 Task: Find a one-way business class flight from Newport News to Springfield for 7 passengers on June 2, using JetBlue with 1 carry-on bag, a budget of up to ₹320,000, and a departure time between 2:00 PM and 3:00 PM.
Action: Mouse moved to (365, 337)
Screenshot: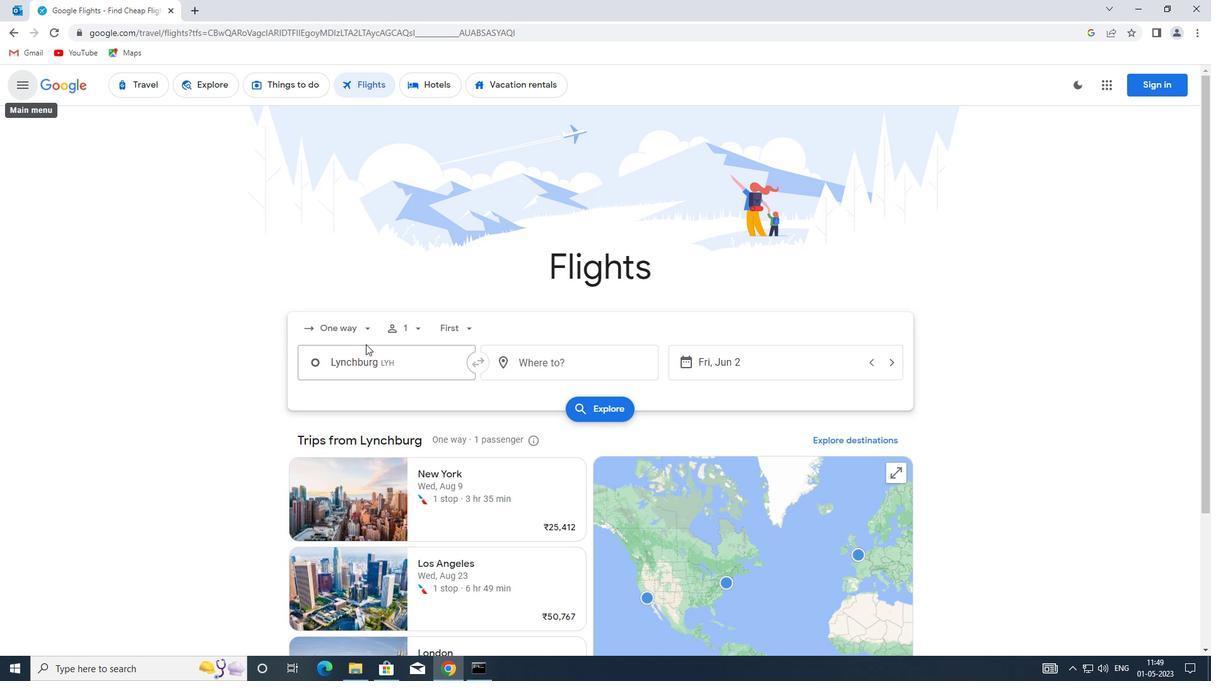 
Action: Mouse pressed left at (365, 337)
Screenshot: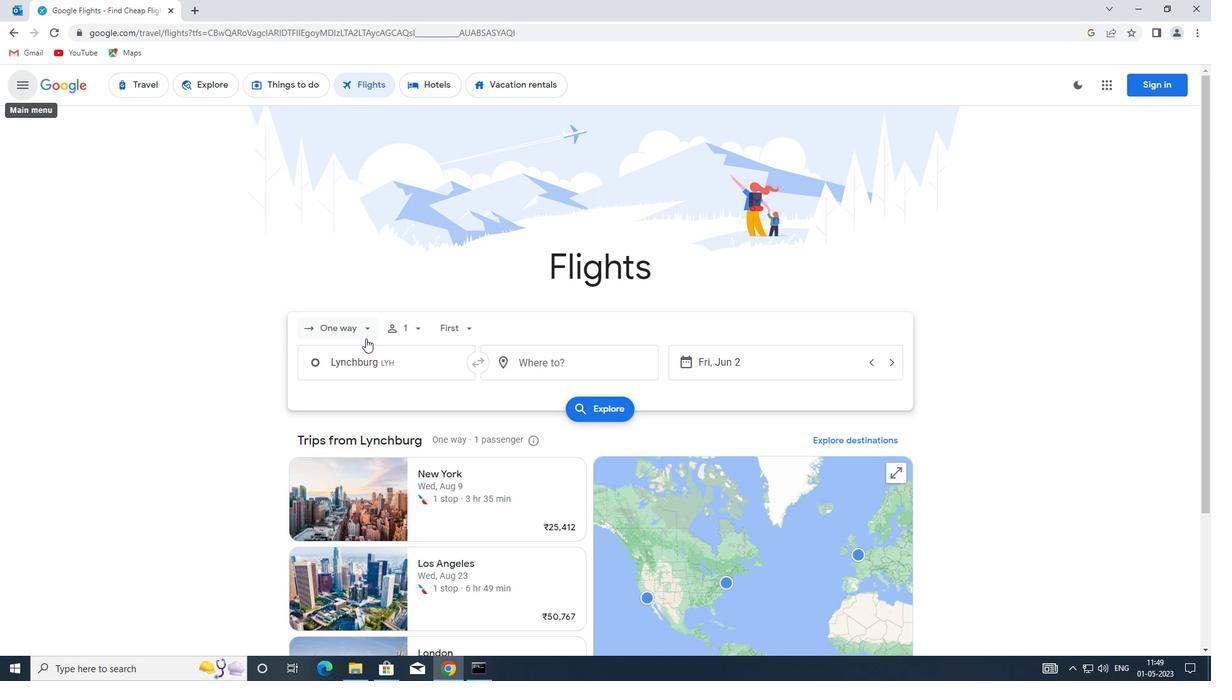 
Action: Mouse moved to (364, 385)
Screenshot: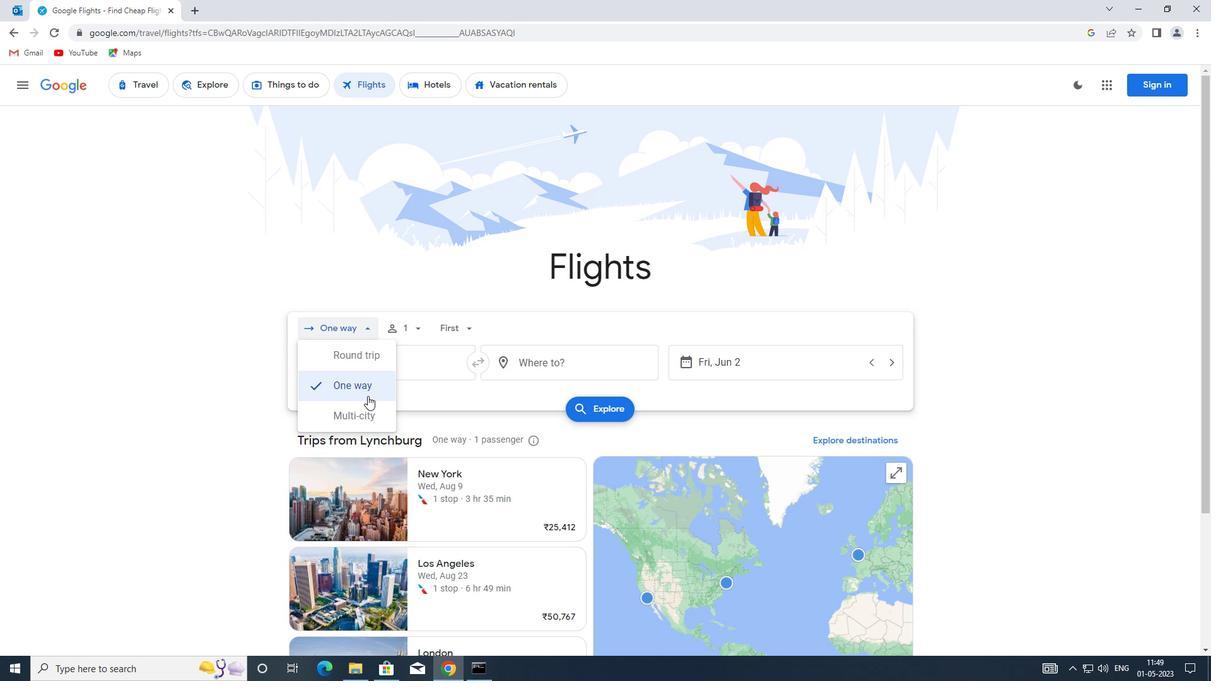 
Action: Mouse pressed left at (364, 385)
Screenshot: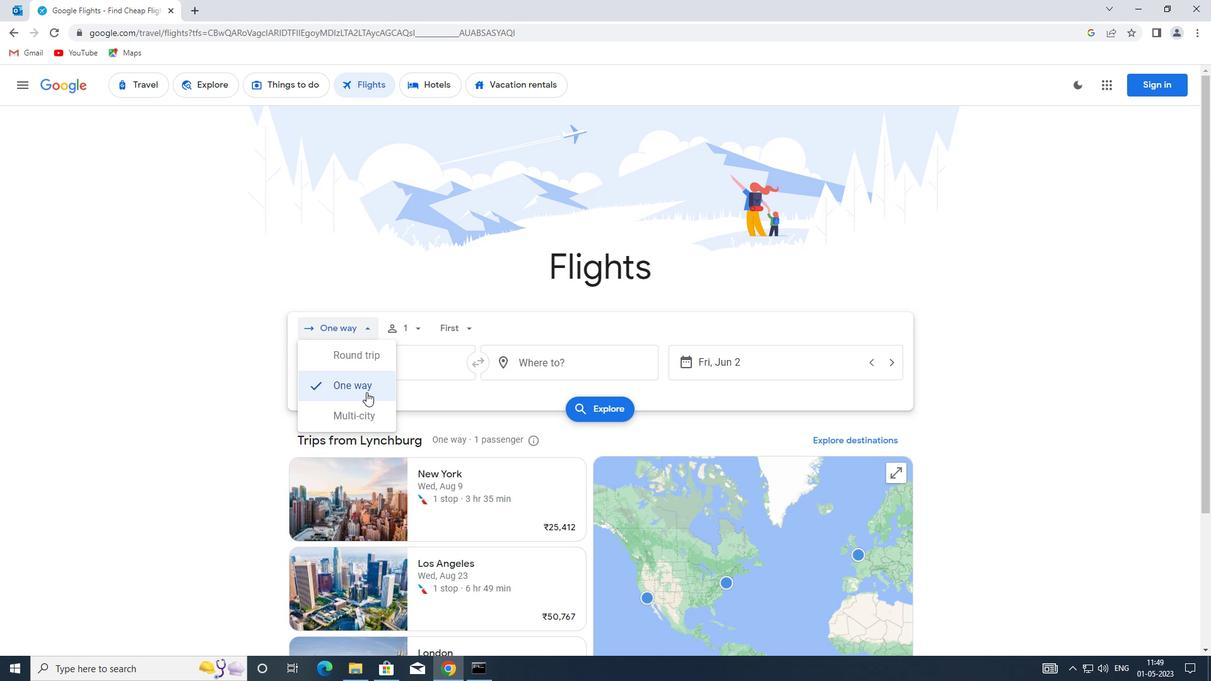 
Action: Mouse moved to (417, 334)
Screenshot: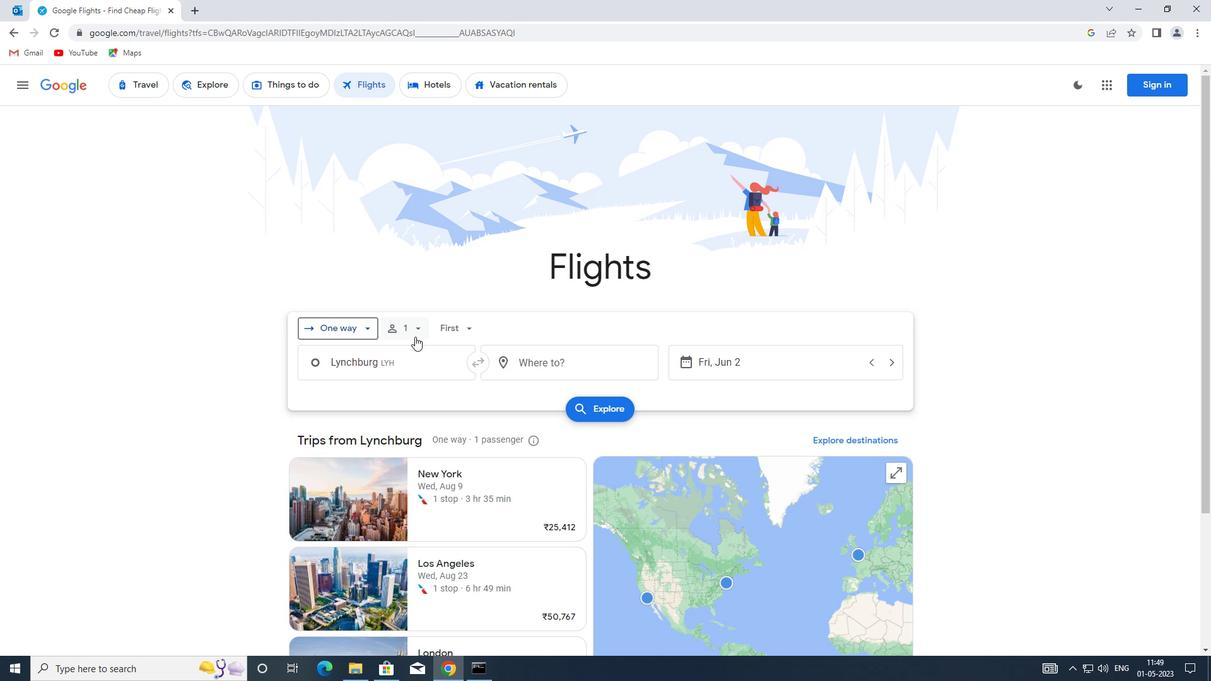 
Action: Mouse pressed left at (417, 334)
Screenshot: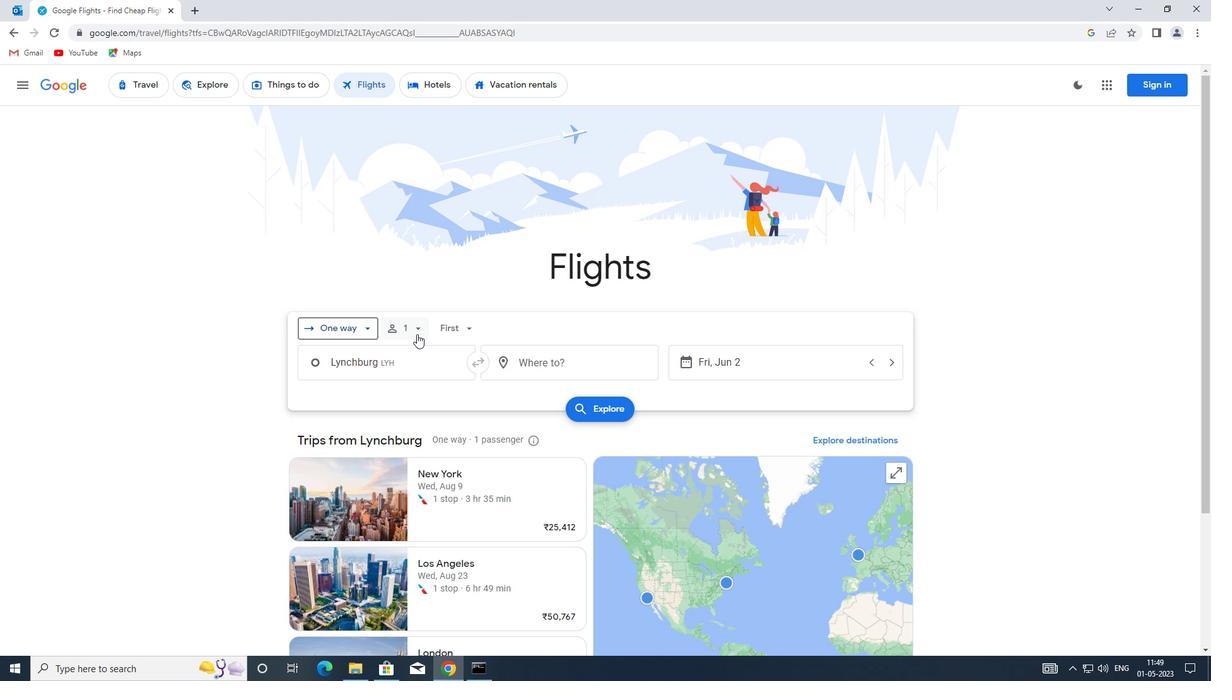 
Action: Mouse moved to (516, 358)
Screenshot: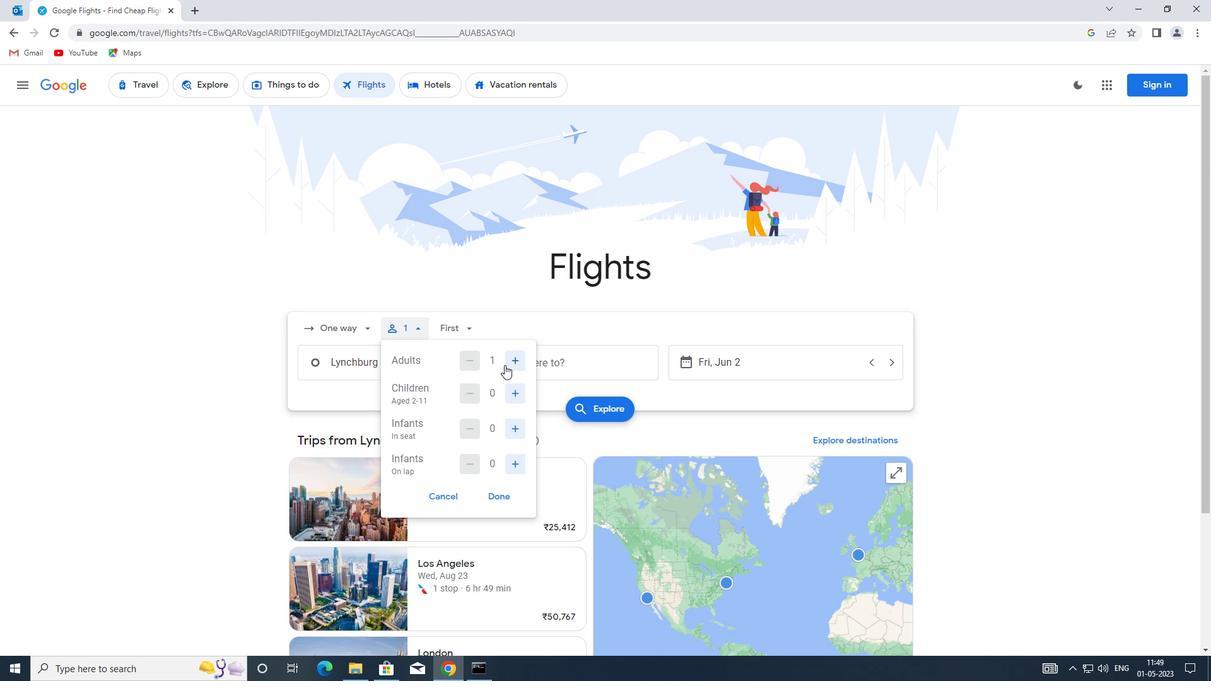 
Action: Mouse pressed left at (516, 358)
Screenshot: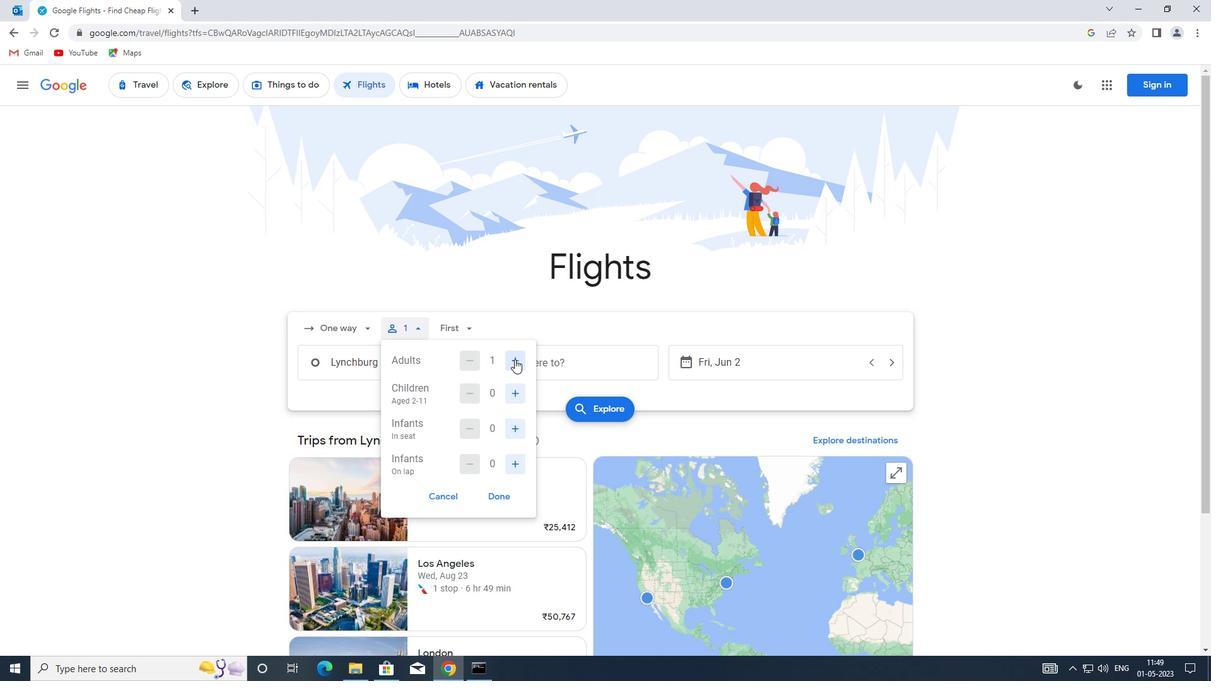 
Action: Mouse moved to (514, 392)
Screenshot: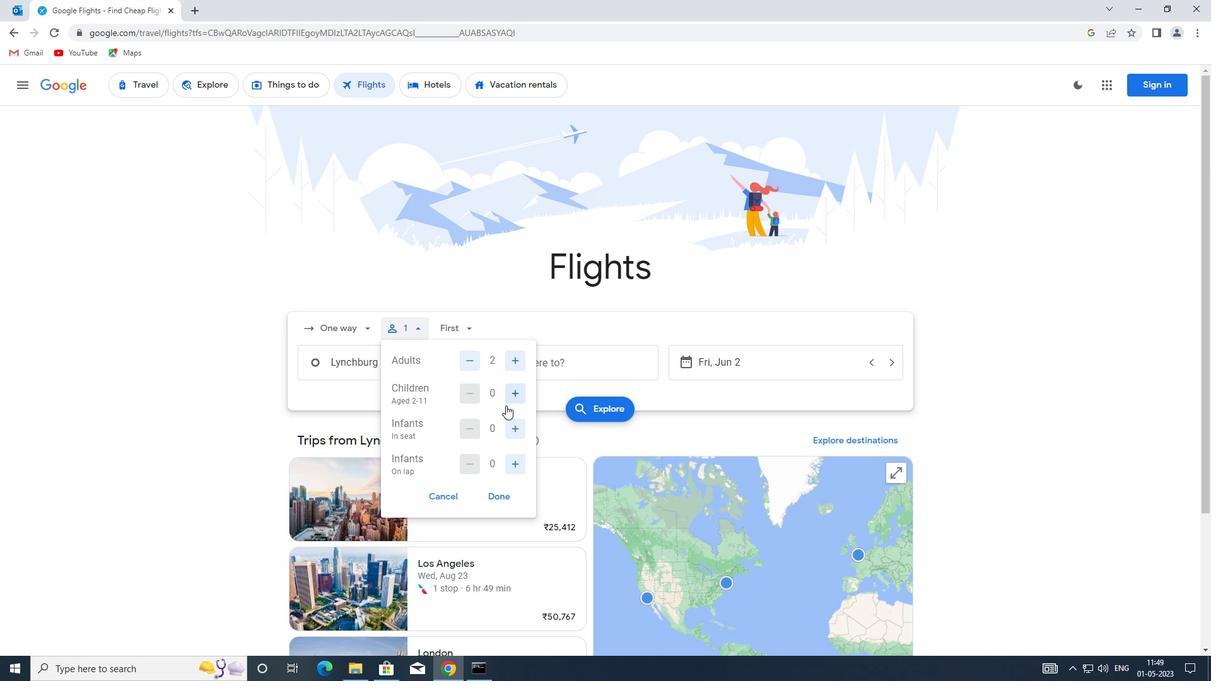 
Action: Mouse pressed left at (514, 392)
Screenshot: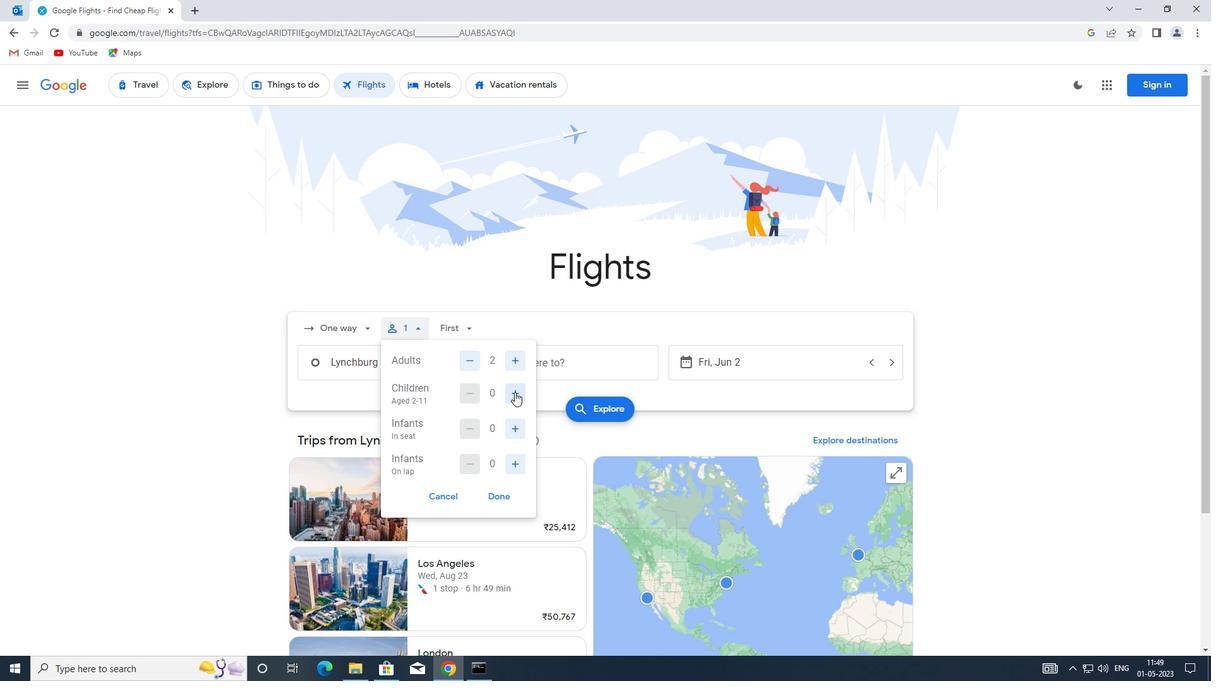
Action: Mouse pressed left at (514, 392)
Screenshot: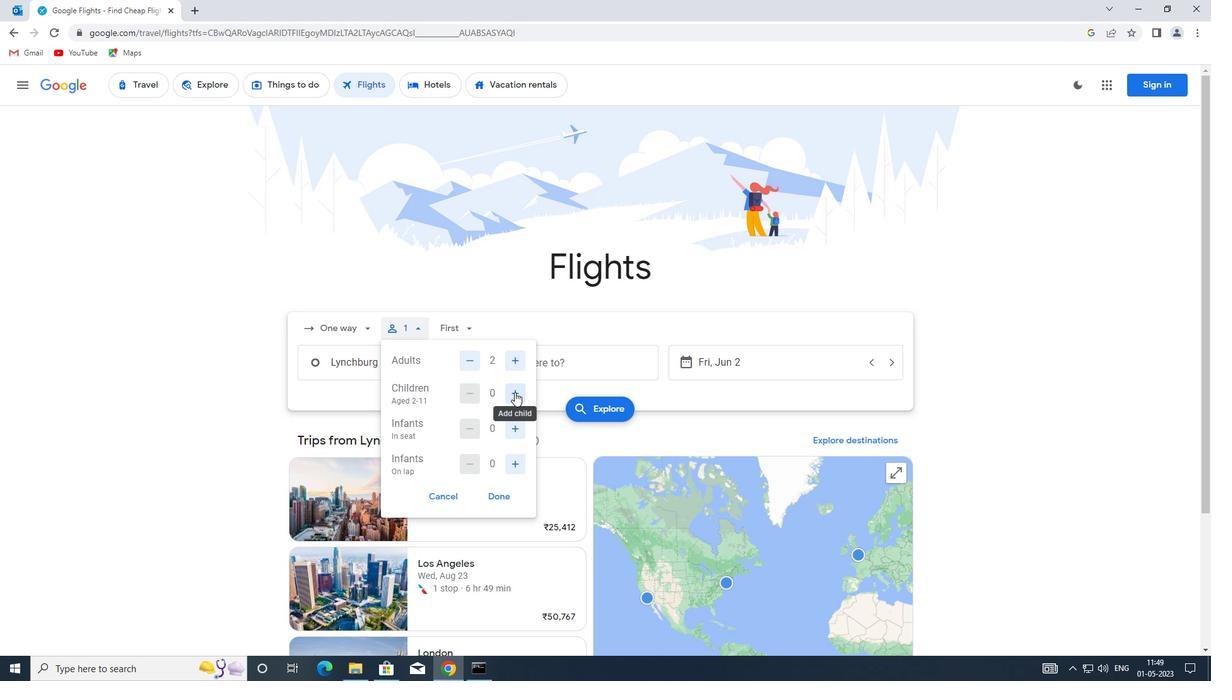 
Action: Mouse pressed left at (514, 392)
Screenshot: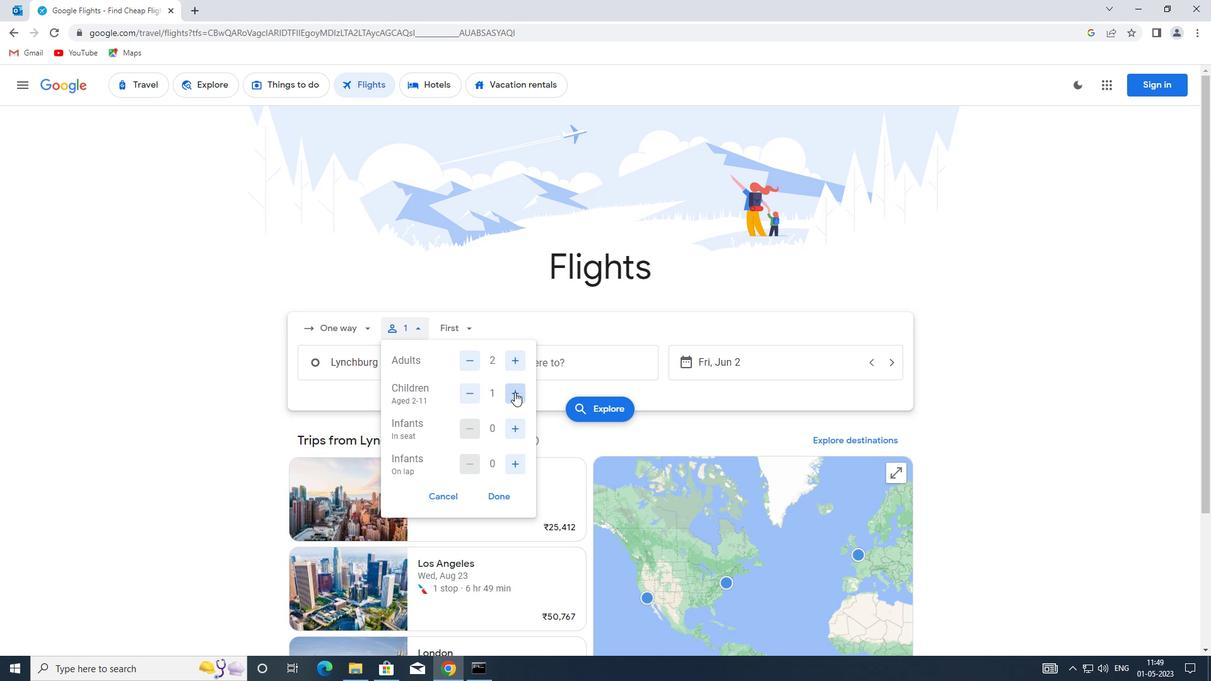
Action: Mouse pressed left at (514, 392)
Screenshot: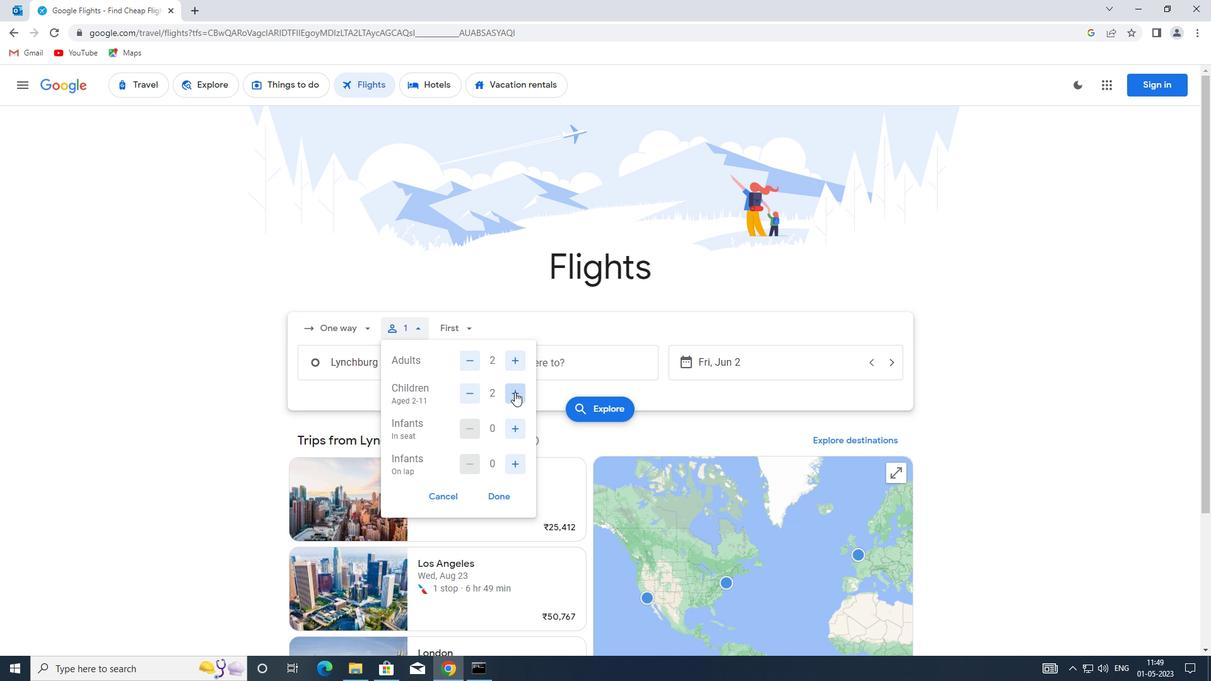
Action: Mouse moved to (514, 463)
Screenshot: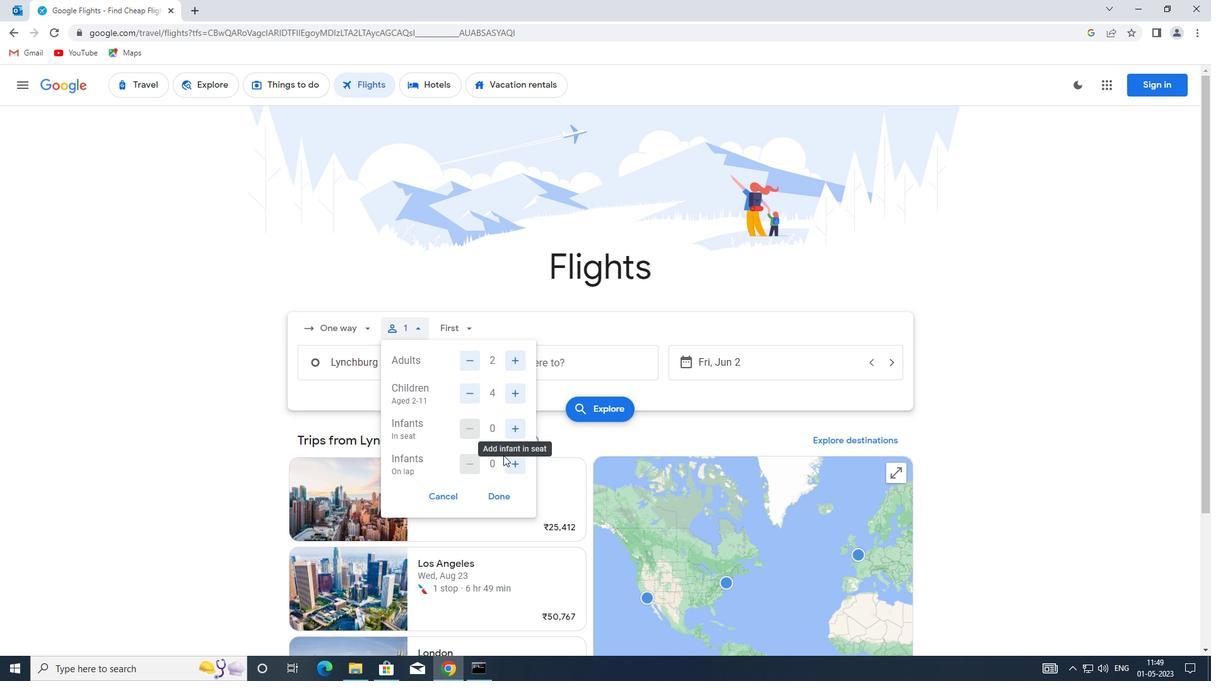 
Action: Mouse pressed left at (514, 463)
Screenshot: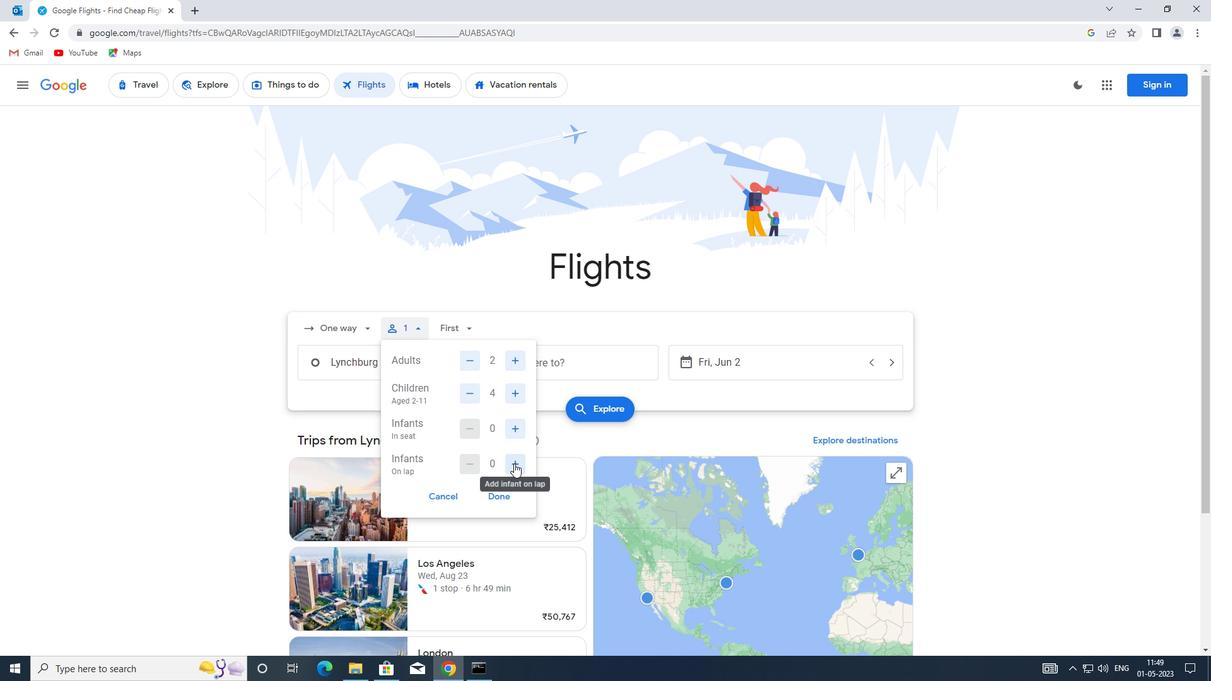 
Action: Mouse moved to (498, 497)
Screenshot: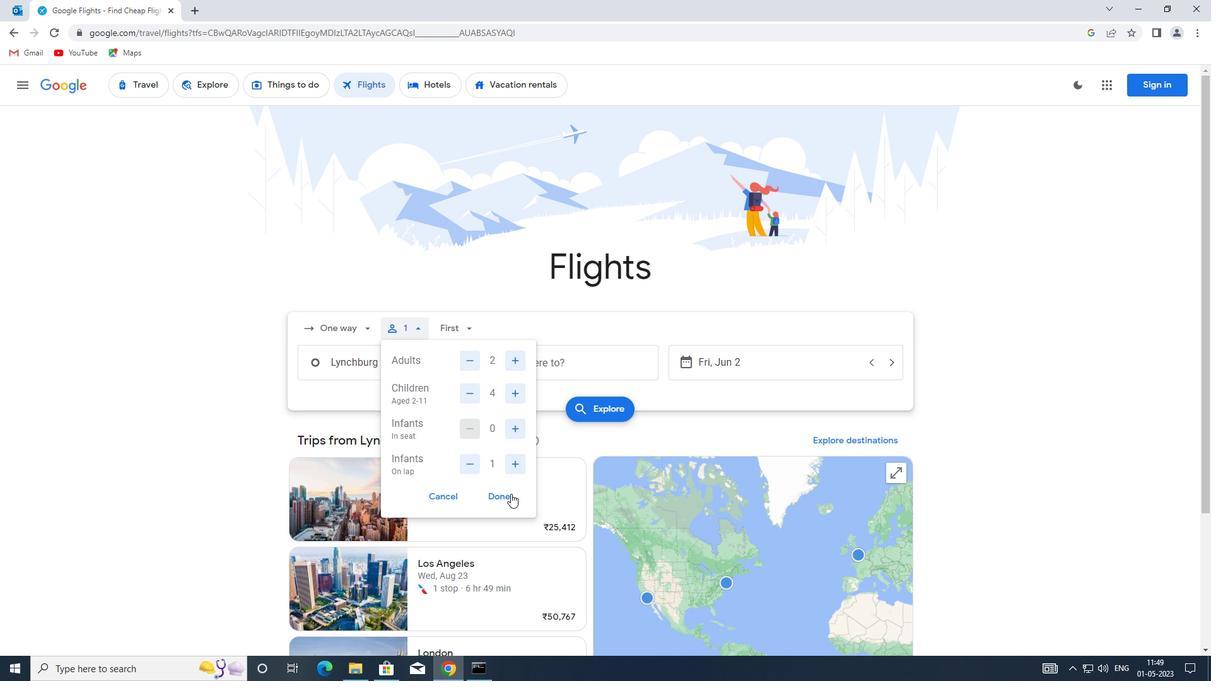 
Action: Mouse pressed left at (498, 497)
Screenshot: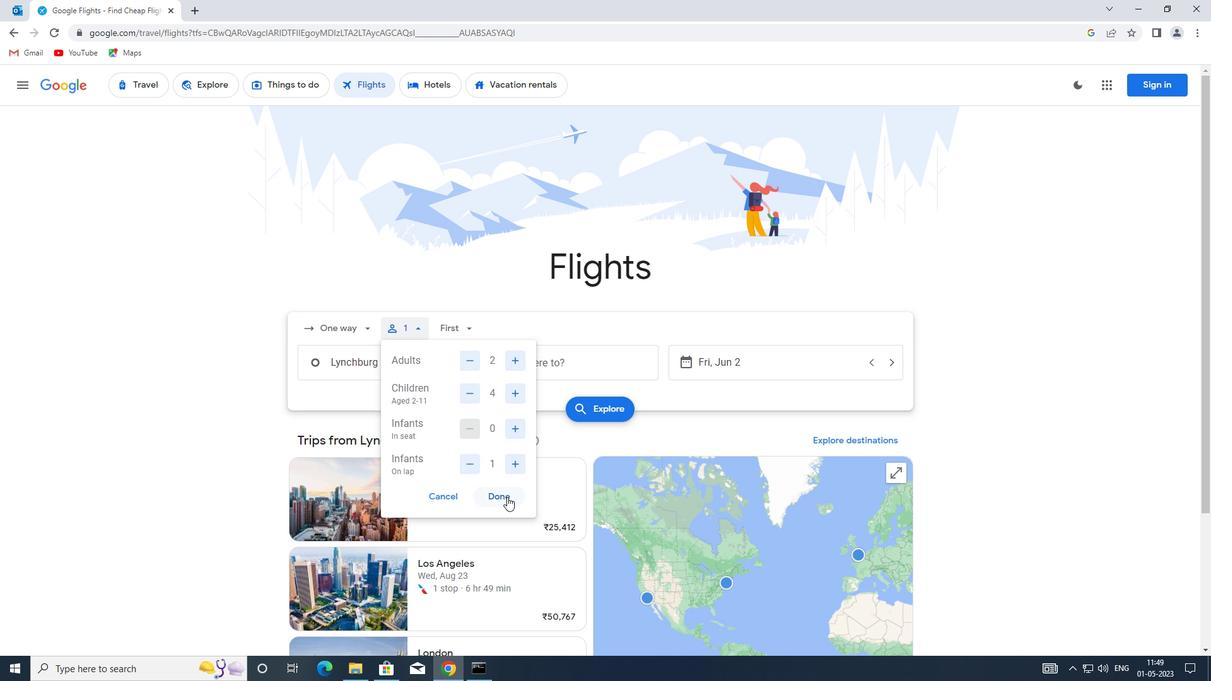 
Action: Mouse moved to (471, 331)
Screenshot: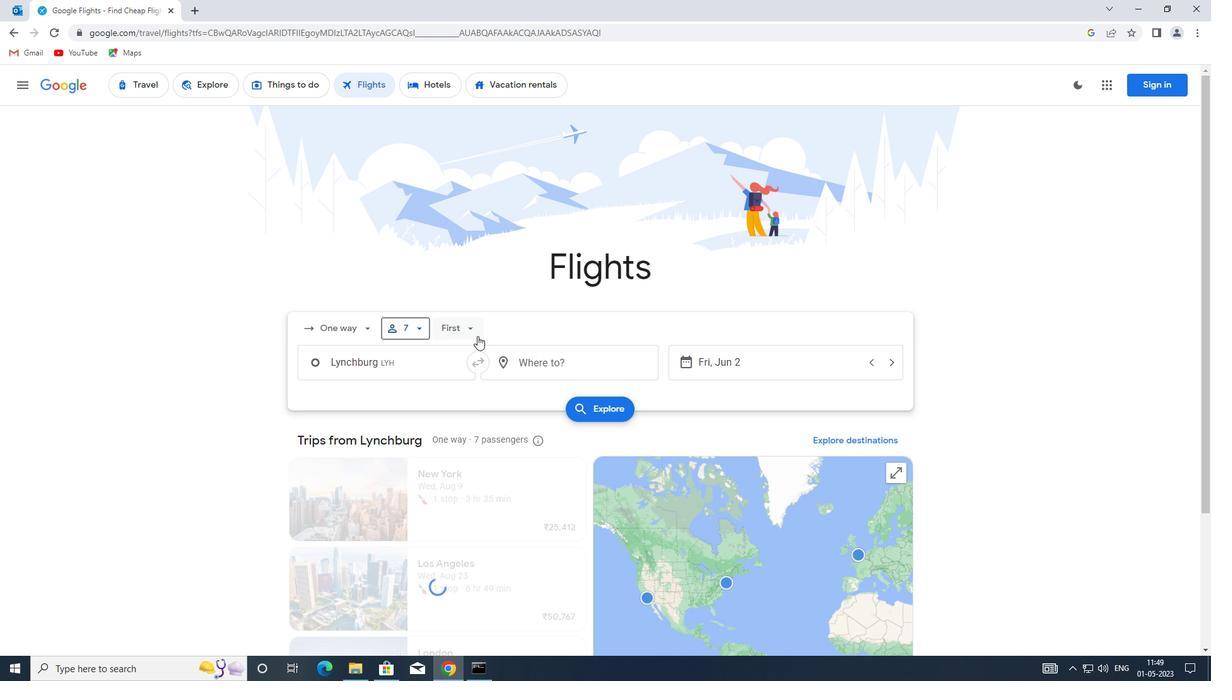 
Action: Mouse pressed left at (471, 331)
Screenshot: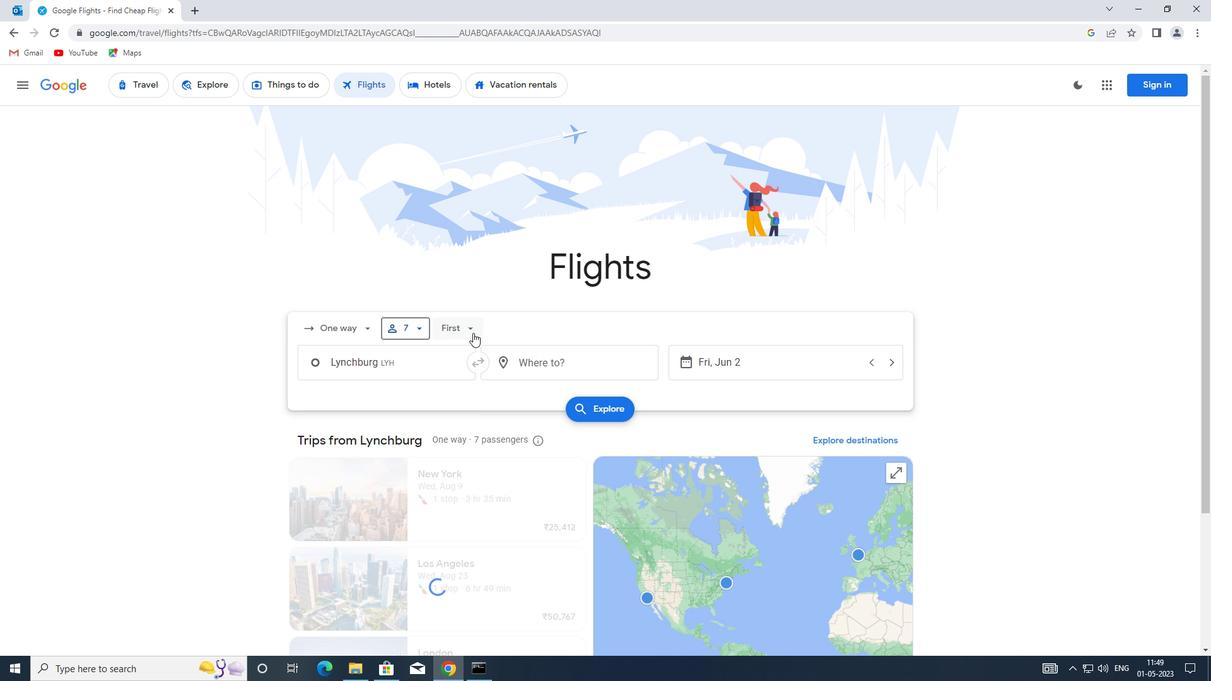 
Action: Mouse moved to (494, 420)
Screenshot: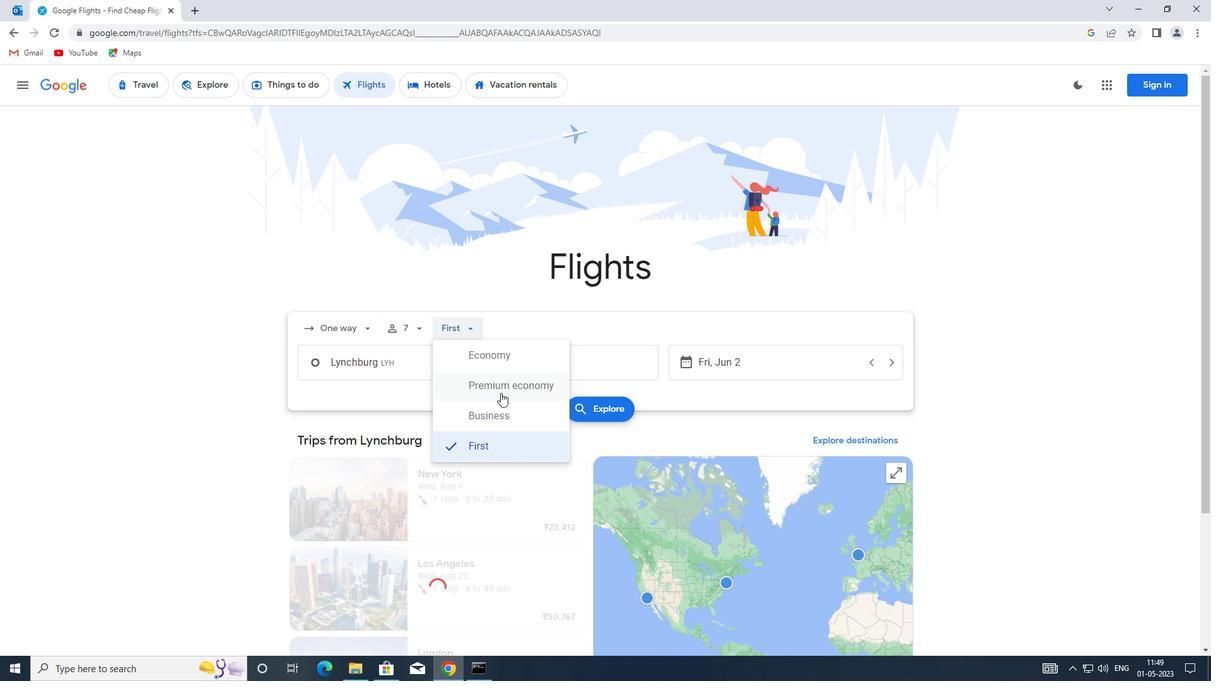 
Action: Mouse pressed left at (494, 420)
Screenshot: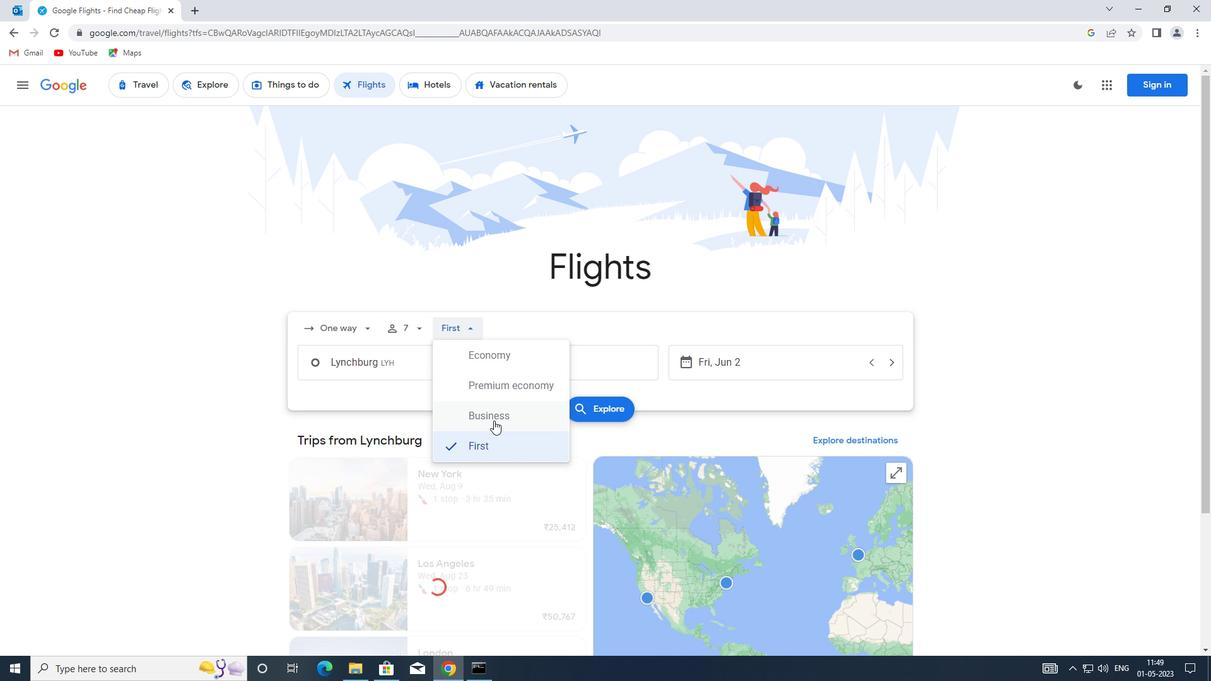
Action: Mouse moved to (374, 362)
Screenshot: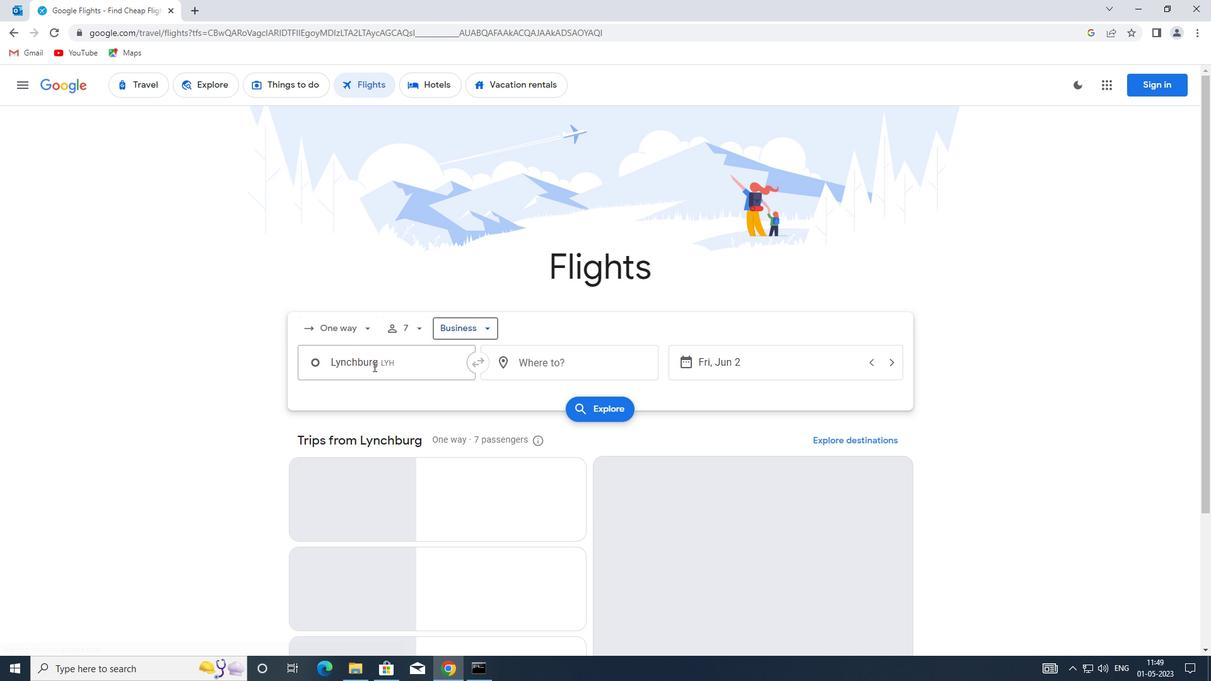 
Action: Mouse pressed left at (374, 362)
Screenshot: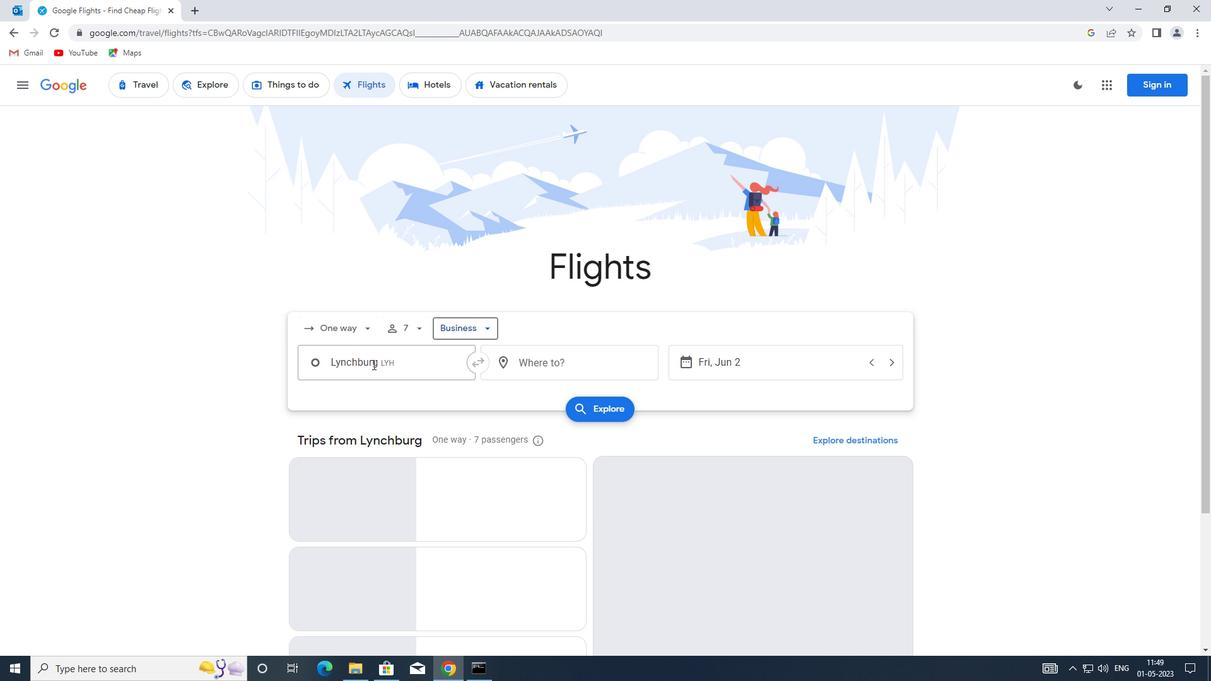 
Action: Key pressed p
Screenshot: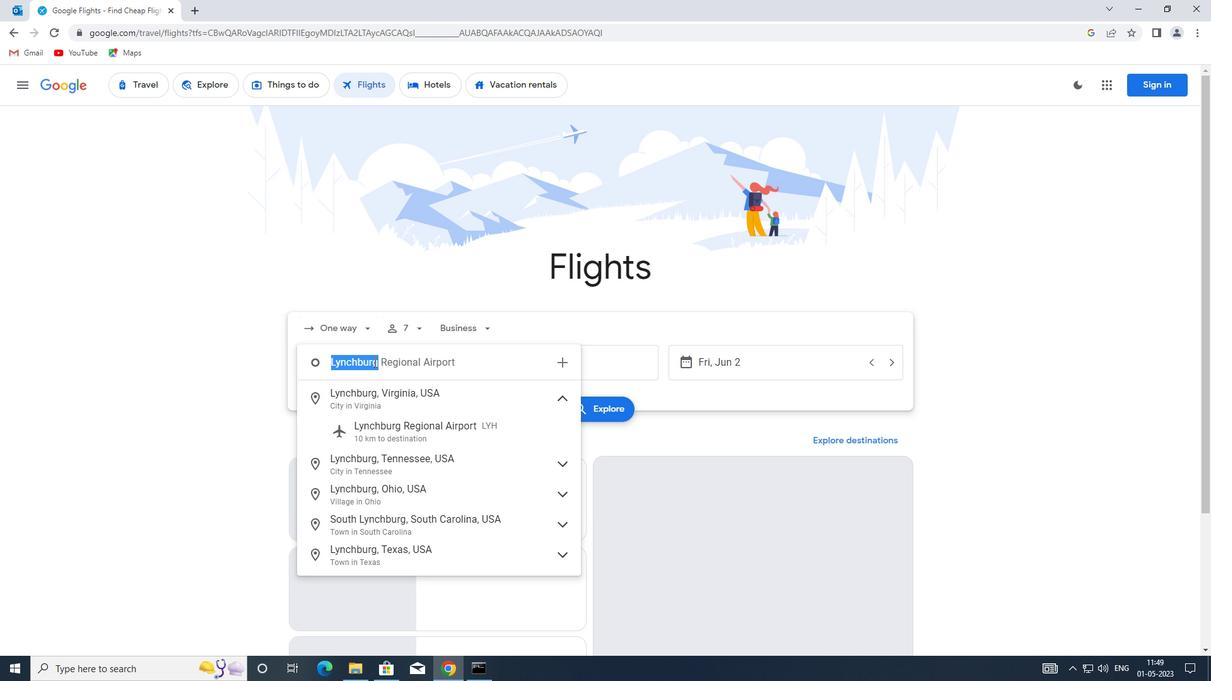 
Action: Mouse moved to (376, 366)
Screenshot: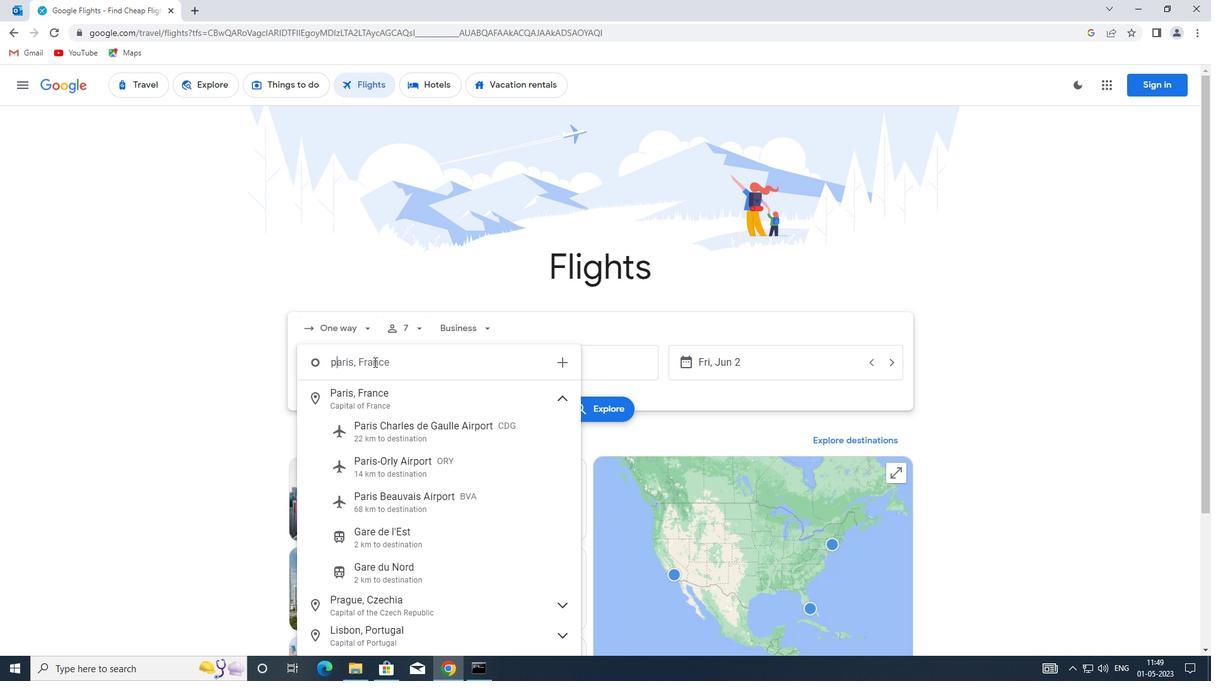 
Action: Key pressed hf
Screenshot: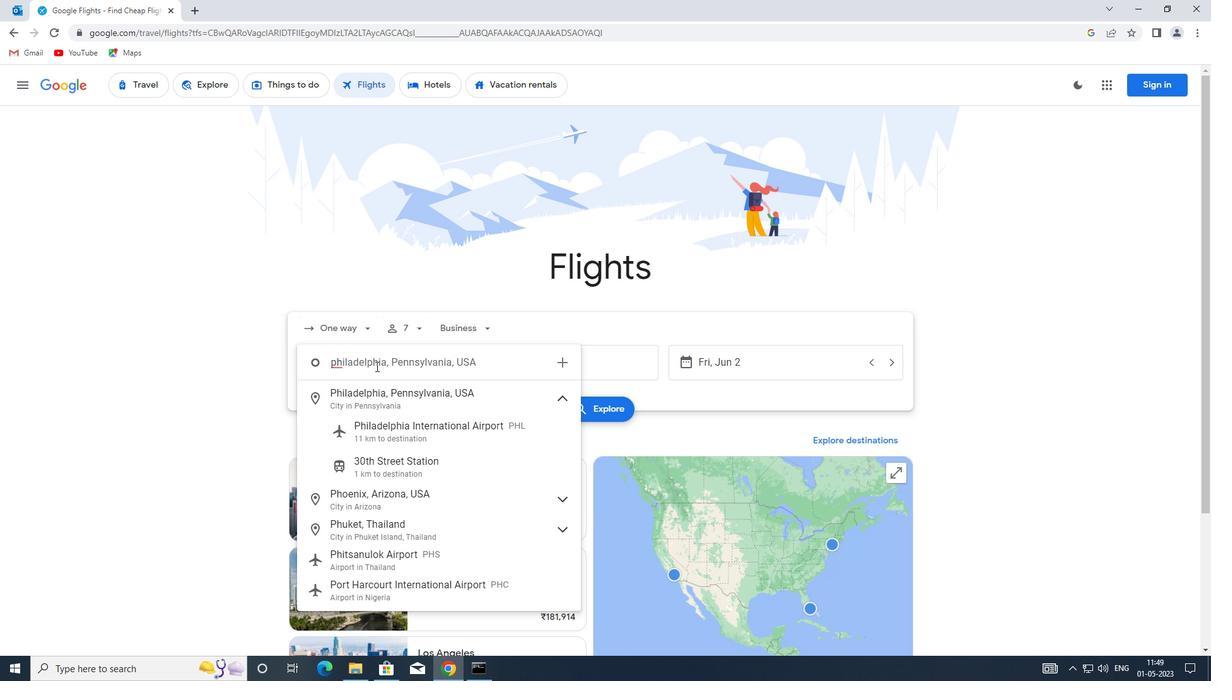 
Action: Mouse moved to (392, 411)
Screenshot: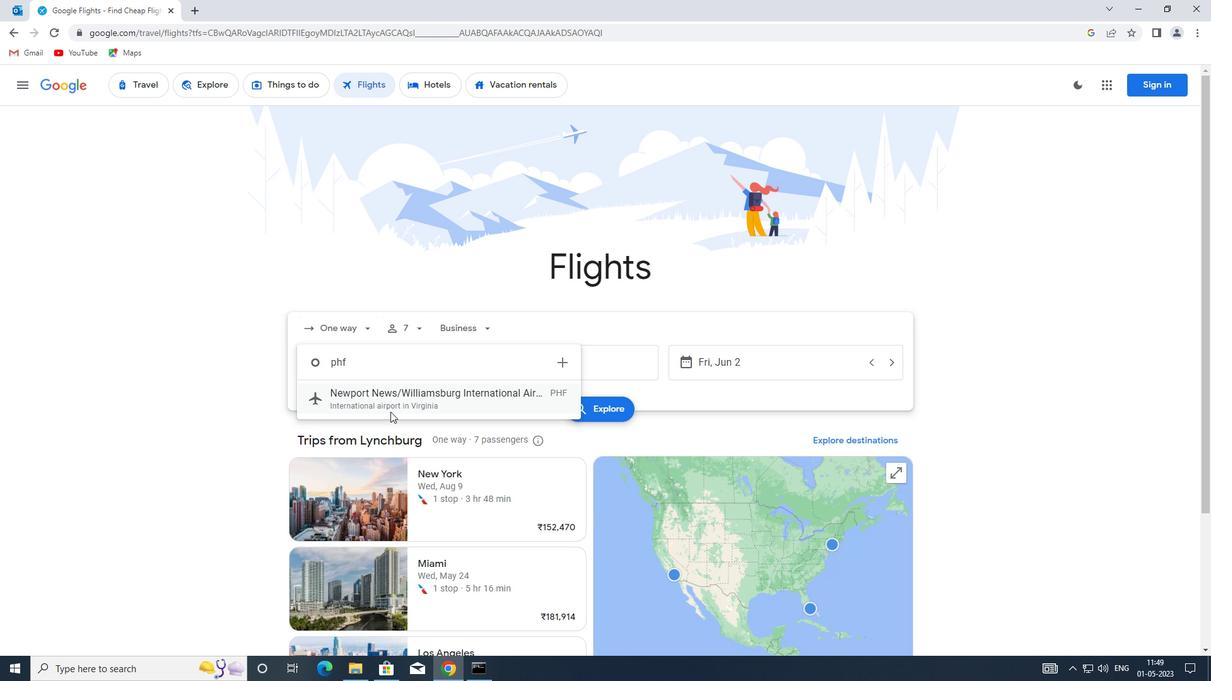 
Action: Mouse pressed left at (392, 411)
Screenshot: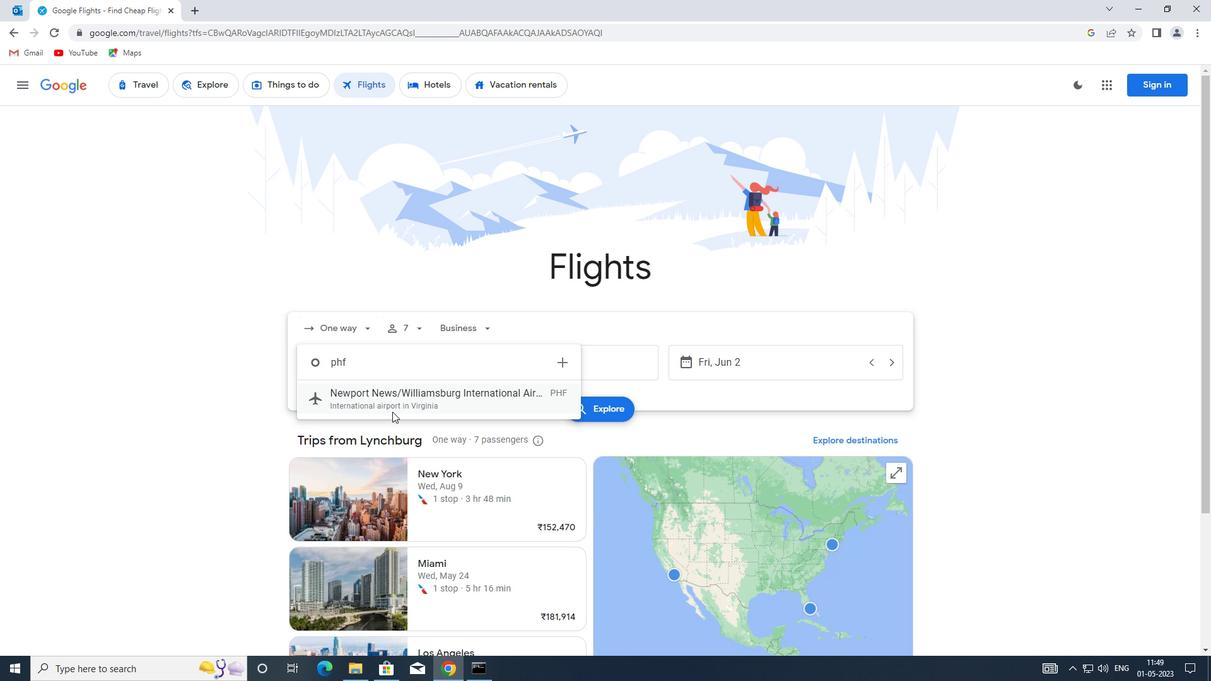 
Action: Mouse moved to (523, 363)
Screenshot: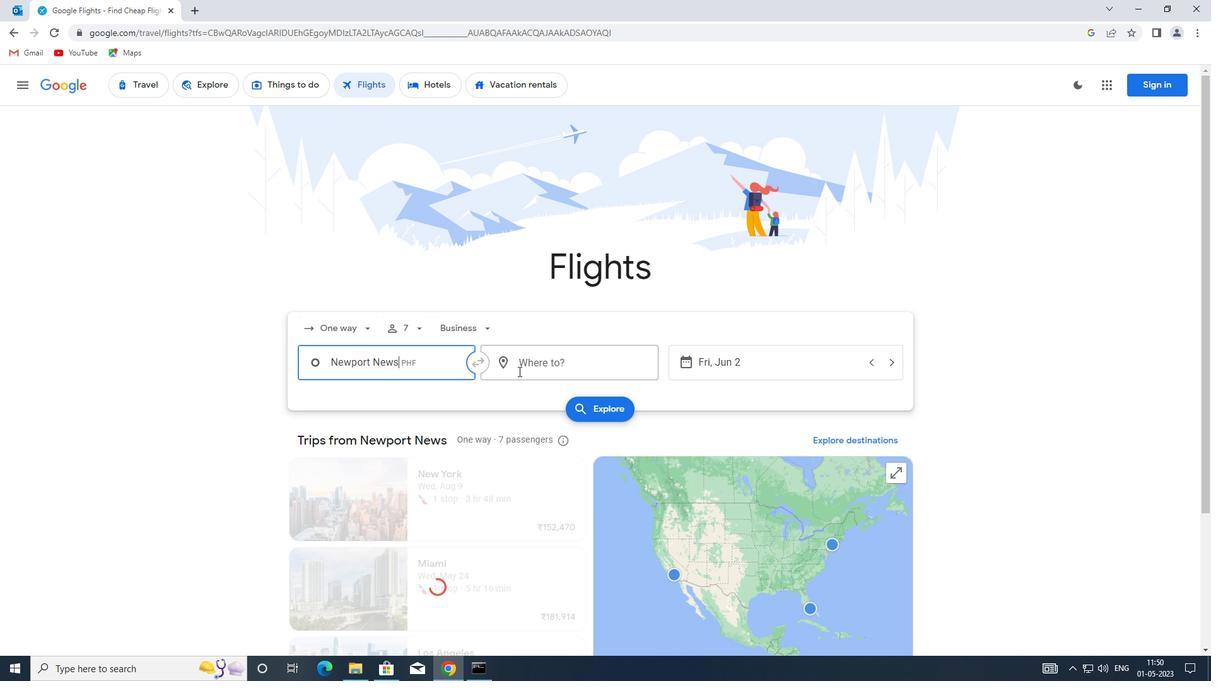 
Action: Mouse pressed left at (523, 363)
Screenshot: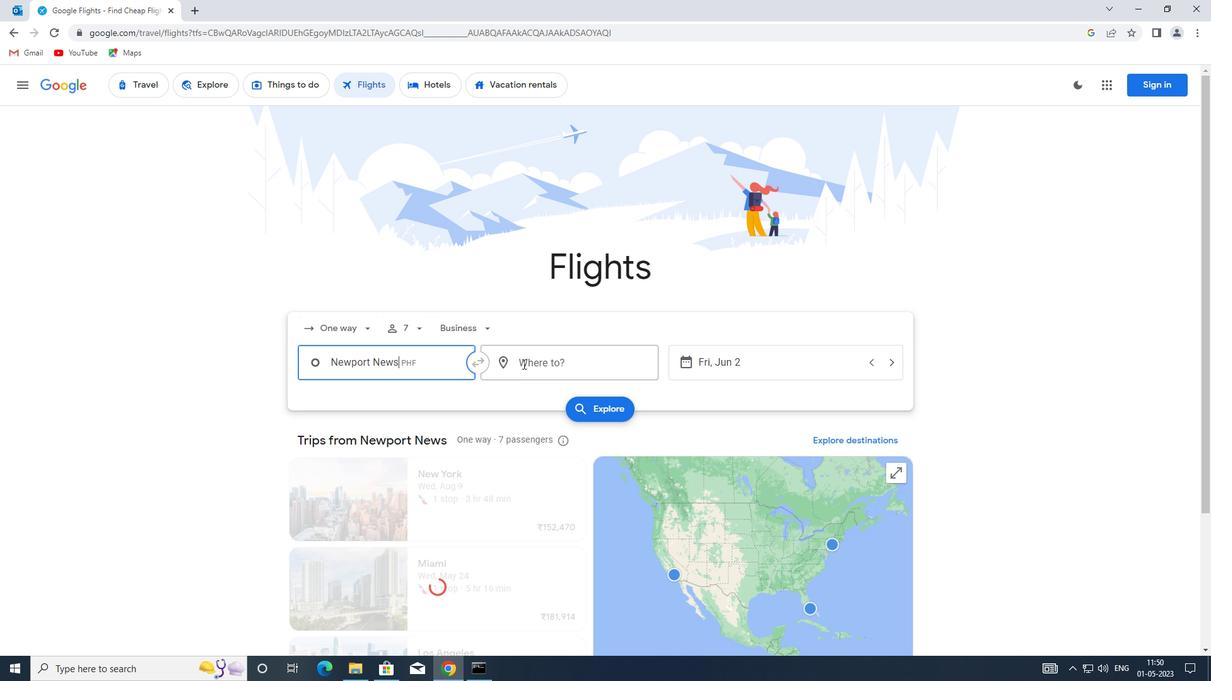 
Action: Mouse moved to (517, 364)
Screenshot: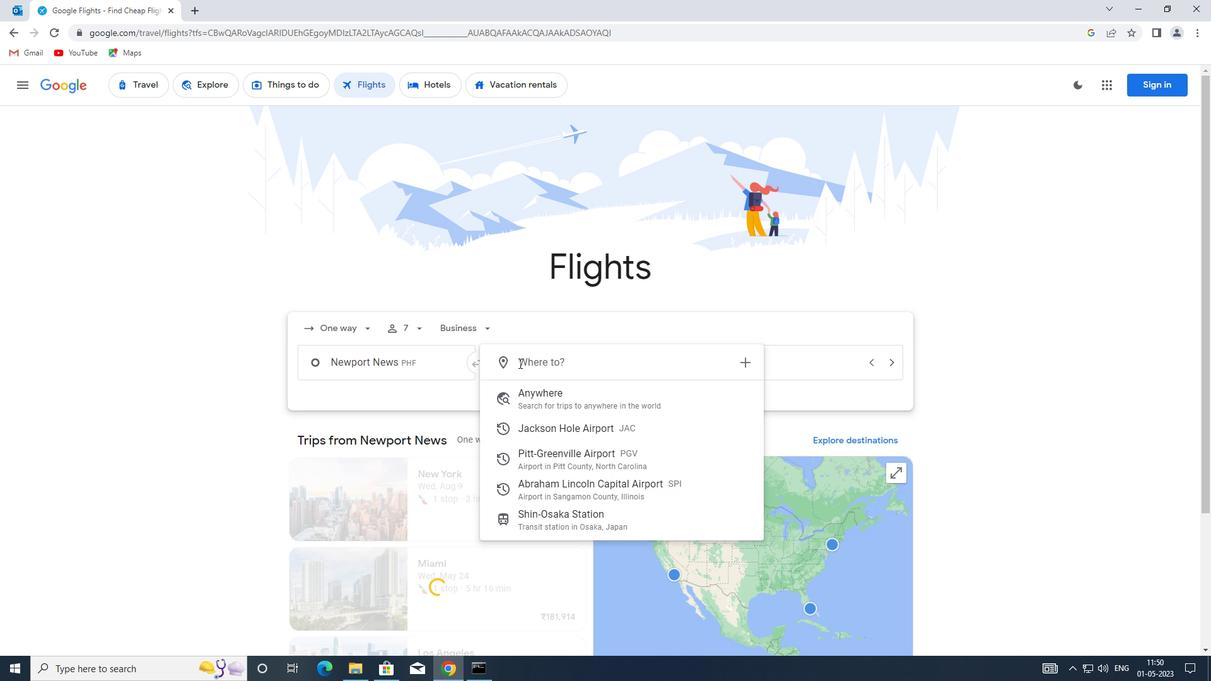 
Action: Key pressed s
Screenshot: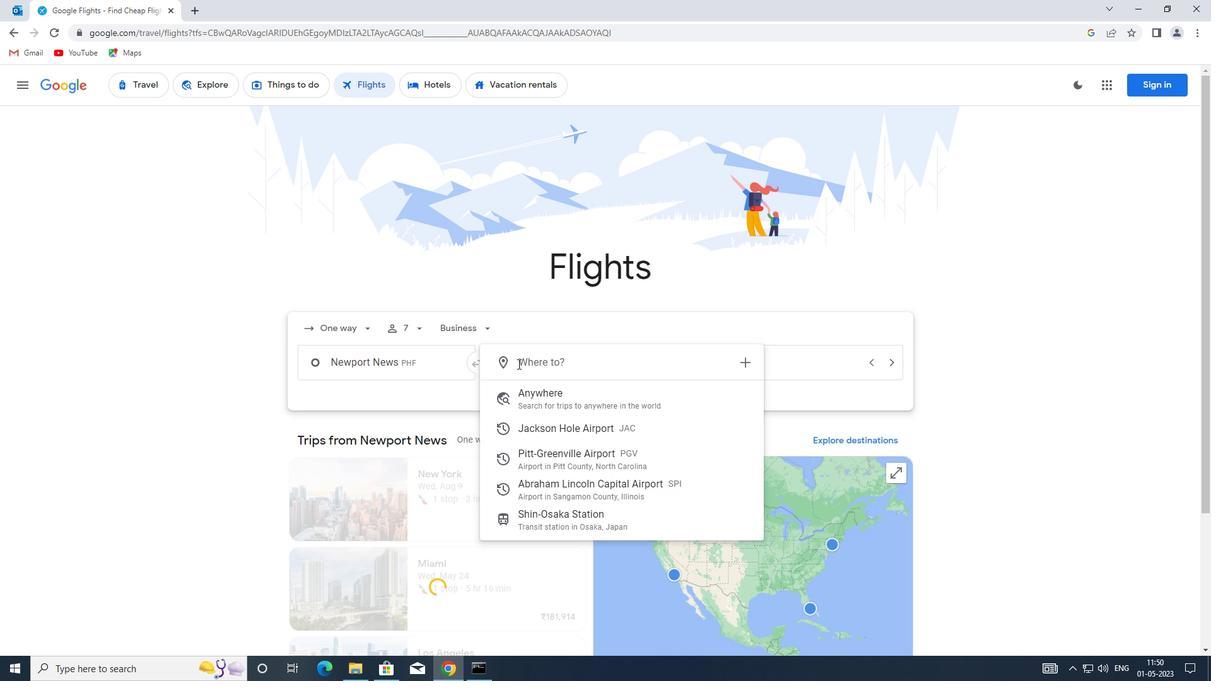 
Action: Mouse moved to (515, 365)
Screenshot: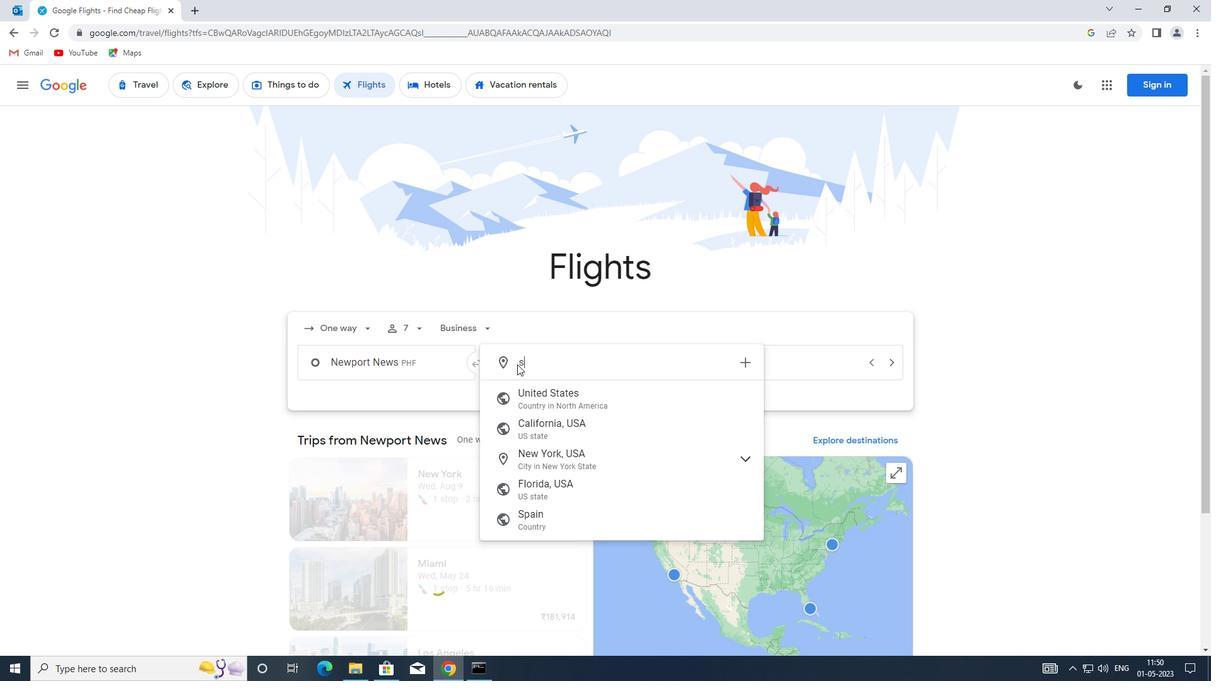 
Action: Key pressed pi
Screenshot: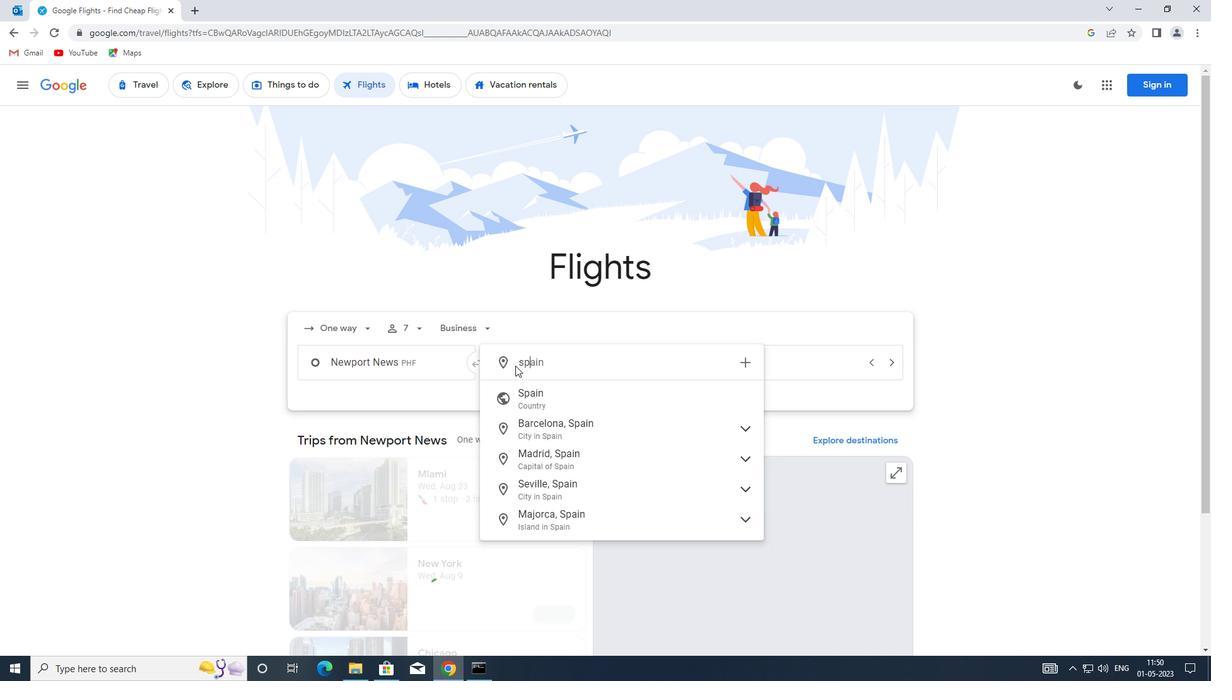 
Action: Mouse moved to (540, 400)
Screenshot: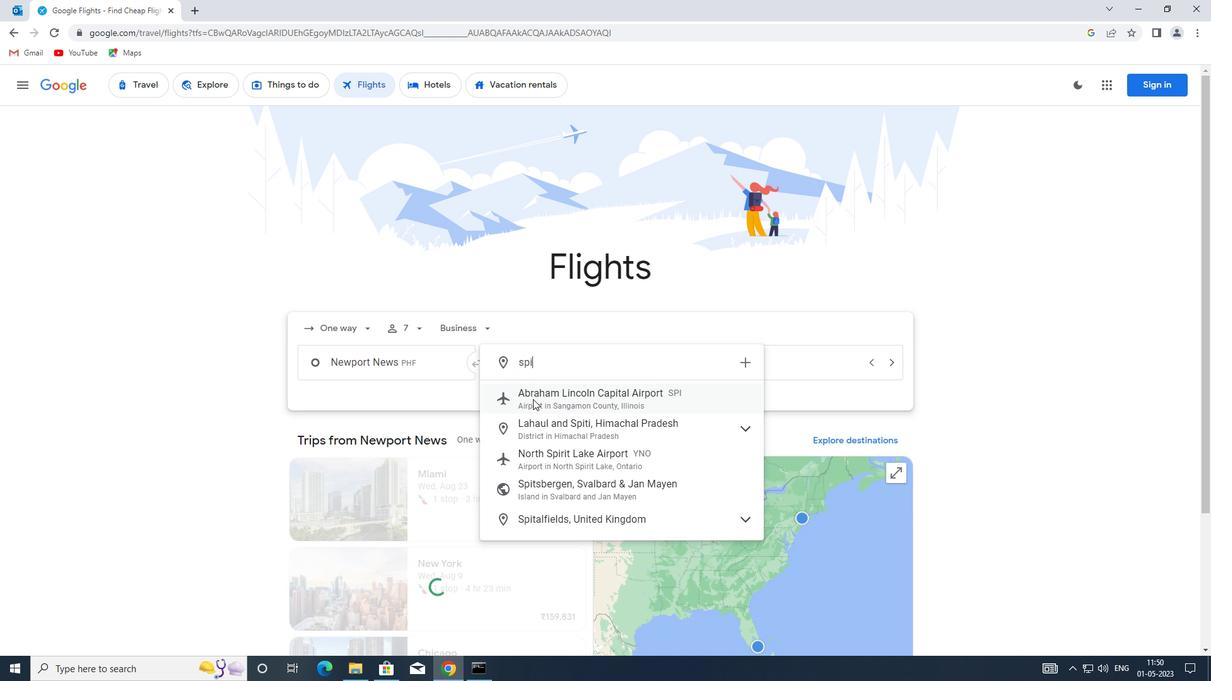 
Action: Mouse pressed left at (540, 400)
Screenshot: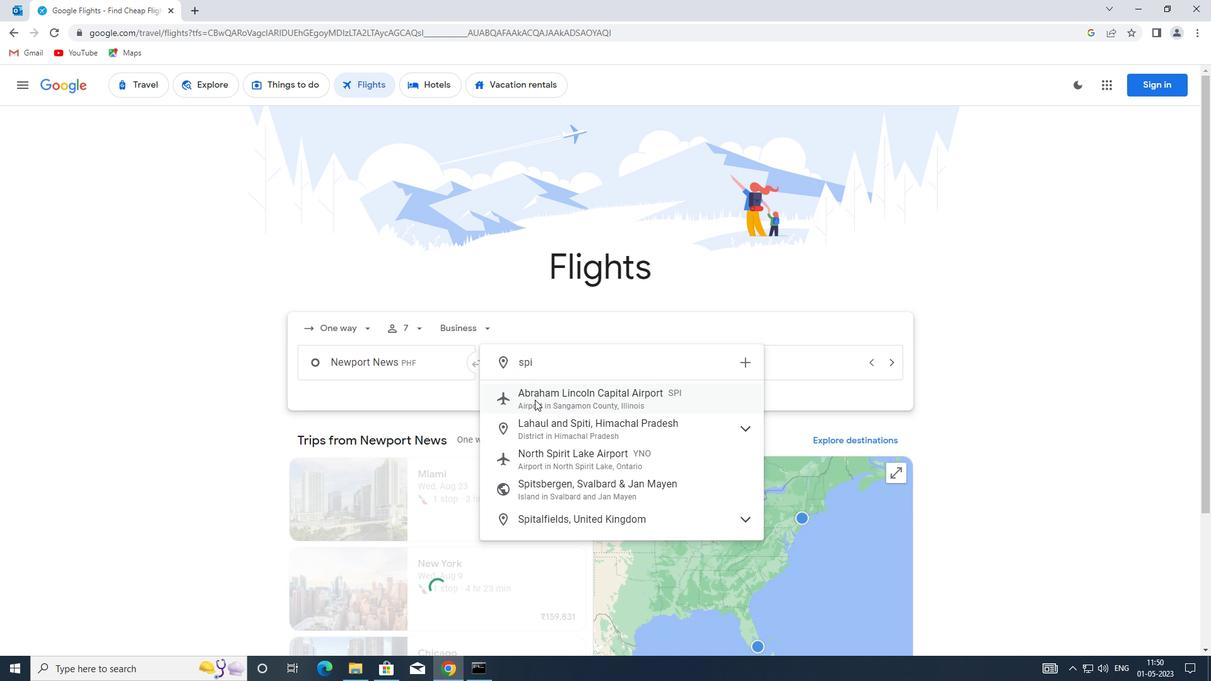 
Action: Mouse moved to (717, 364)
Screenshot: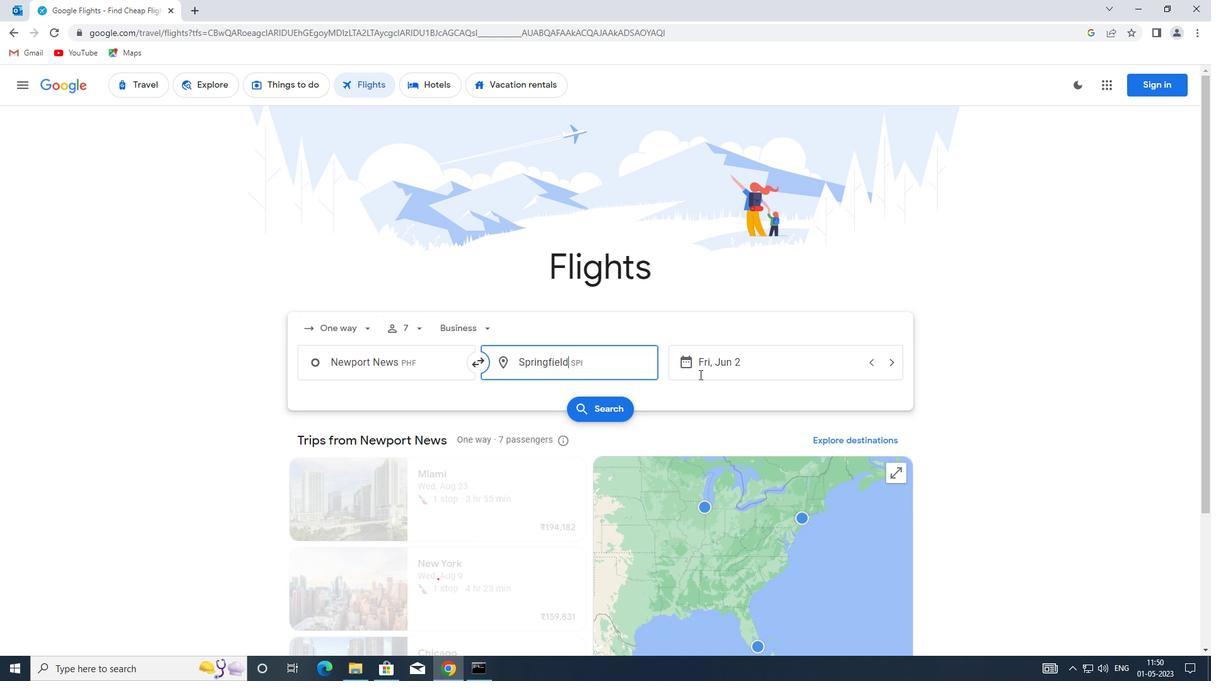 
Action: Mouse pressed left at (717, 364)
Screenshot: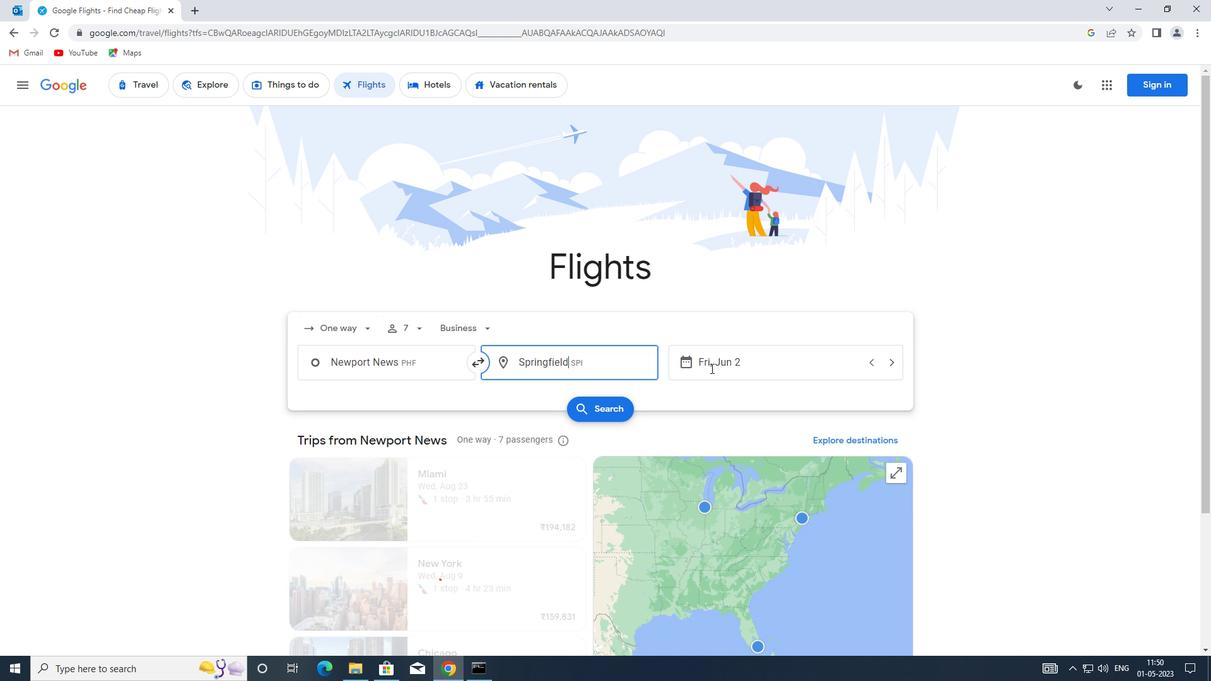 
Action: Mouse moved to (856, 424)
Screenshot: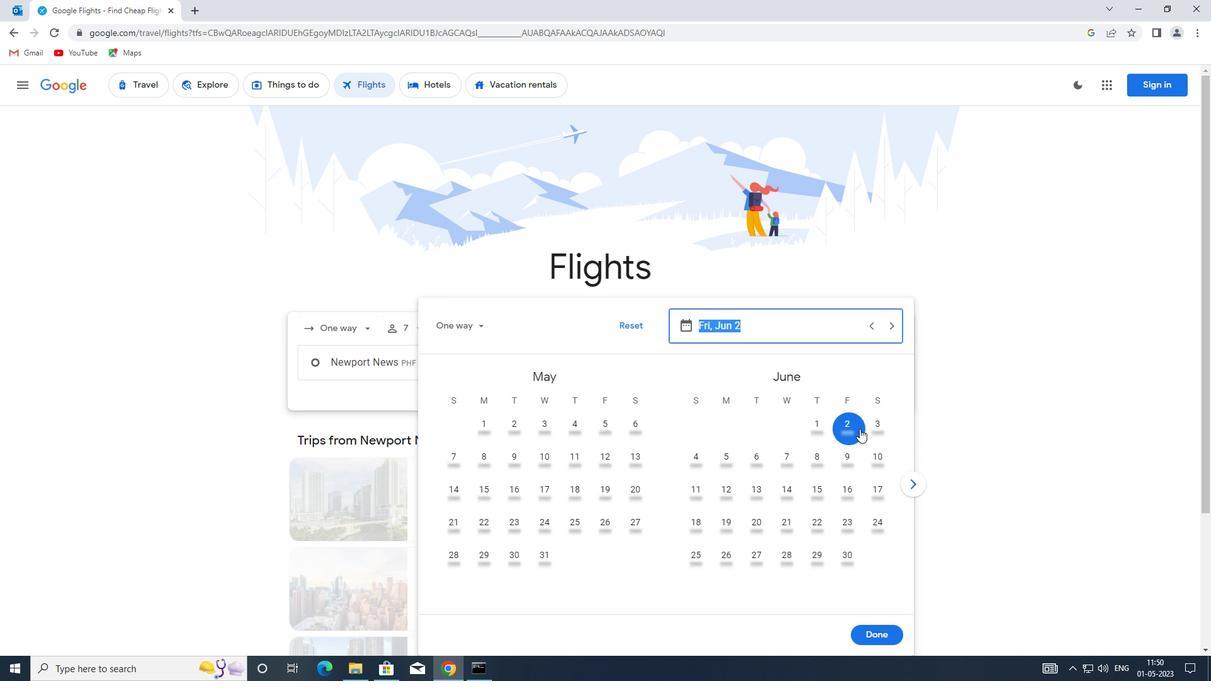 
Action: Mouse pressed left at (856, 424)
Screenshot: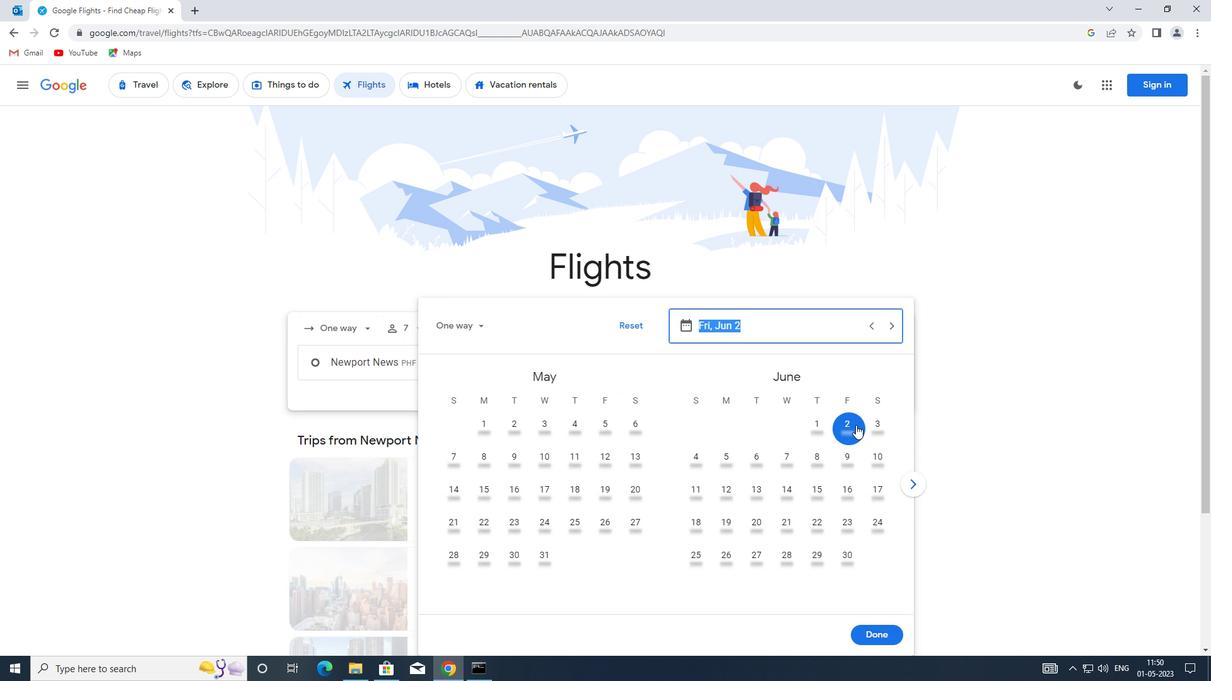 
Action: Mouse moved to (884, 634)
Screenshot: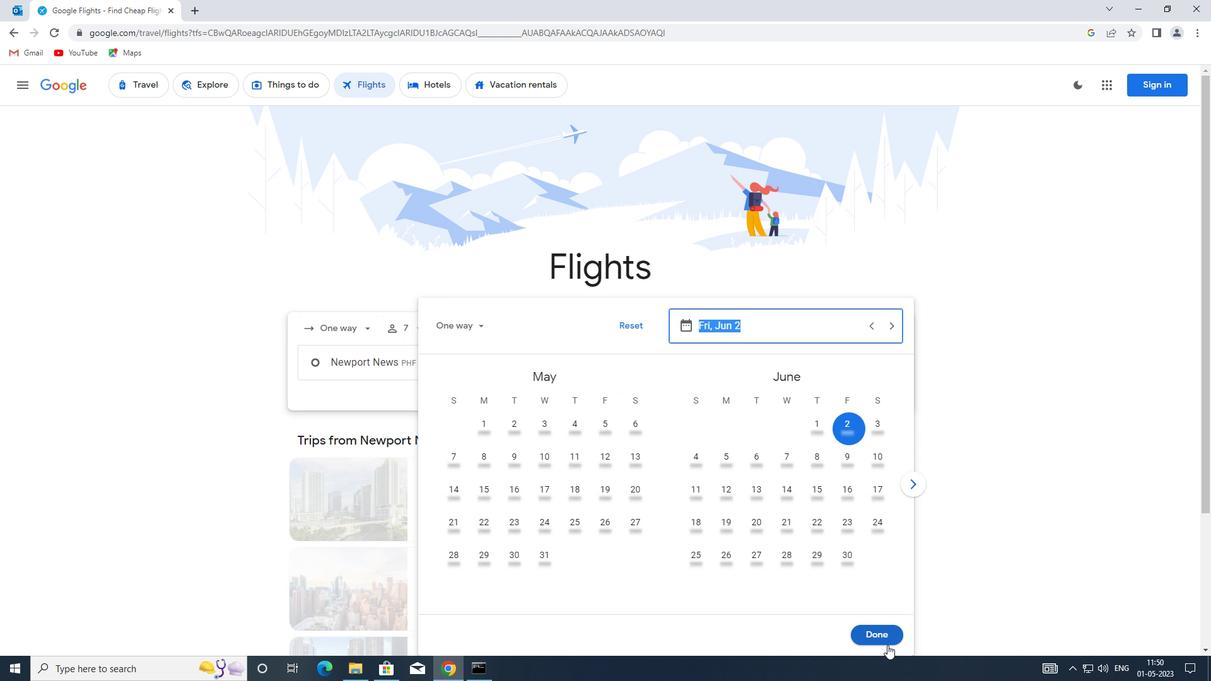 
Action: Mouse pressed left at (884, 634)
Screenshot: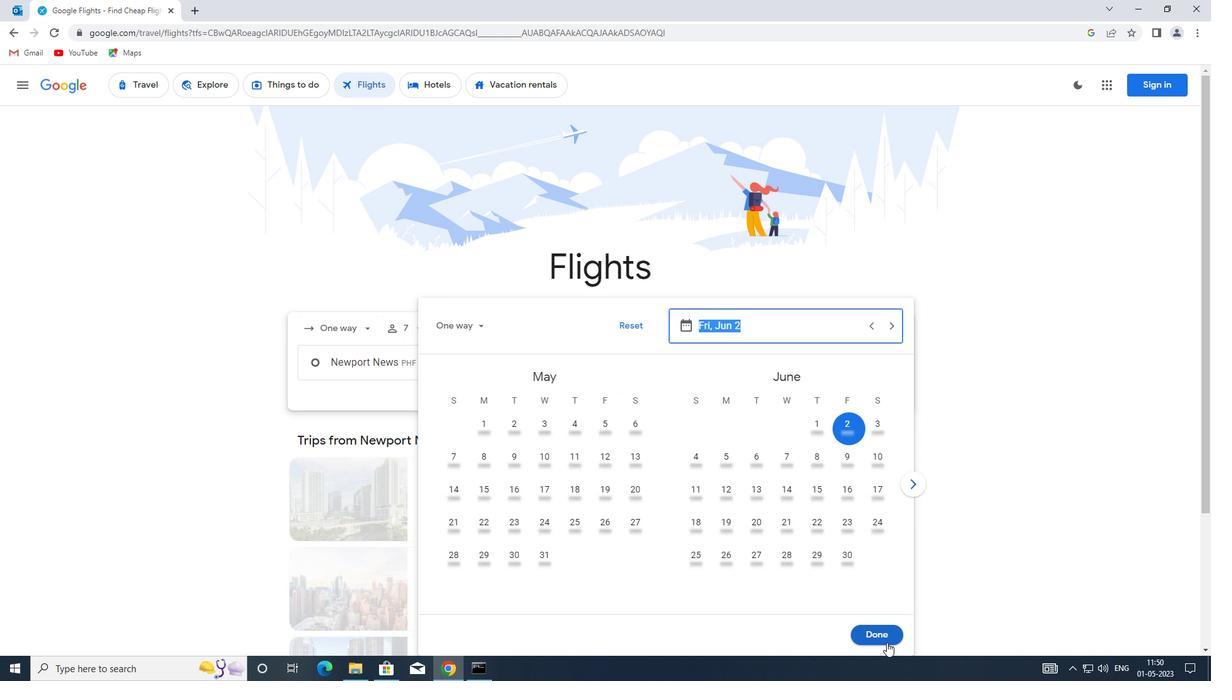 
Action: Mouse moved to (602, 409)
Screenshot: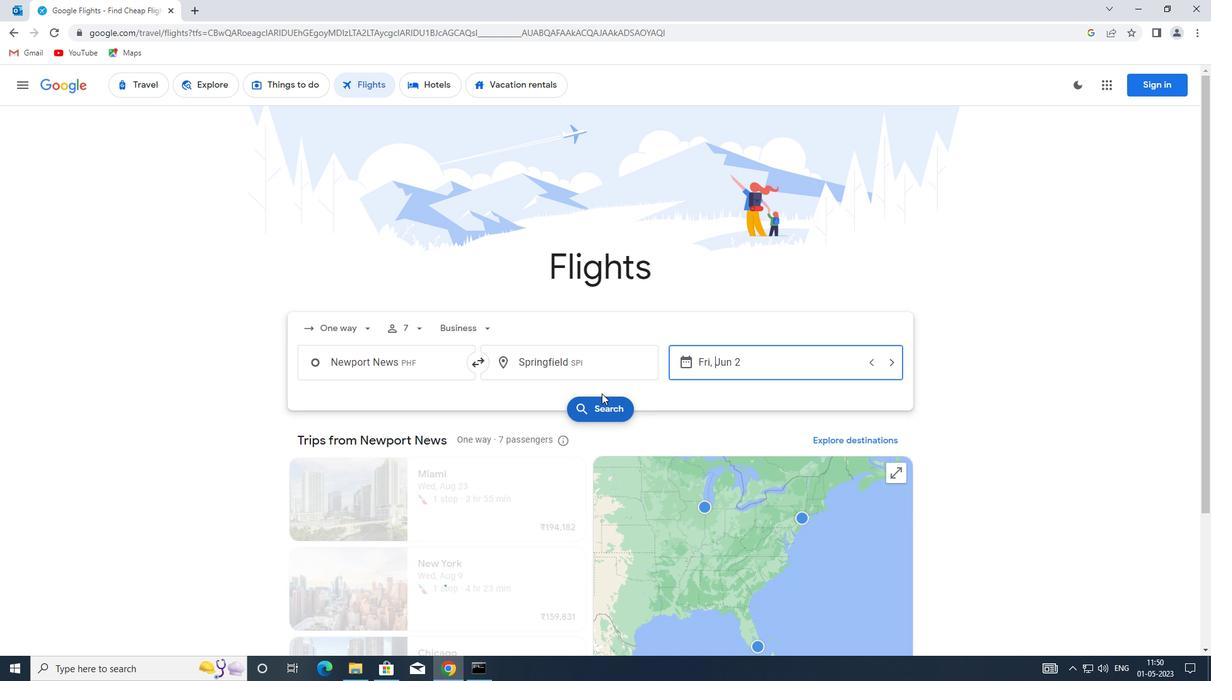
Action: Mouse pressed left at (602, 409)
Screenshot: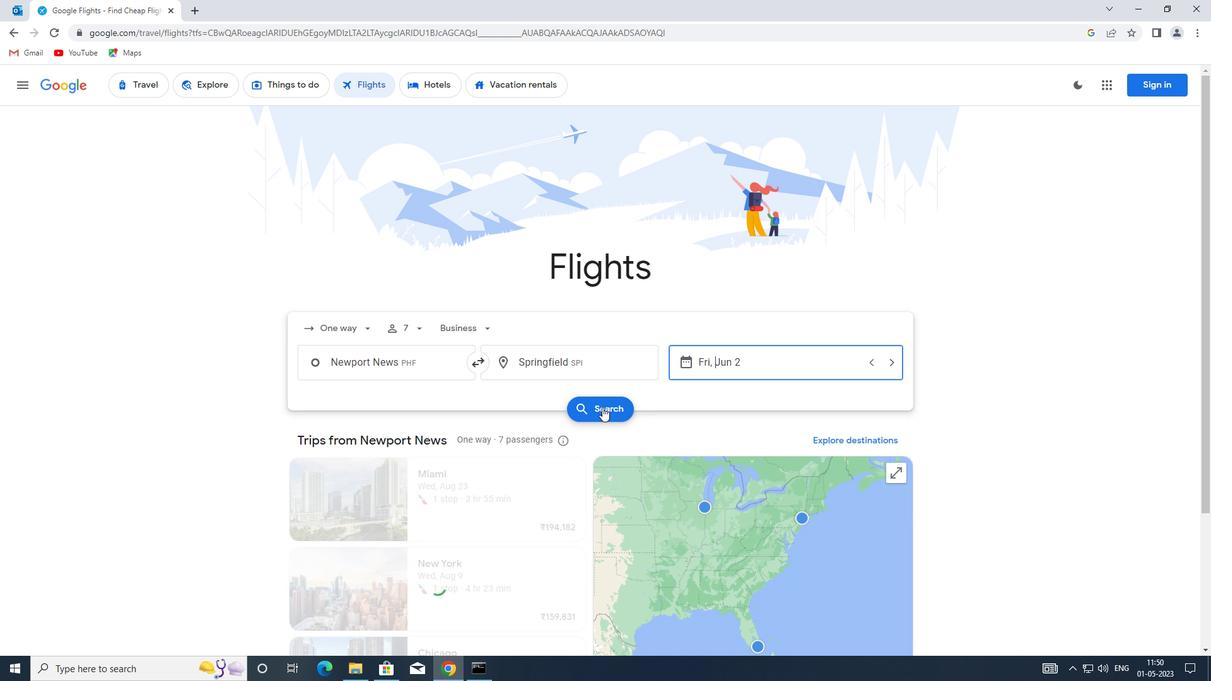 
Action: Mouse moved to (317, 204)
Screenshot: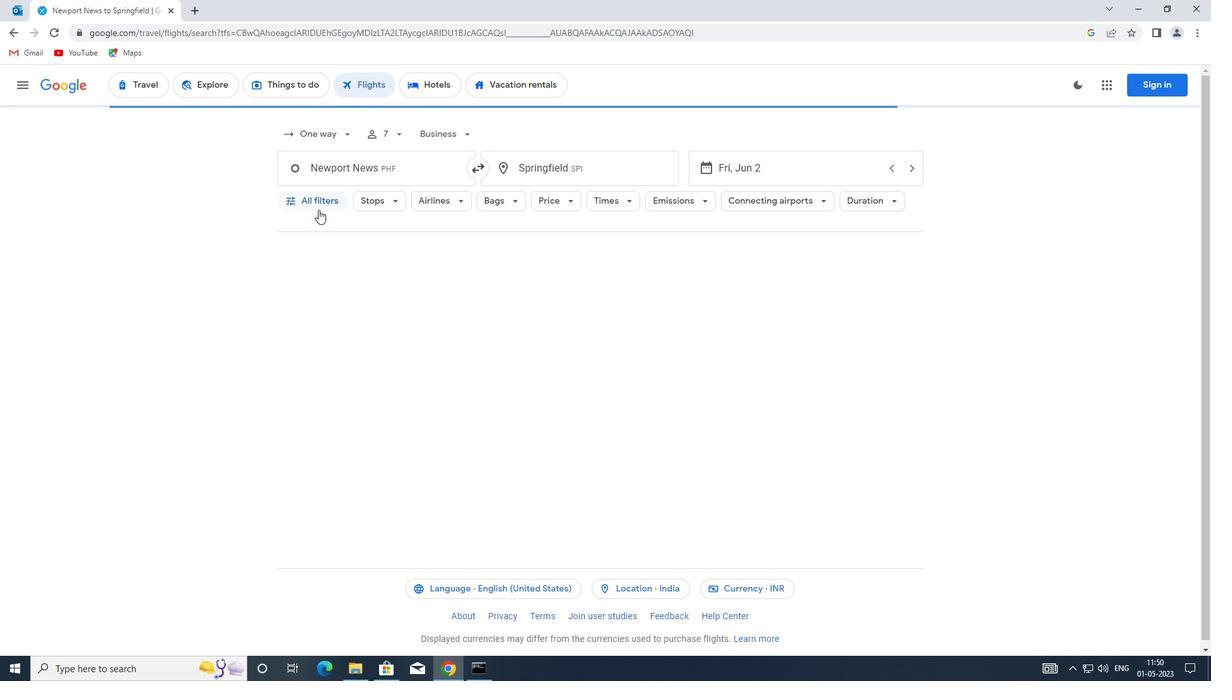
Action: Mouse pressed left at (317, 204)
Screenshot: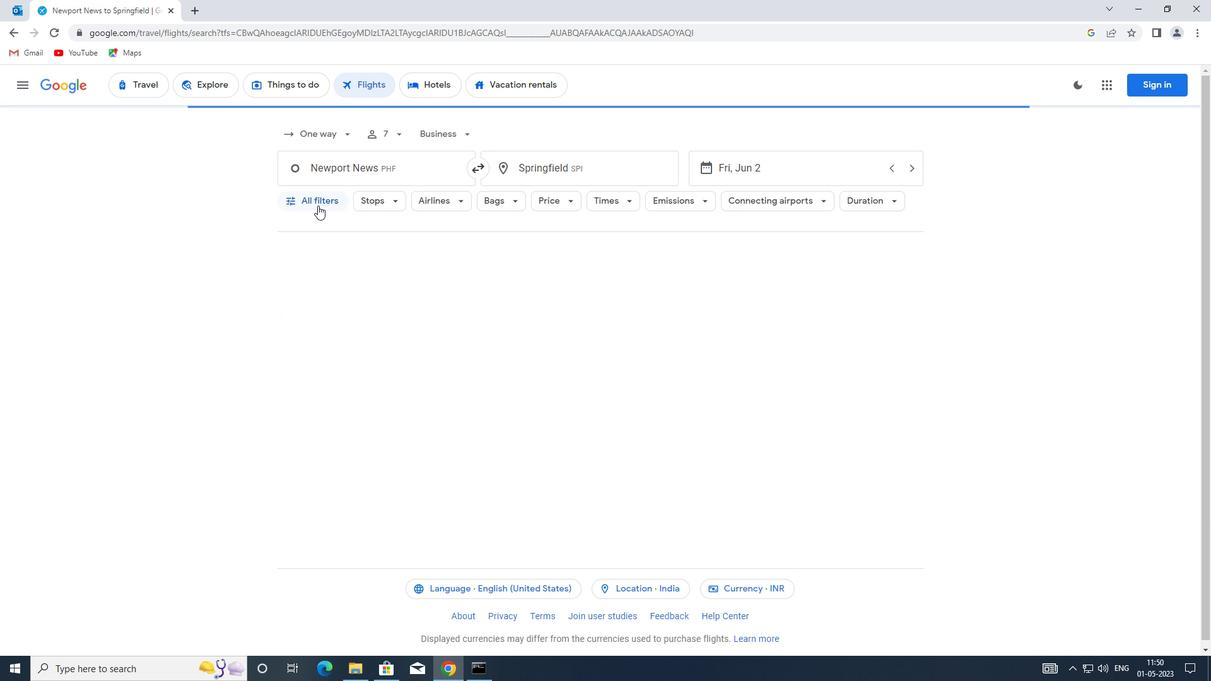 
Action: Mouse moved to (421, 369)
Screenshot: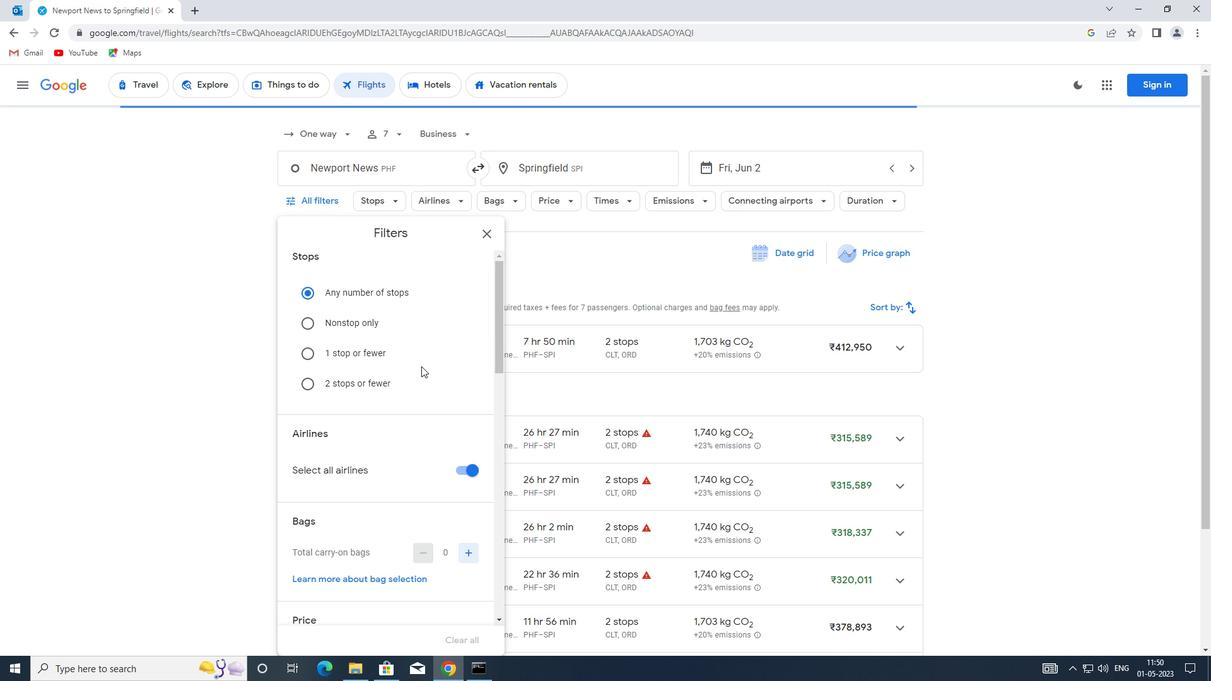 
Action: Mouse scrolled (421, 368) with delta (0, 0)
Screenshot: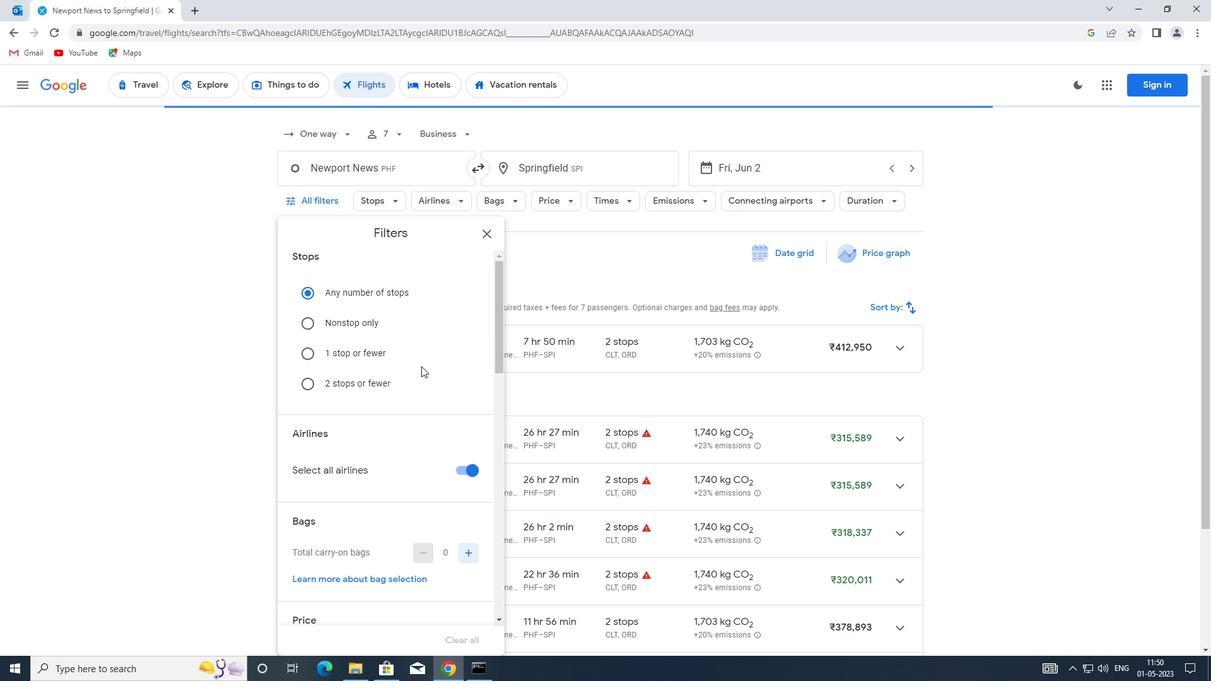 
Action: Mouse scrolled (421, 368) with delta (0, 0)
Screenshot: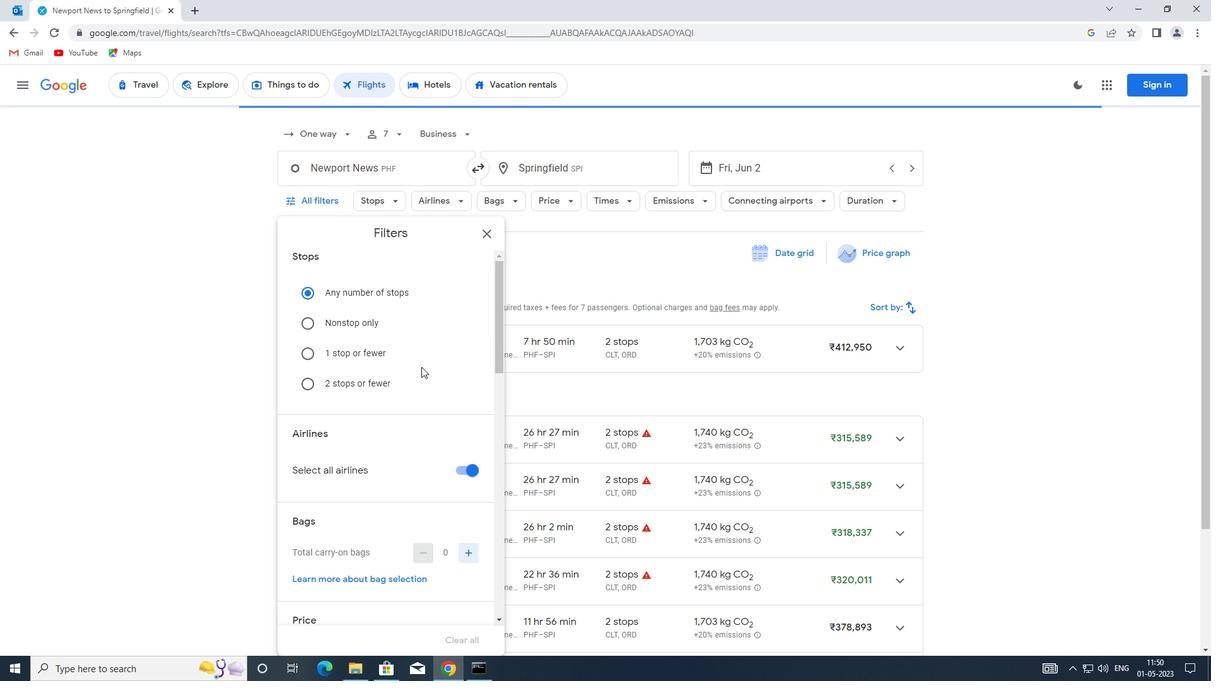 
Action: Mouse moved to (461, 341)
Screenshot: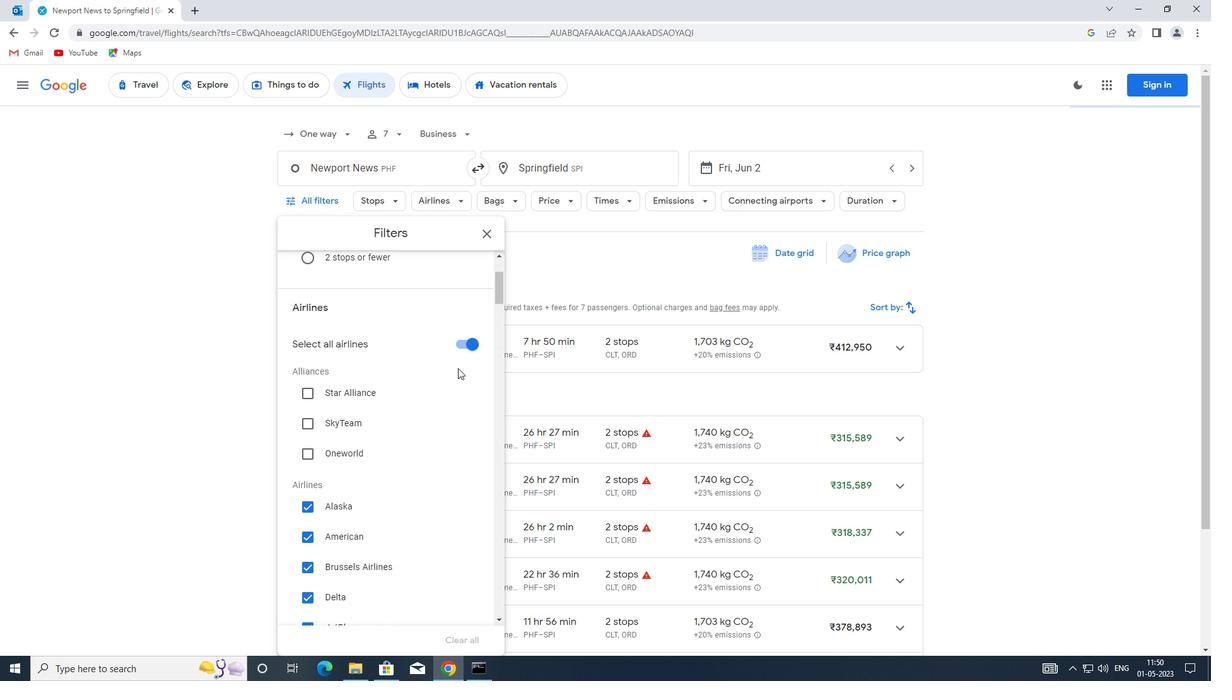 
Action: Mouse pressed left at (461, 341)
Screenshot: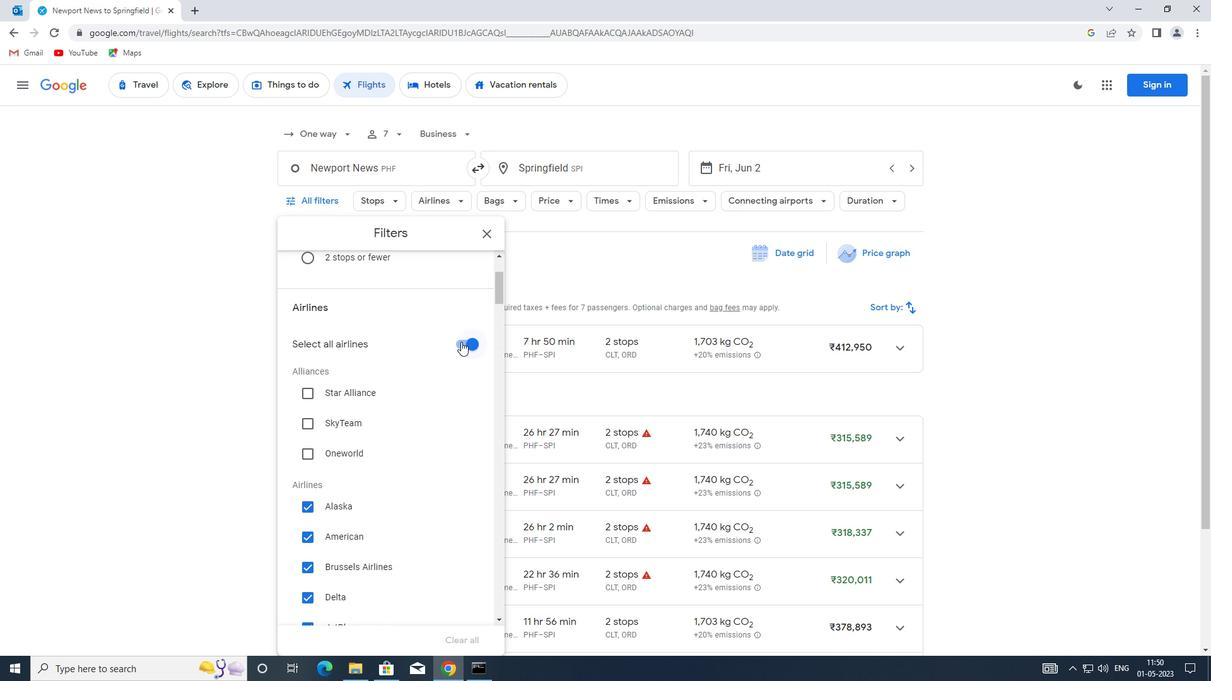 
Action: Mouse moved to (379, 382)
Screenshot: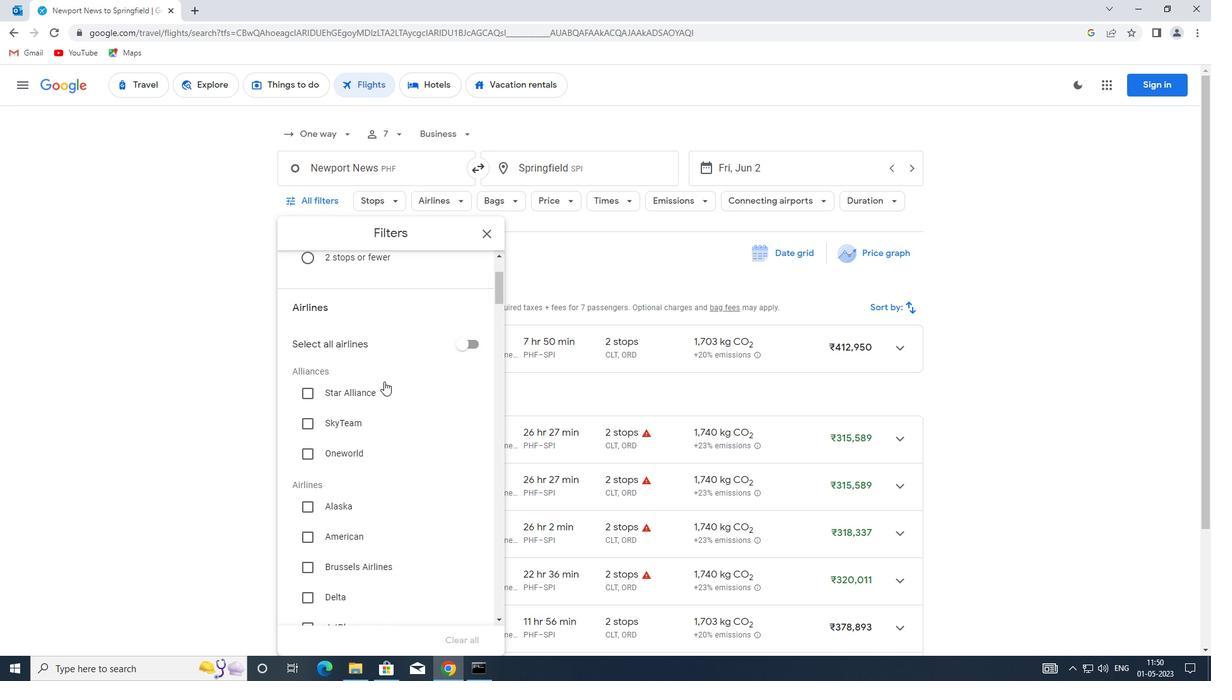 
Action: Mouse scrolled (379, 382) with delta (0, 0)
Screenshot: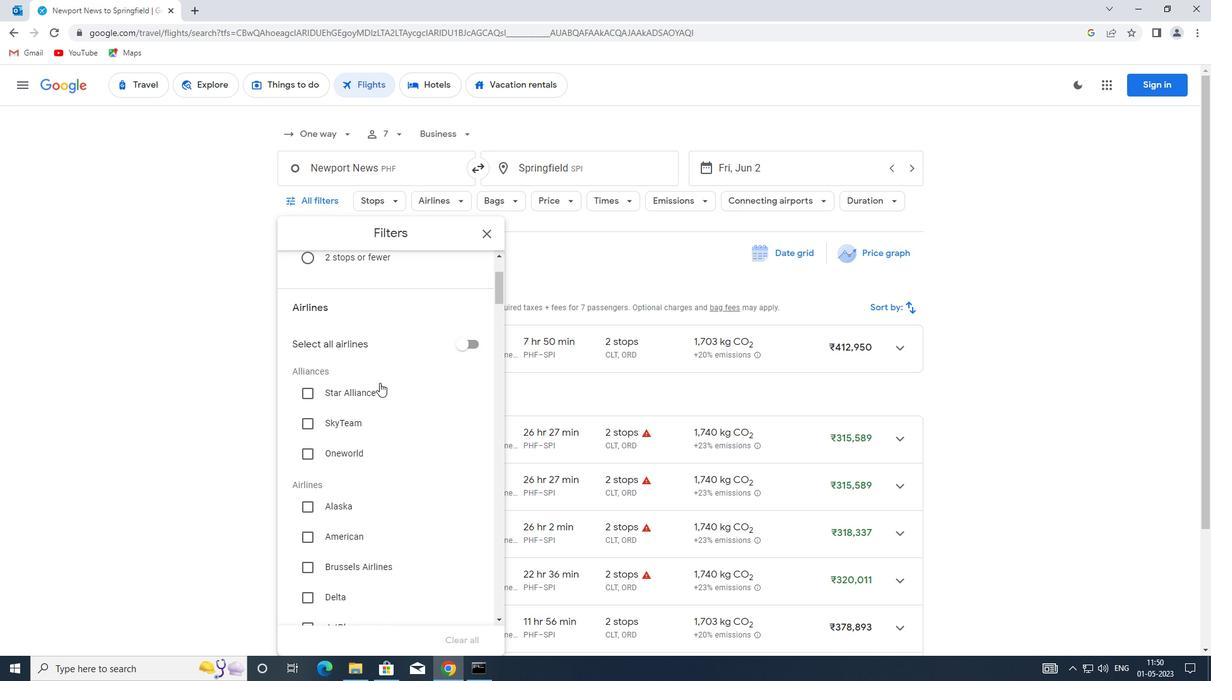 
Action: Mouse moved to (379, 385)
Screenshot: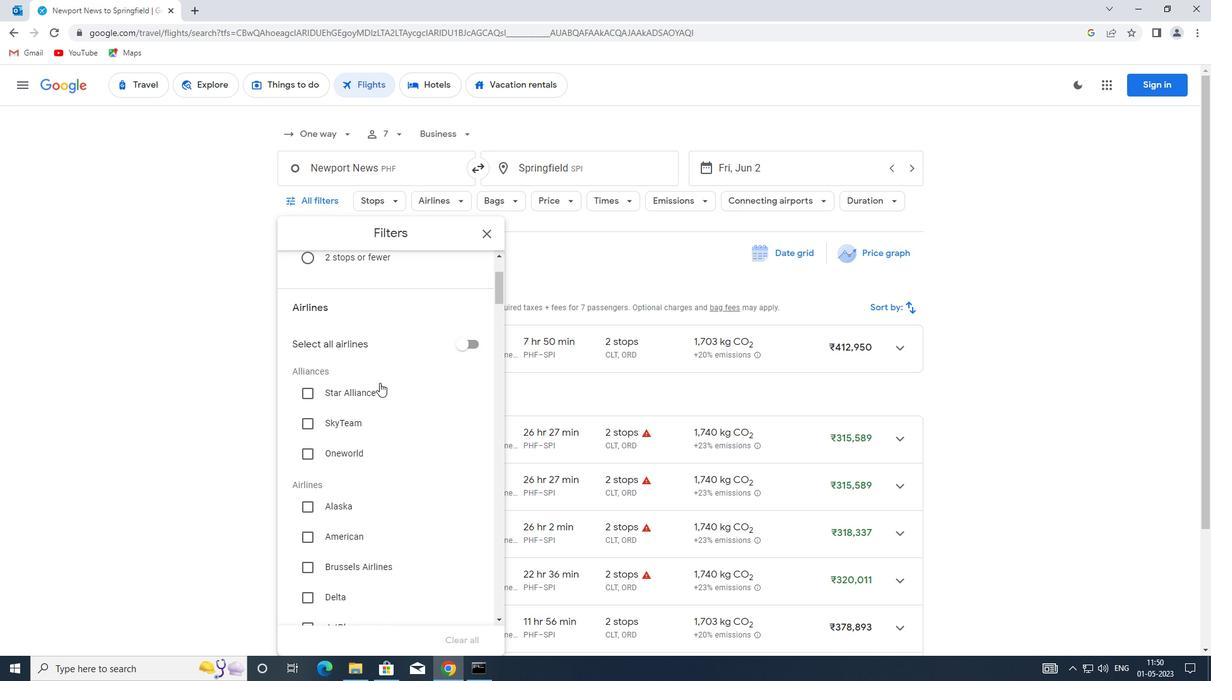 
Action: Mouse scrolled (379, 384) with delta (0, 0)
Screenshot: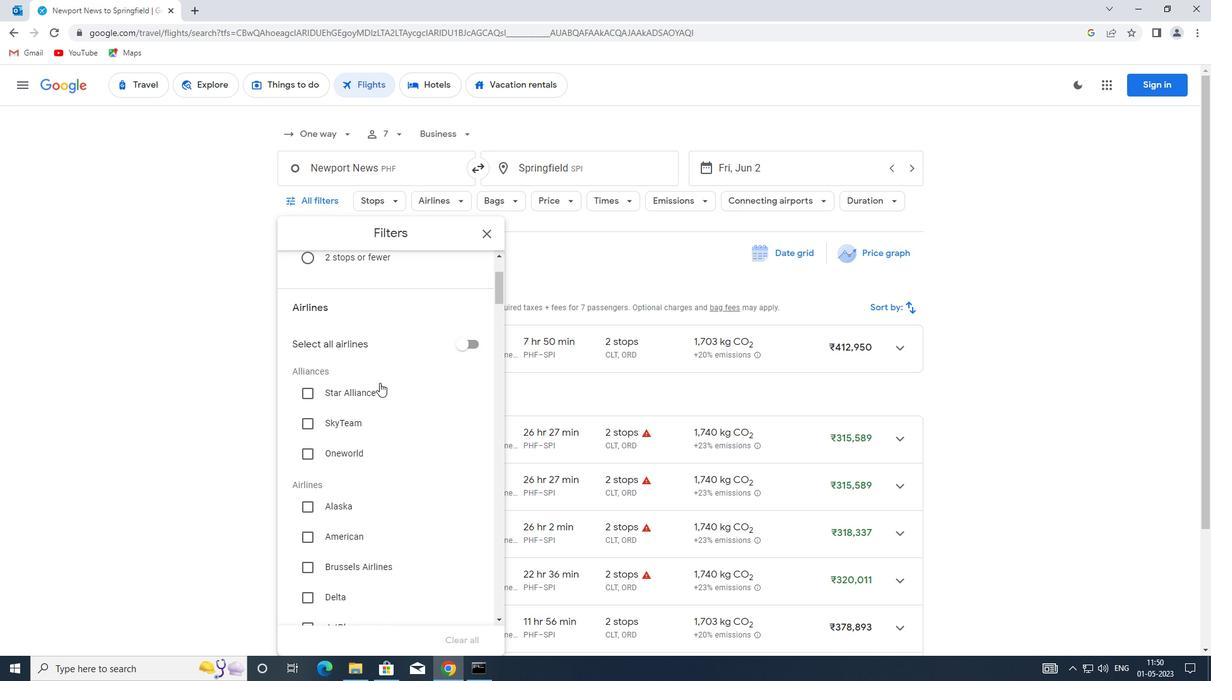 
Action: Mouse moved to (309, 504)
Screenshot: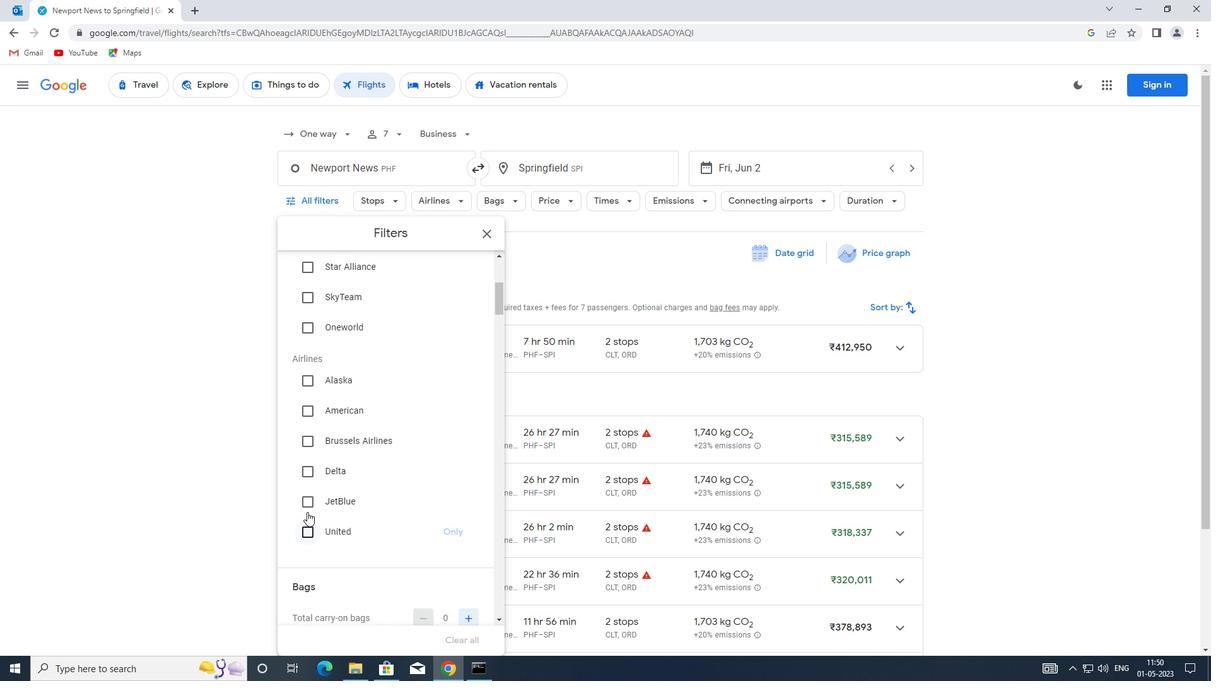 
Action: Mouse pressed left at (309, 504)
Screenshot: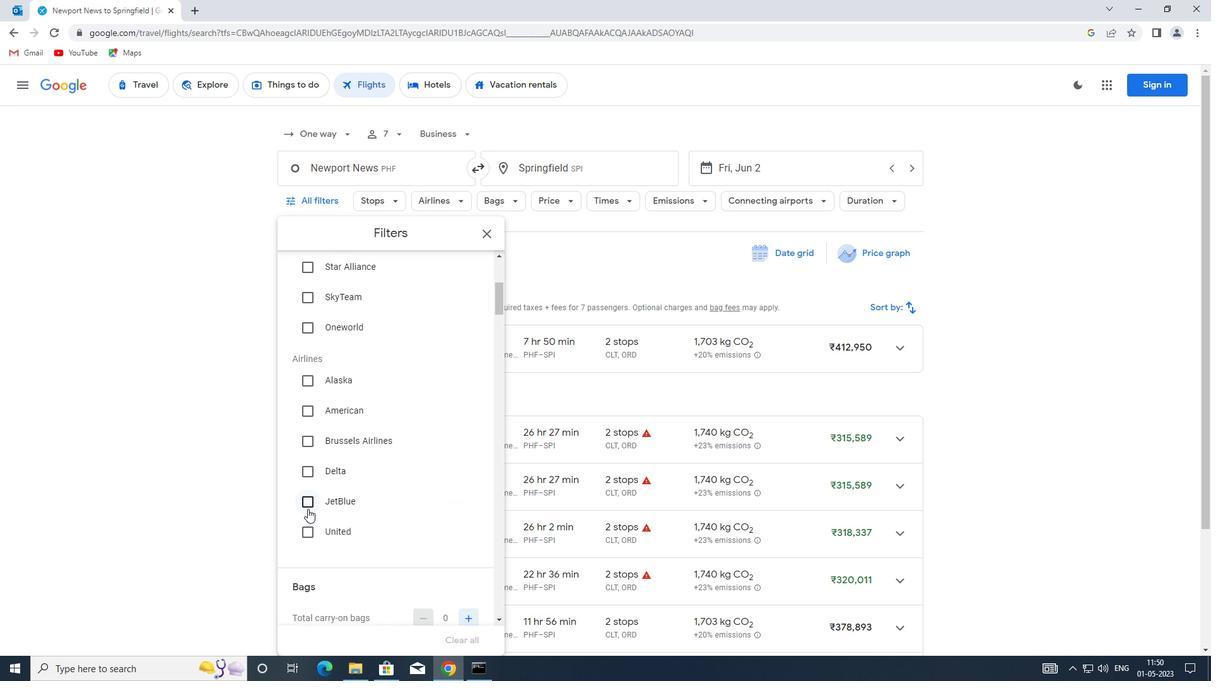 
Action: Mouse moved to (375, 491)
Screenshot: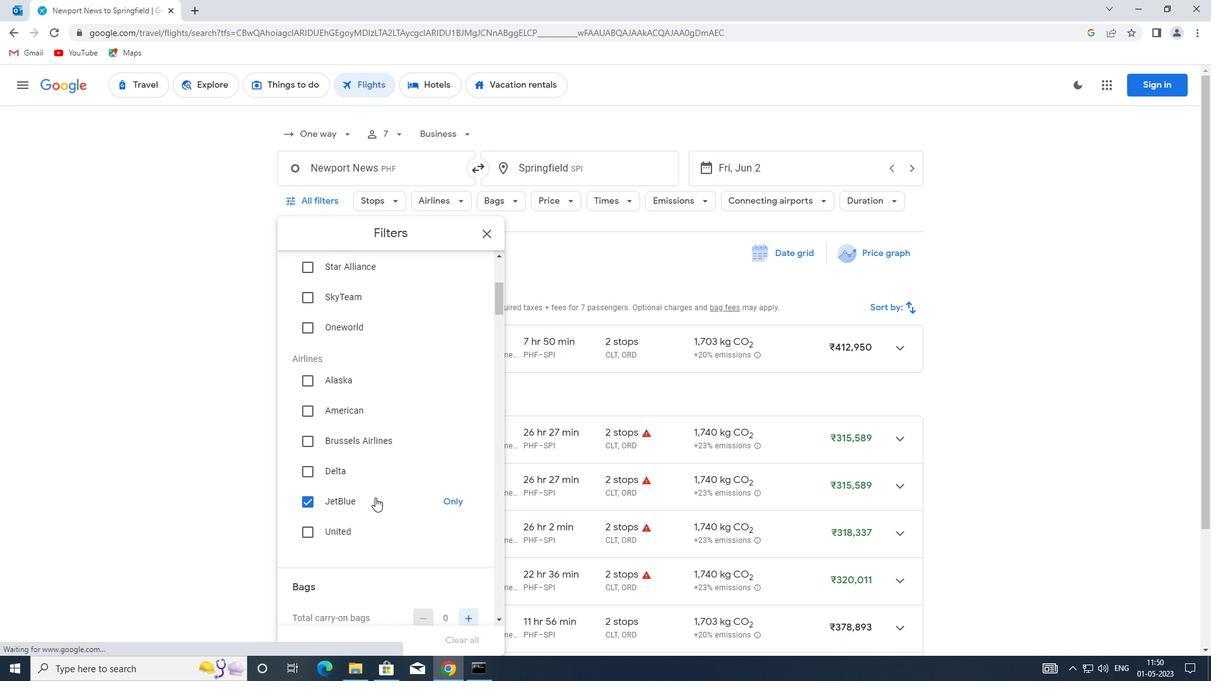 
Action: Mouse scrolled (375, 490) with delta (0, 0)
Screenshot: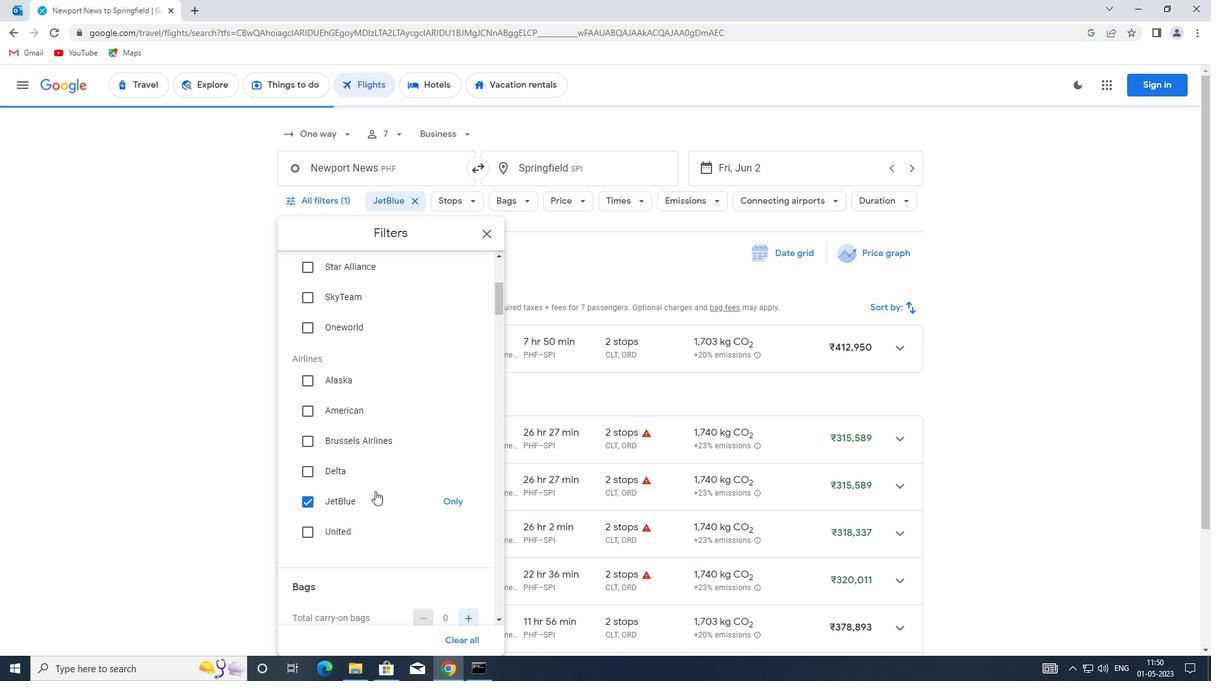 
Action: Mouse moved to (405, 449)
Screenshot: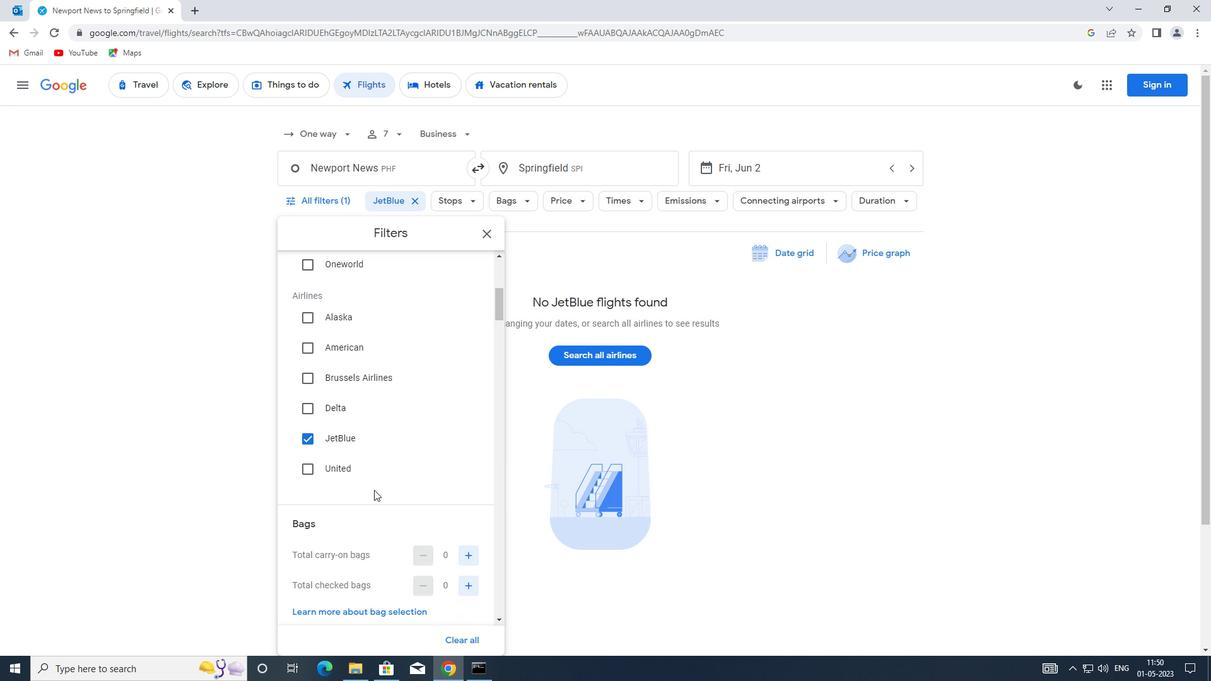 
Action: Mouse scrolled (405, 448) with delta (0, 0)
Screenshot: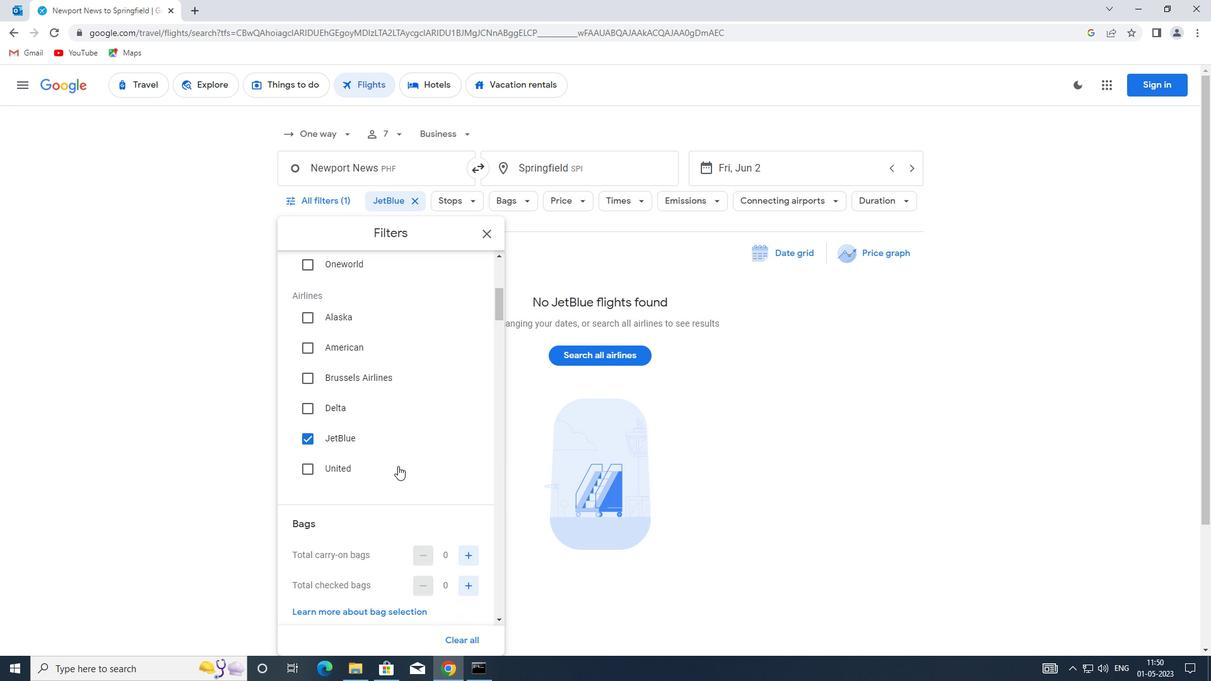 
Action: Mouse scrolled (405, 448) with delta (0, 0)
Screenshot: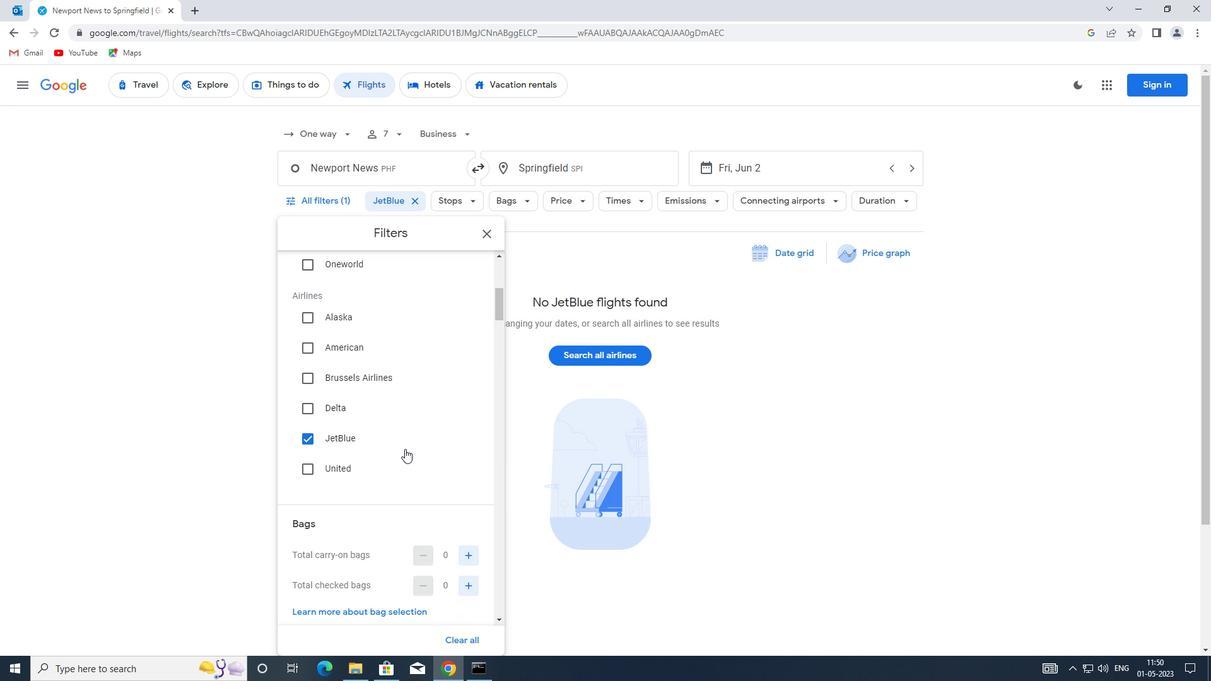 
Action: Mouse moved to (469, 426)
Screenshot: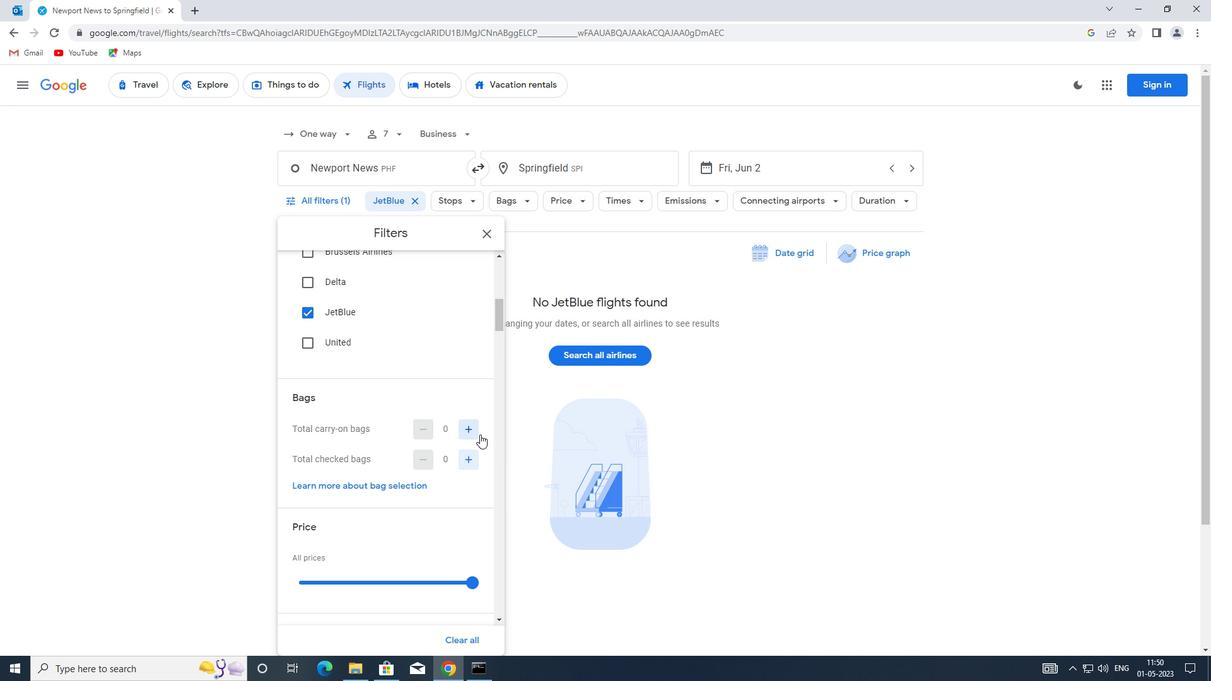 
Action: Mouse pressed left at (469, 426)
Screenshot: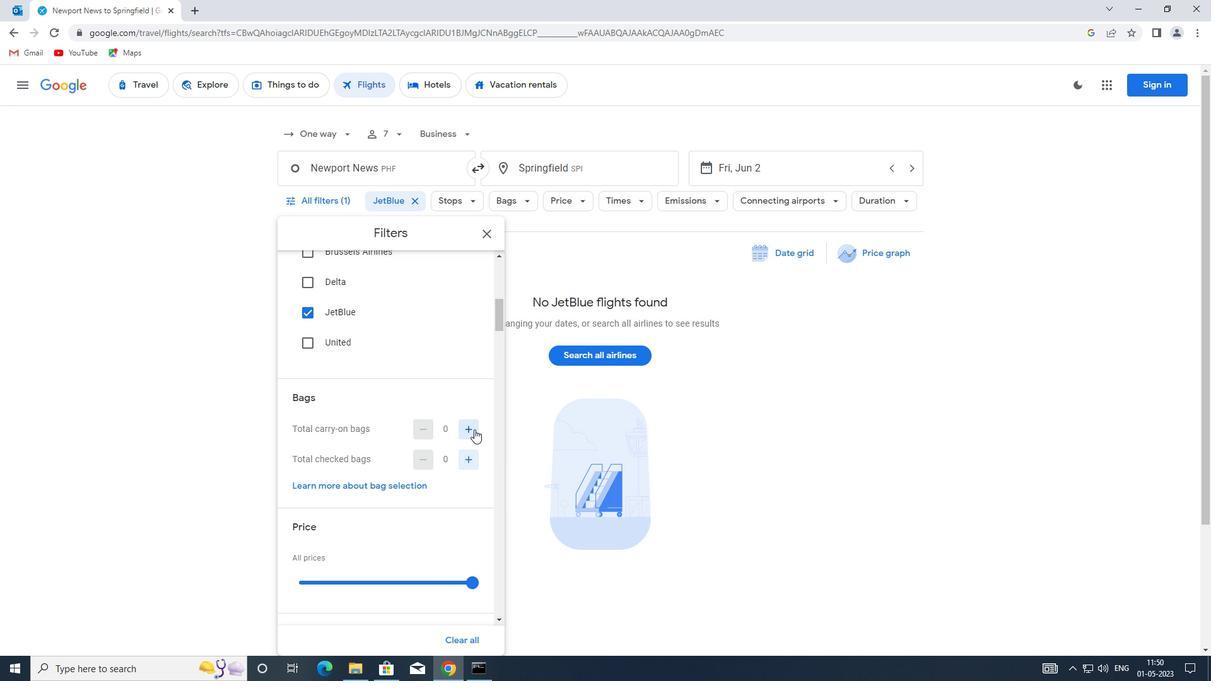 
Action: Mouse moved to (370, 444)
Screenshot: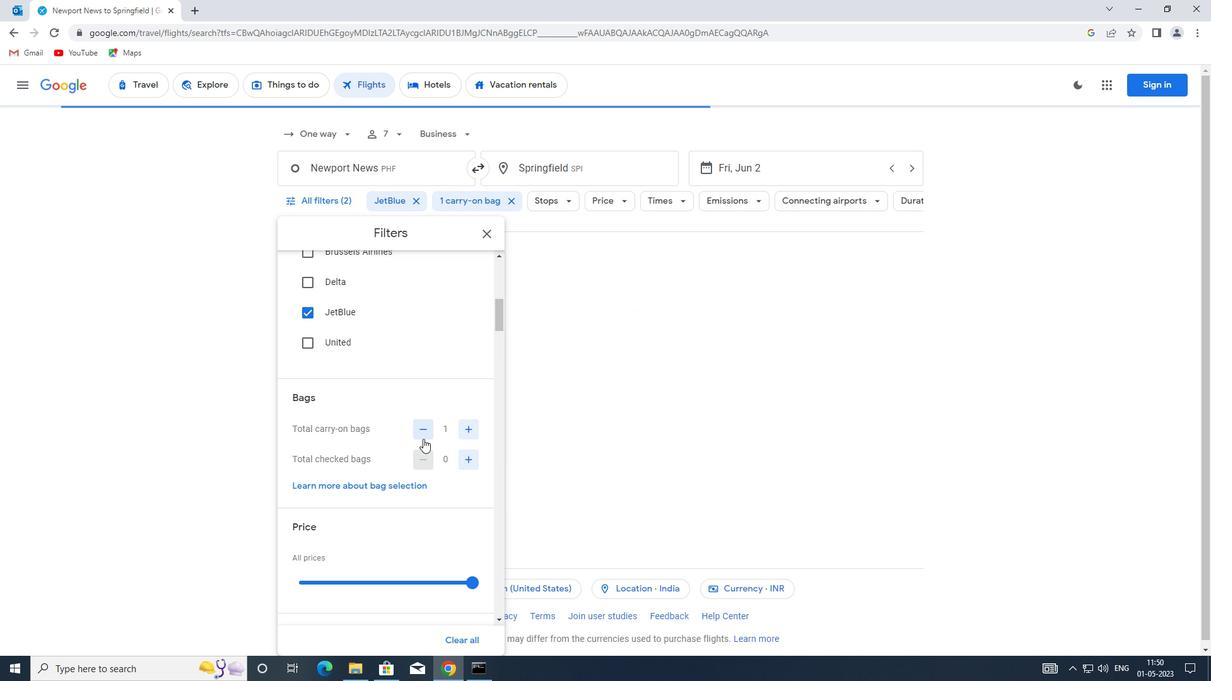 
Action: Mouse scrolled (370, 443) with delta (0, 0)
Screenshot: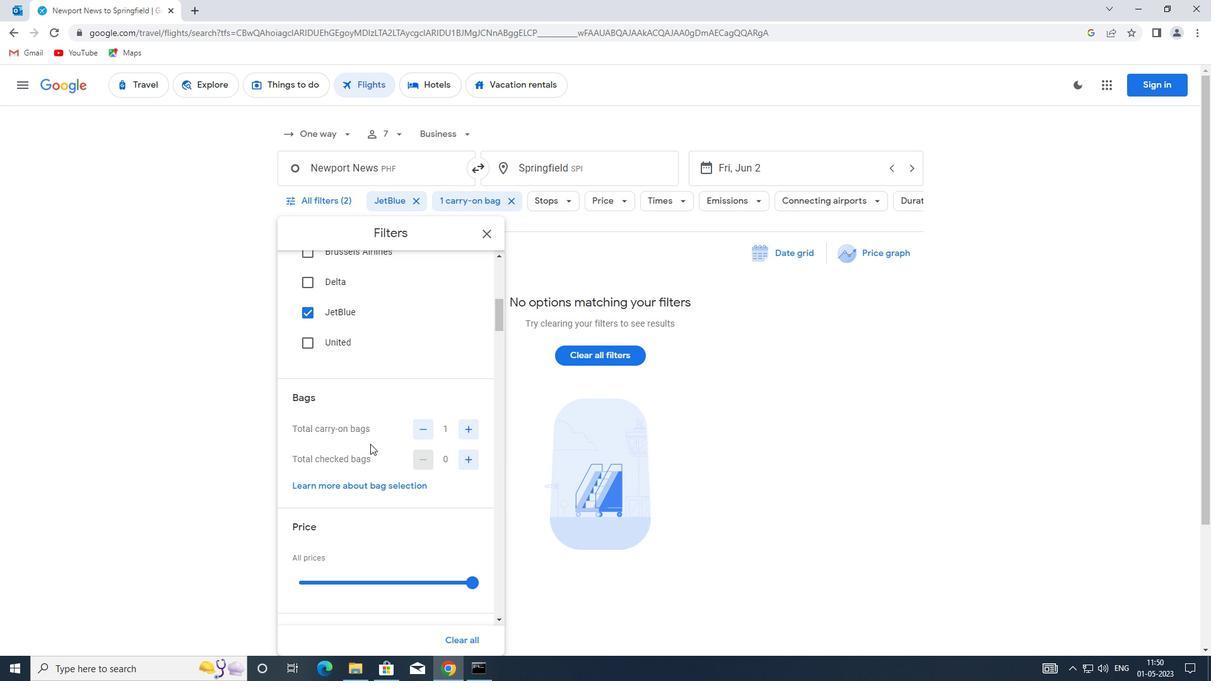 
Action: Mouse moved to (368, 442)
Screenshot: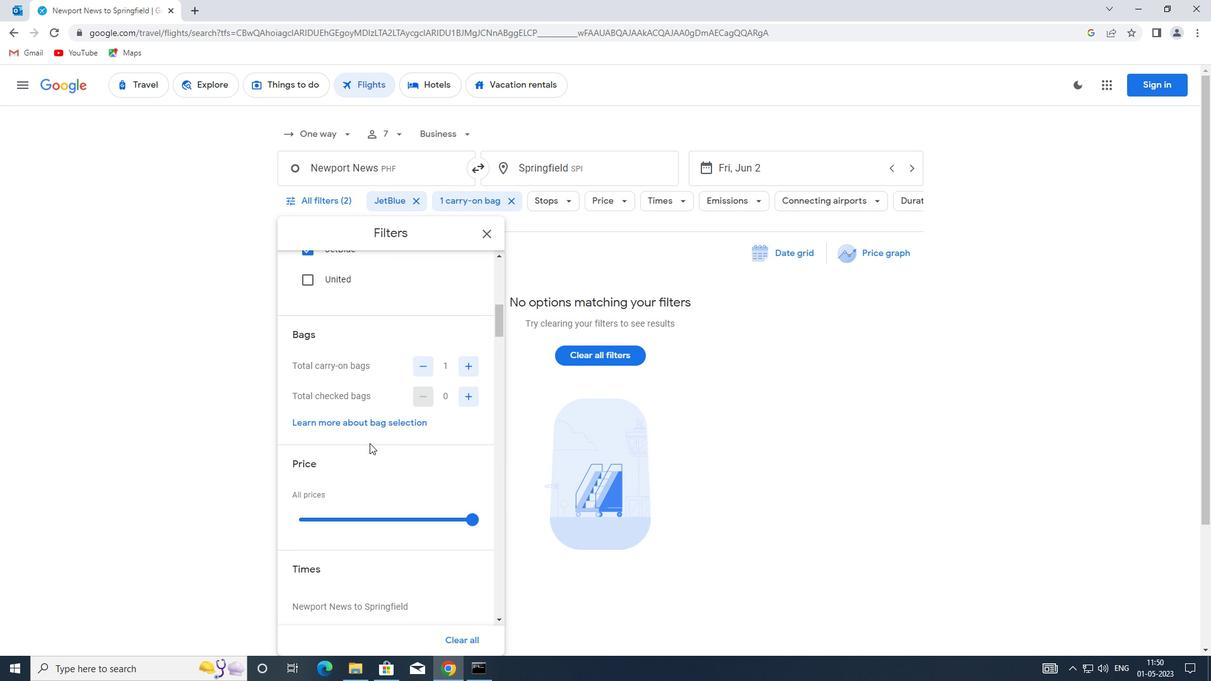 
Action: Mouse scrolled (368, 442) with delta (0, 0)
Screenshot: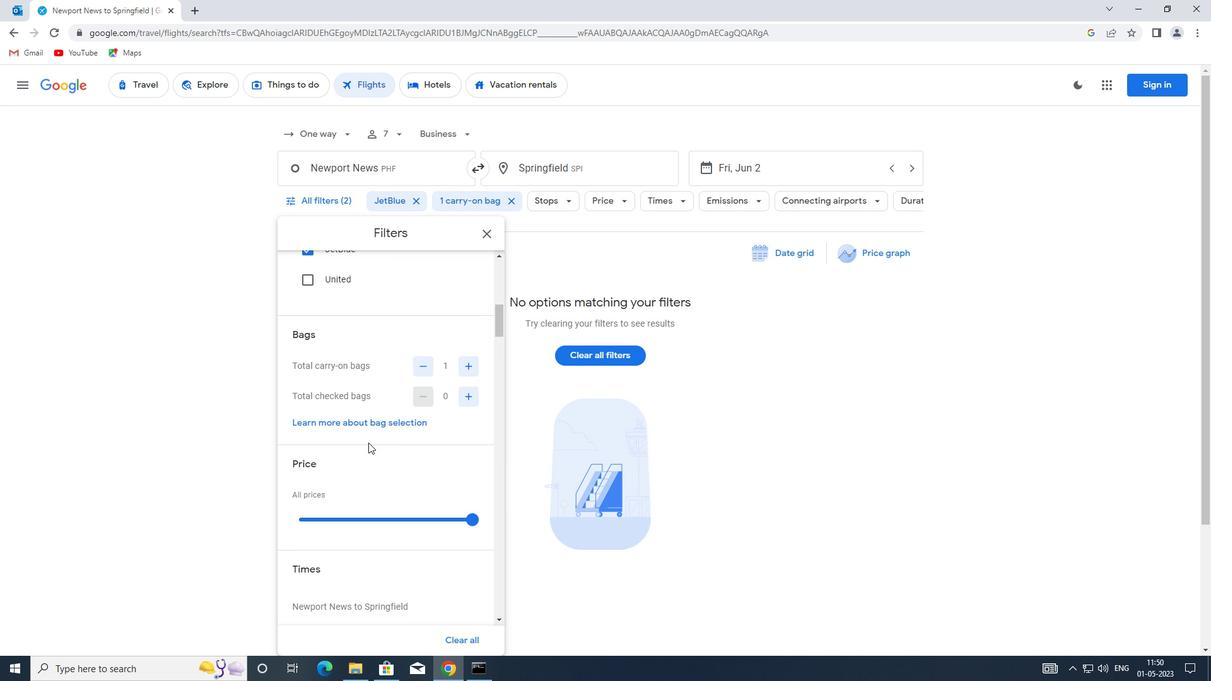 
Action: Mouse moved to (362, 454)
Screenshot: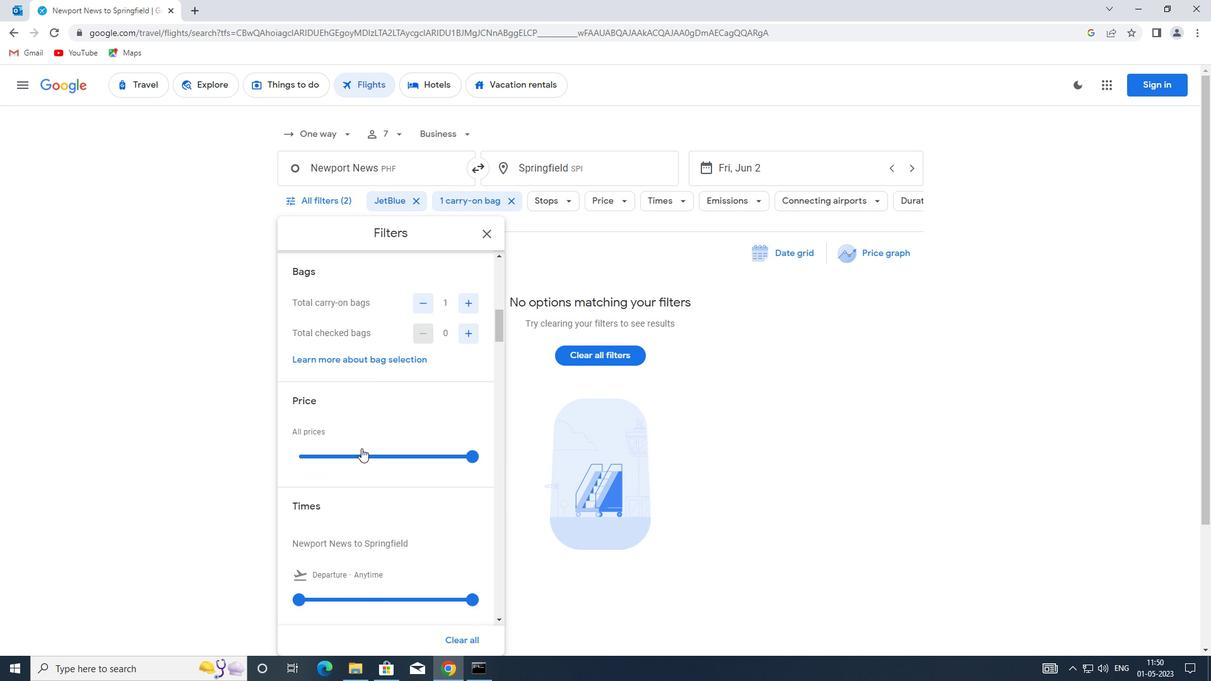 
Action: Mouse pressed left at (362, 454)
Screenshot: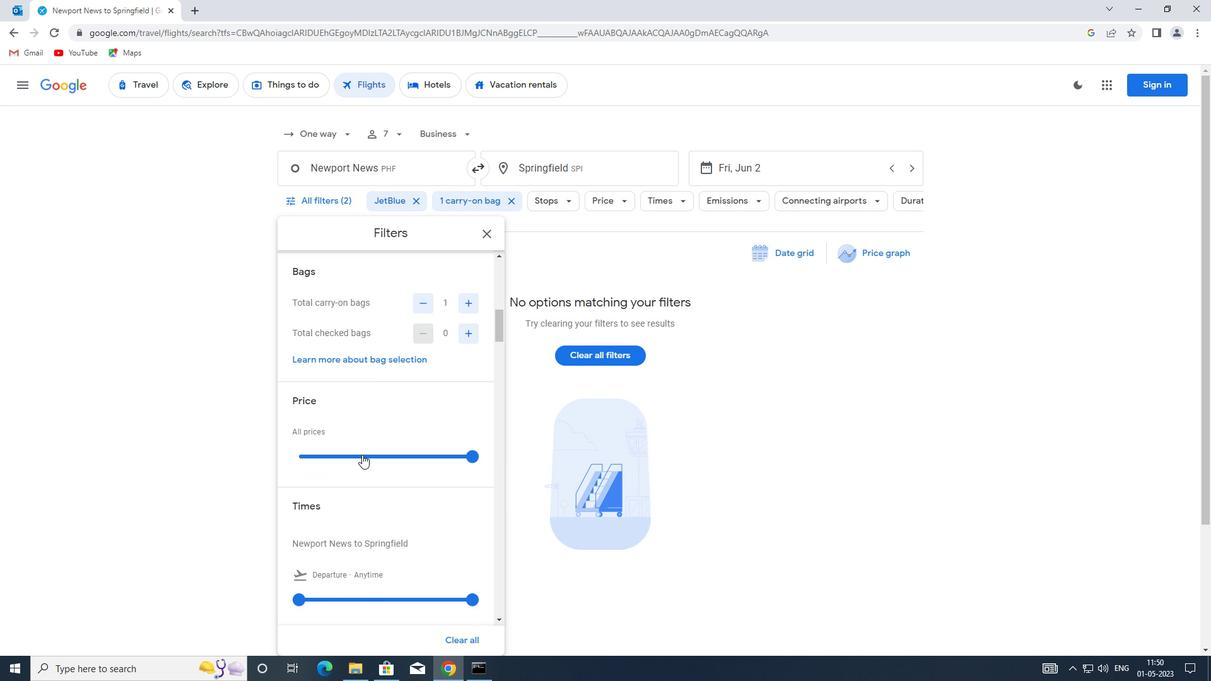 
Action: Mouse moved to (362, 454)
Screenshot: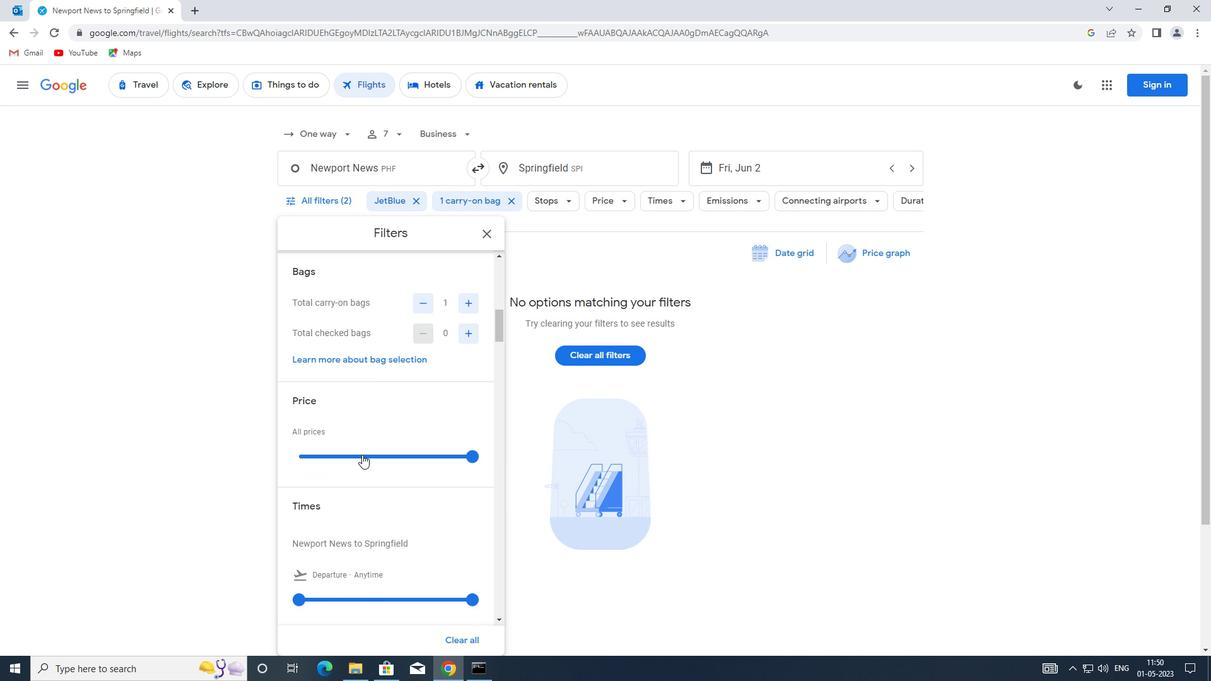 
Action: Mouse pressed left at (362, 454)
Screenshot: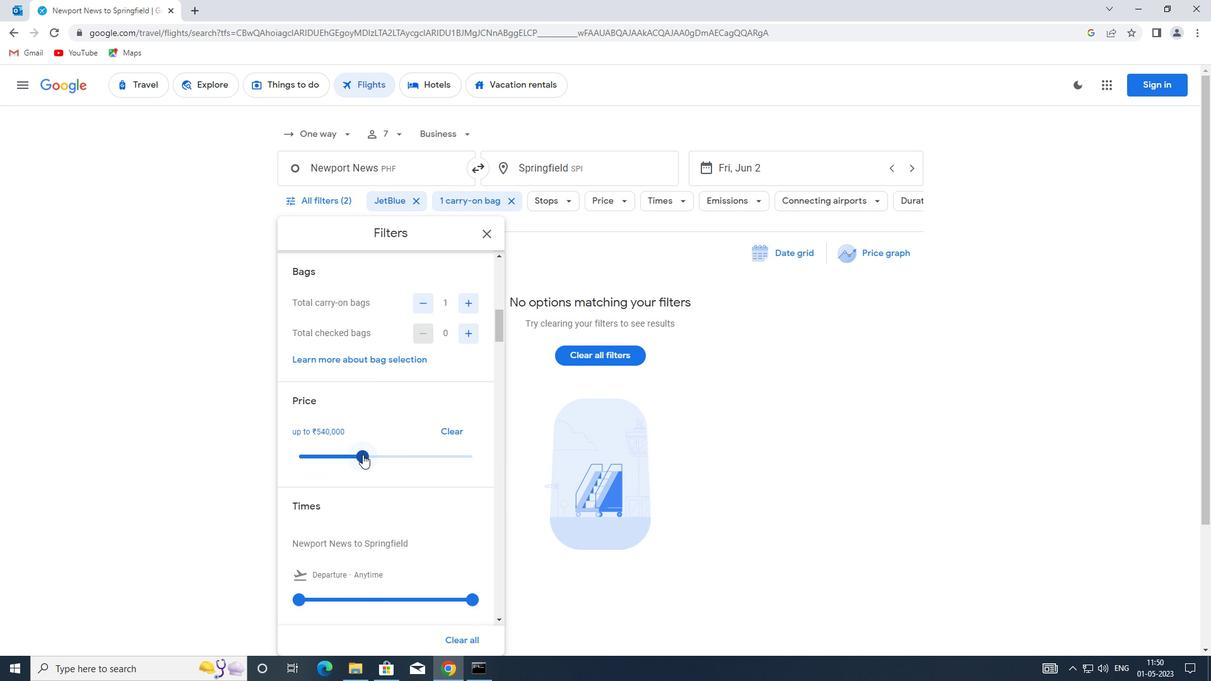 
Action: Mouse moved to (418, 429)
Screenshot: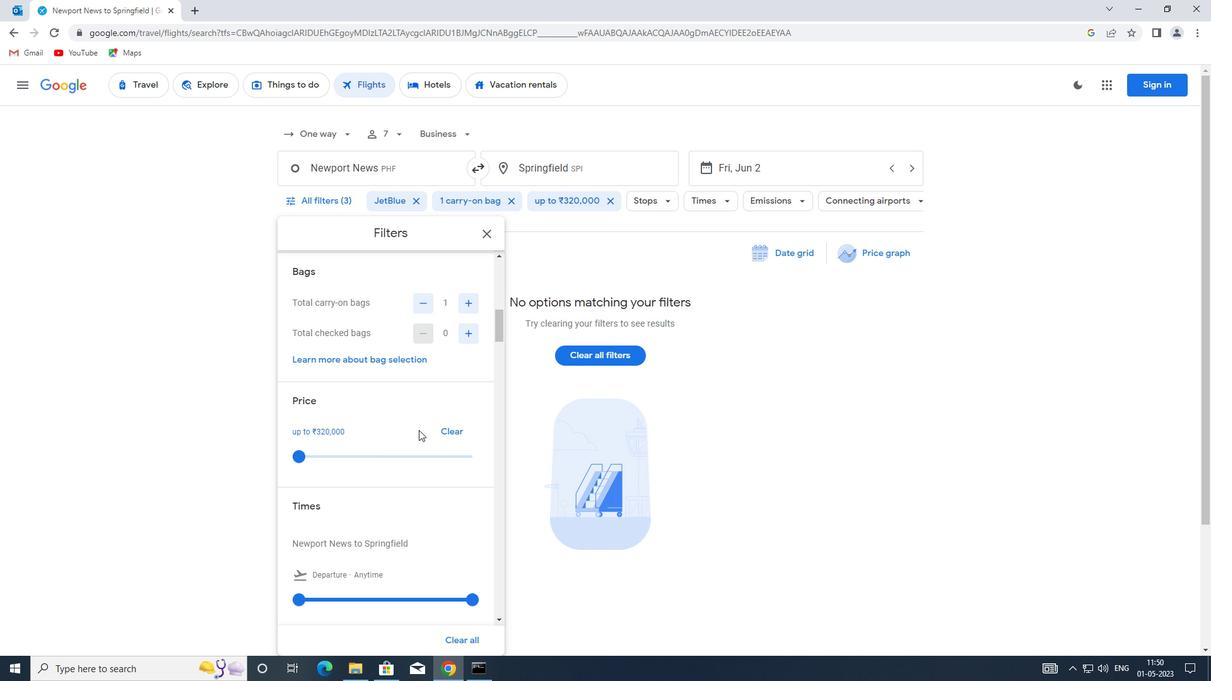 
Action: Mouse scrolled (418, 428) with delta (0, 0)
Screenshot: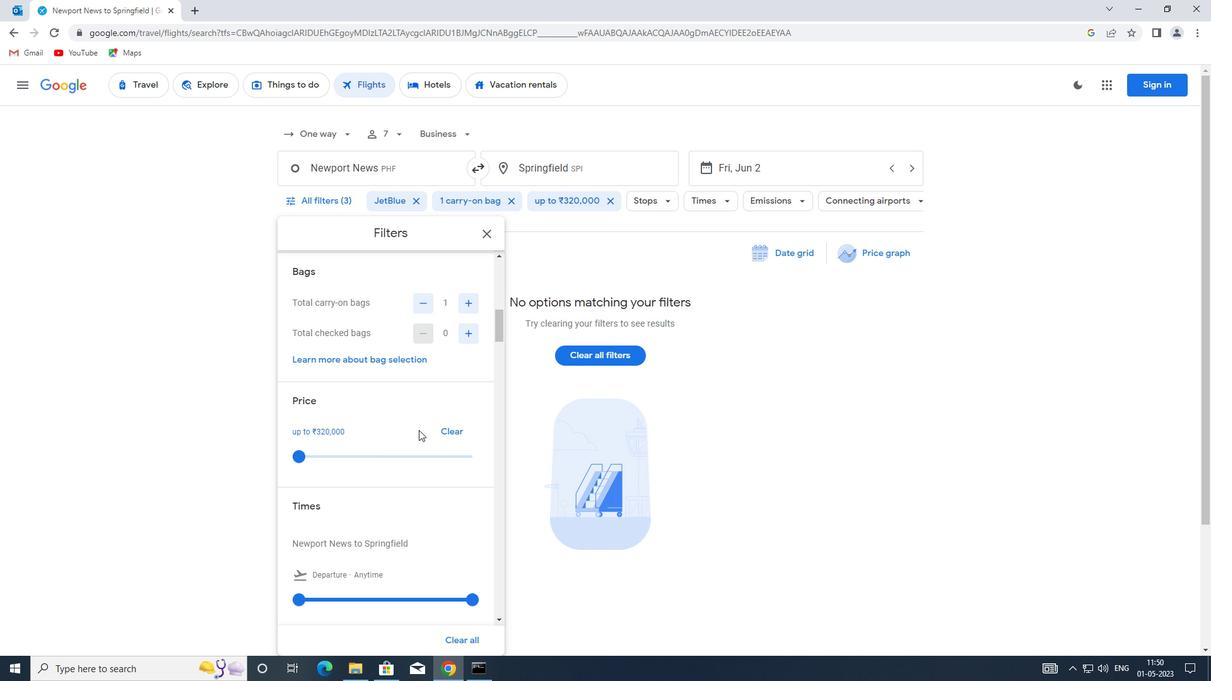 
Action: Mouse moved to (416, 429)
Screenshot: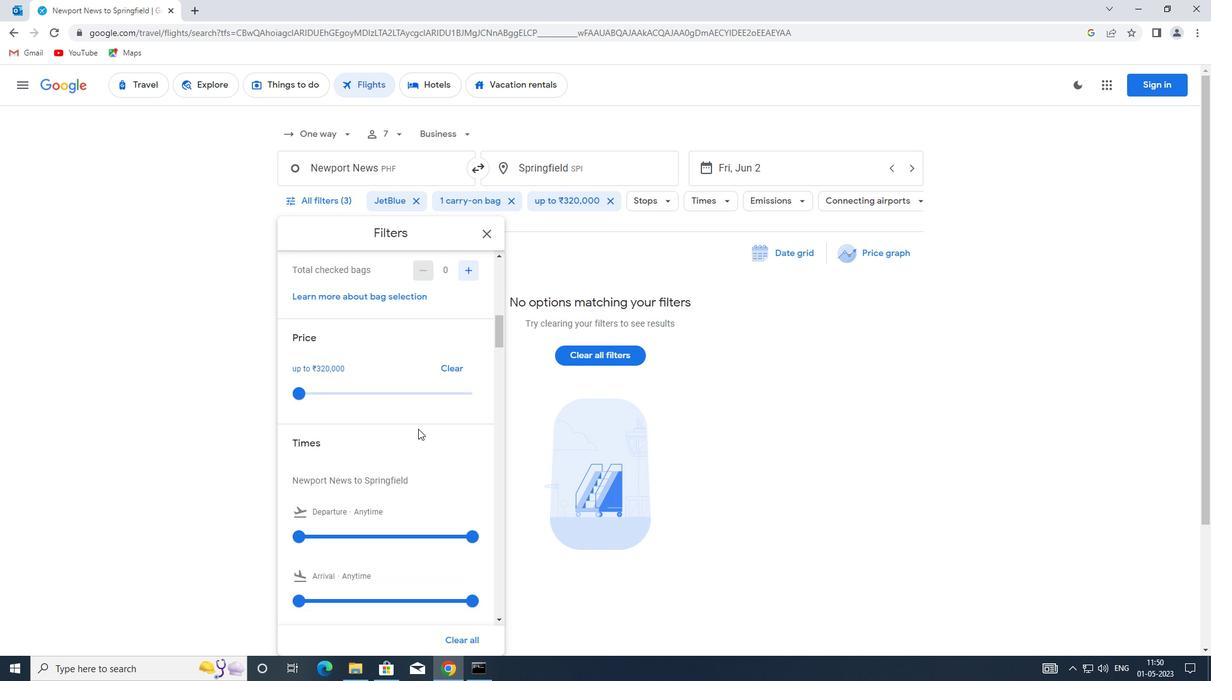 
Action: Mouse scrolled (416, 428) with delta (0, 0)
Screenshot: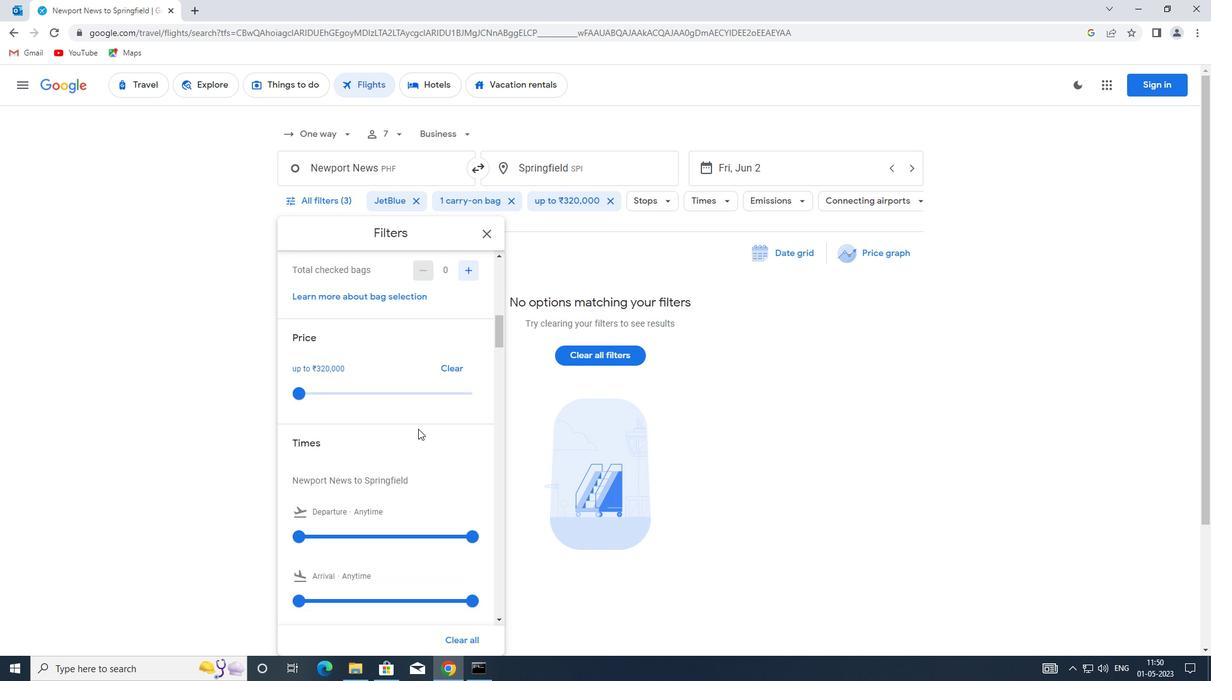 
Action: Mouse moved to (298, 472)
Screenshot: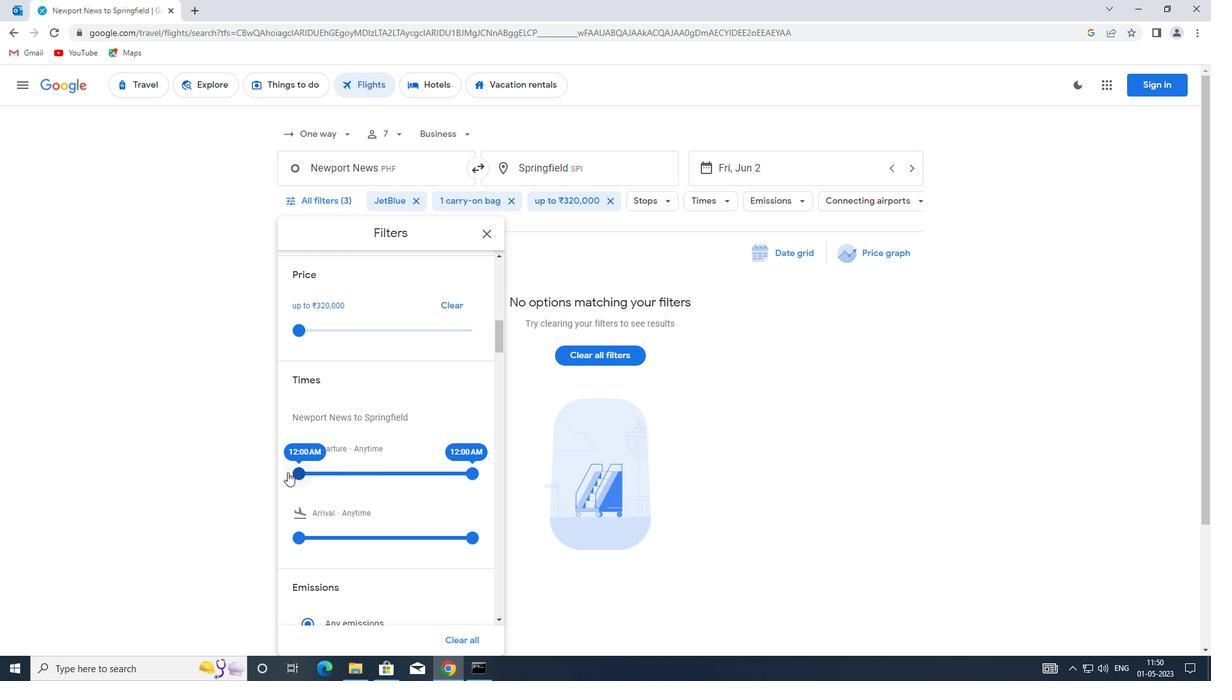 
Action: Mouse pressed left at (298, 472)
Screenshot: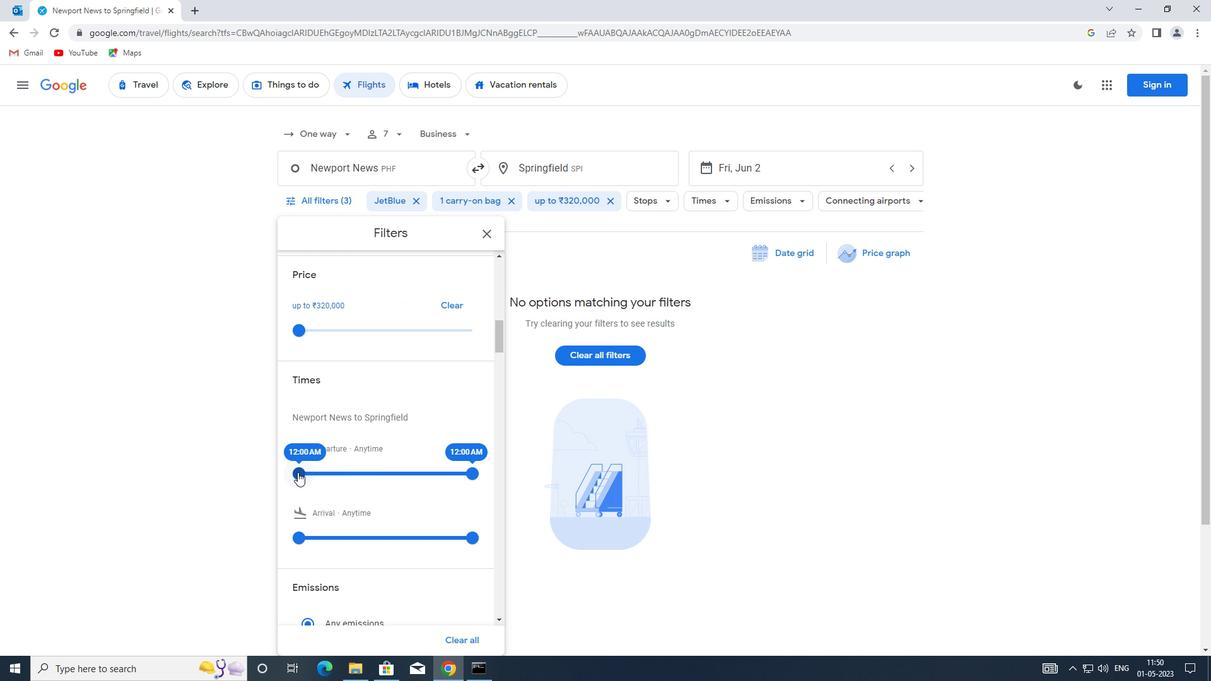 
Action: Mouse moved to (365, 478)
Screenshot: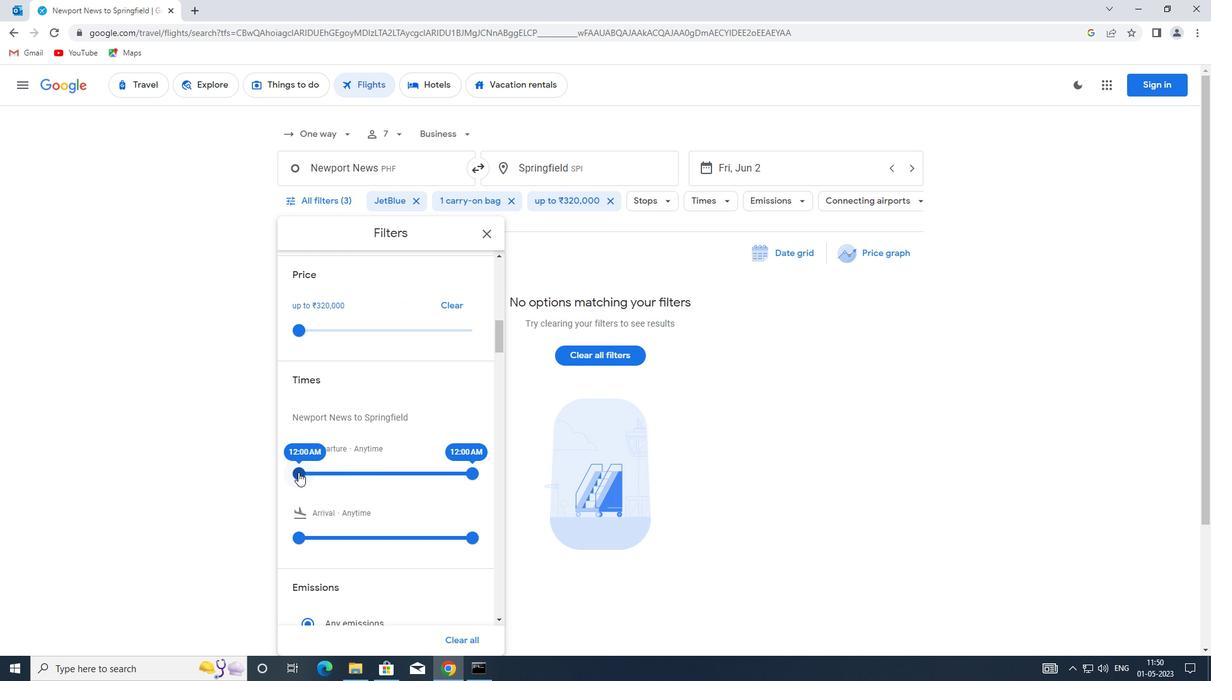 
Action: Mouse pressed left at (365, 478)
Screenshot: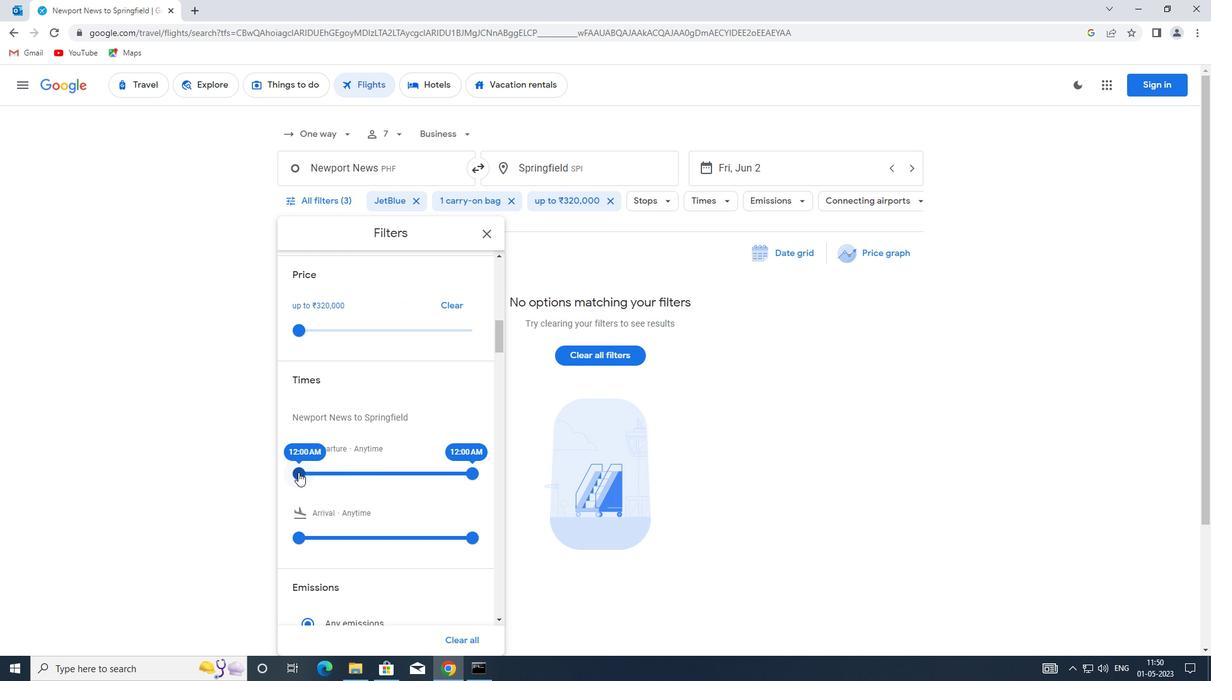 
Action: Mouse moved to (470, 475)
Screenshot: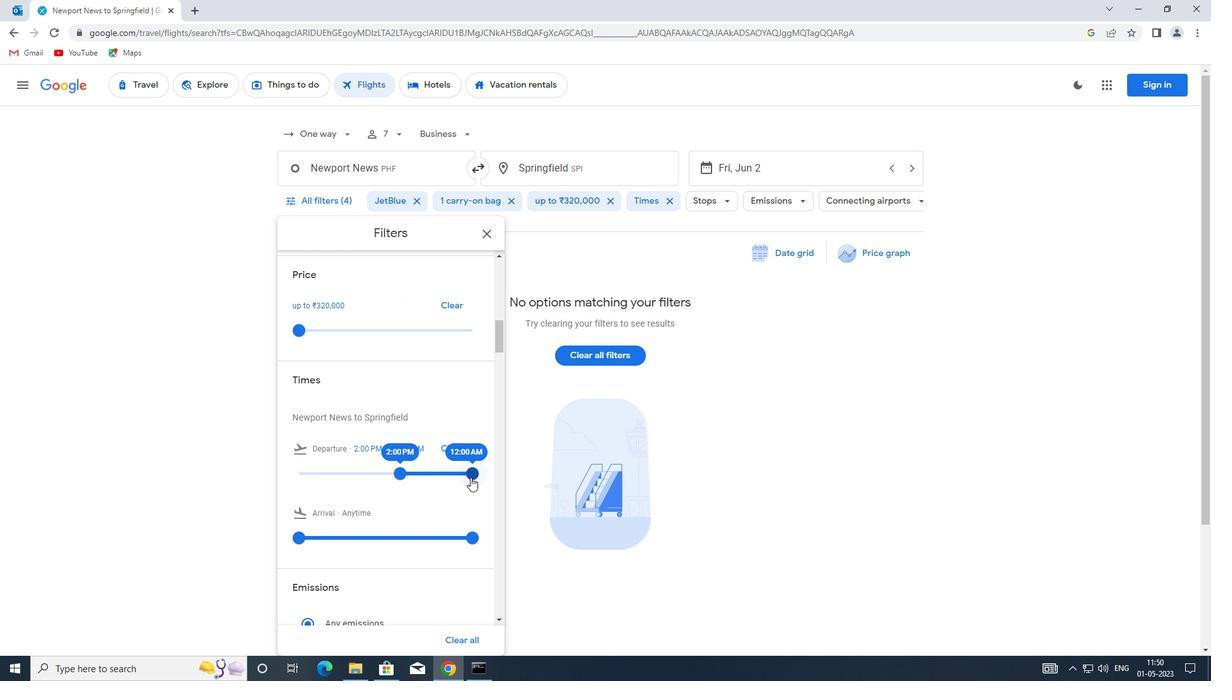 
Action: Mouse pressed left at (470, 475)
Screenshot: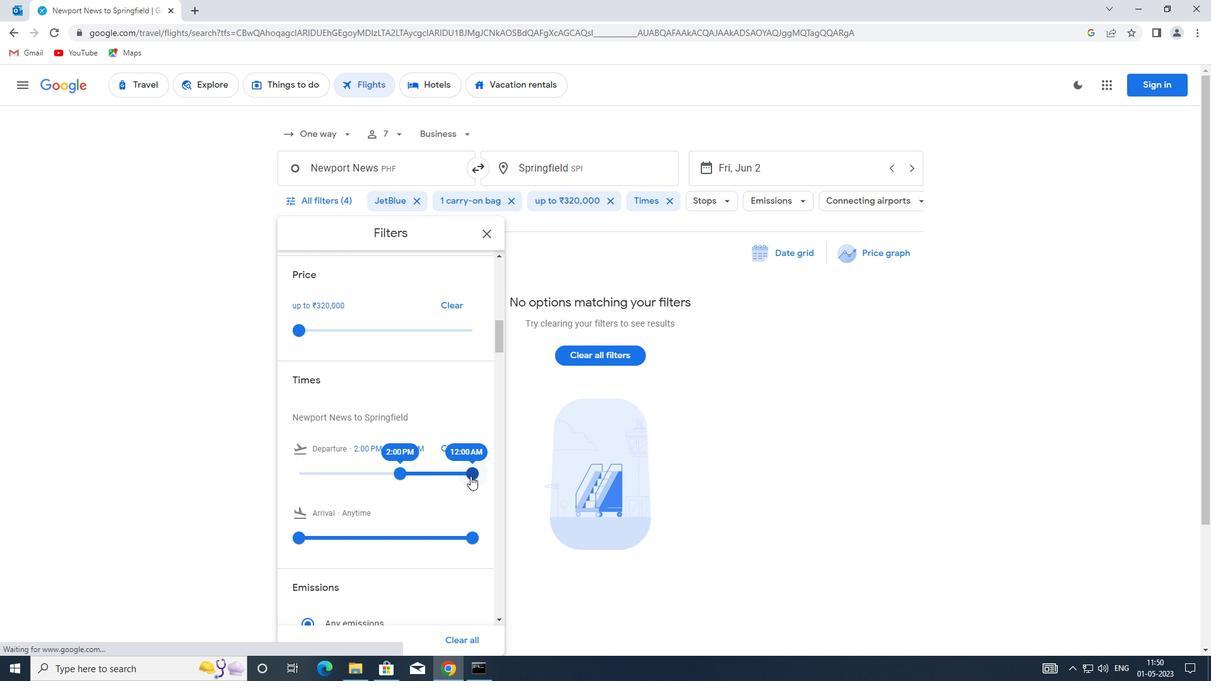 
Action: Mouse moved to (407, 467)
Screenshot: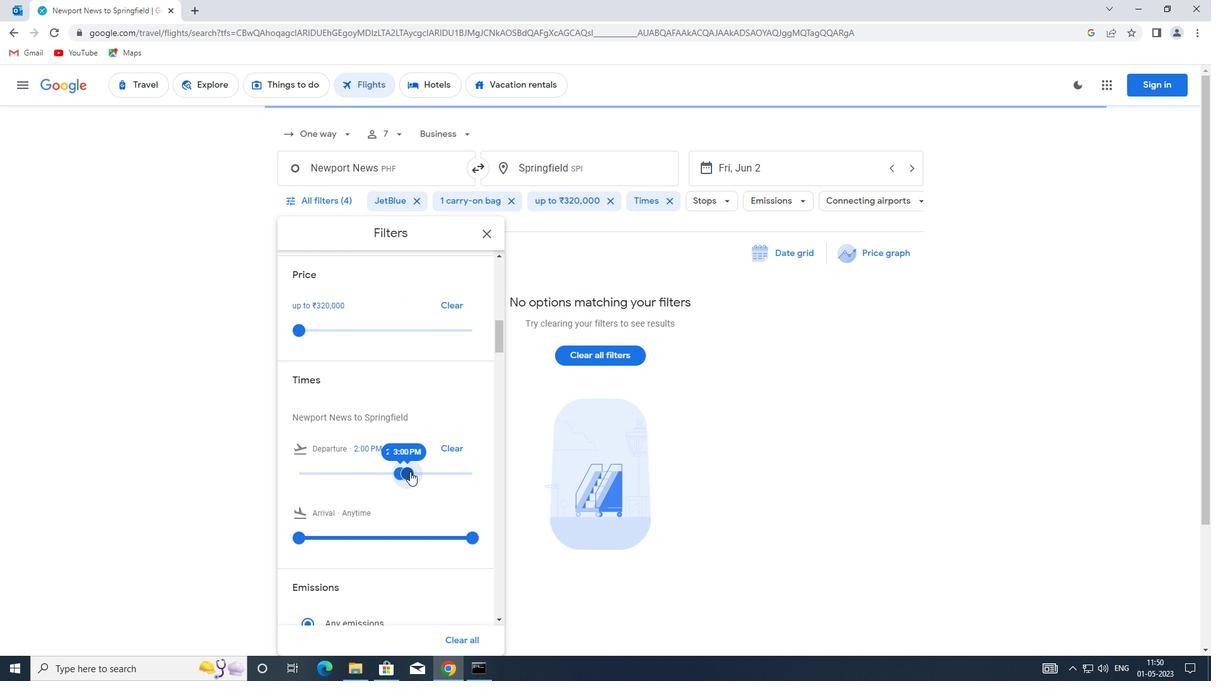 
Action: Mouse scrolled (407, 466) with delta (0, 0)
Screenshot: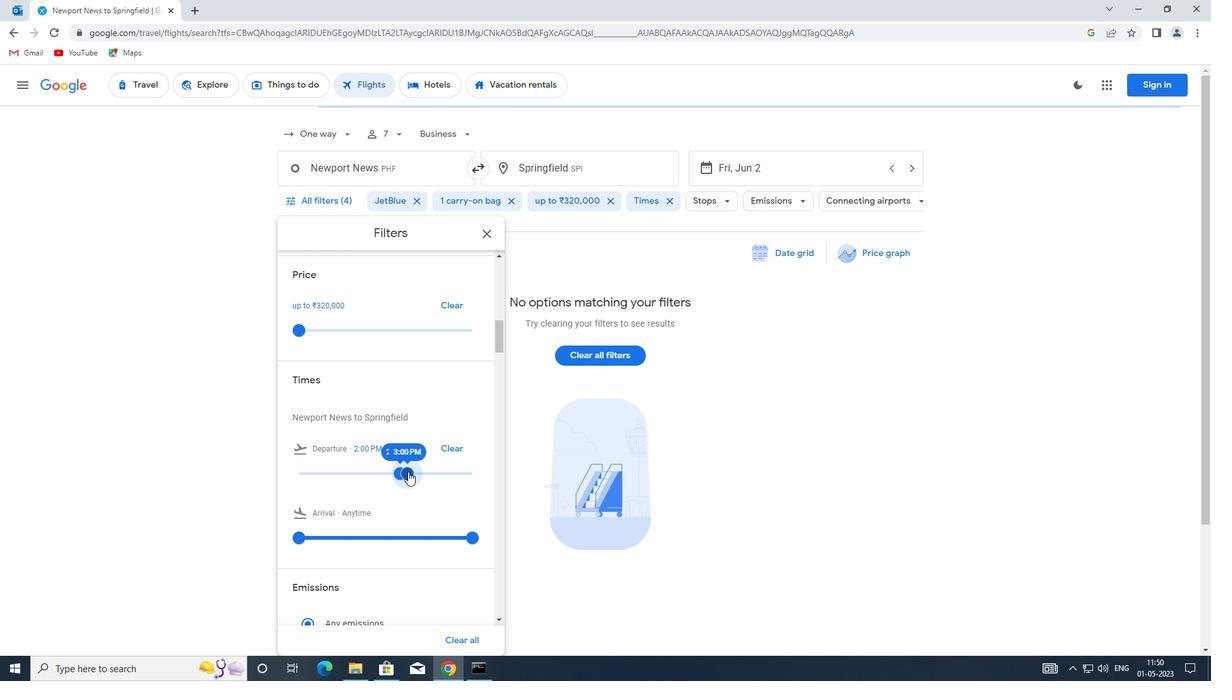 
Action: Mouse scrolled (407, 466) with delta (0, 0)
Screenshot: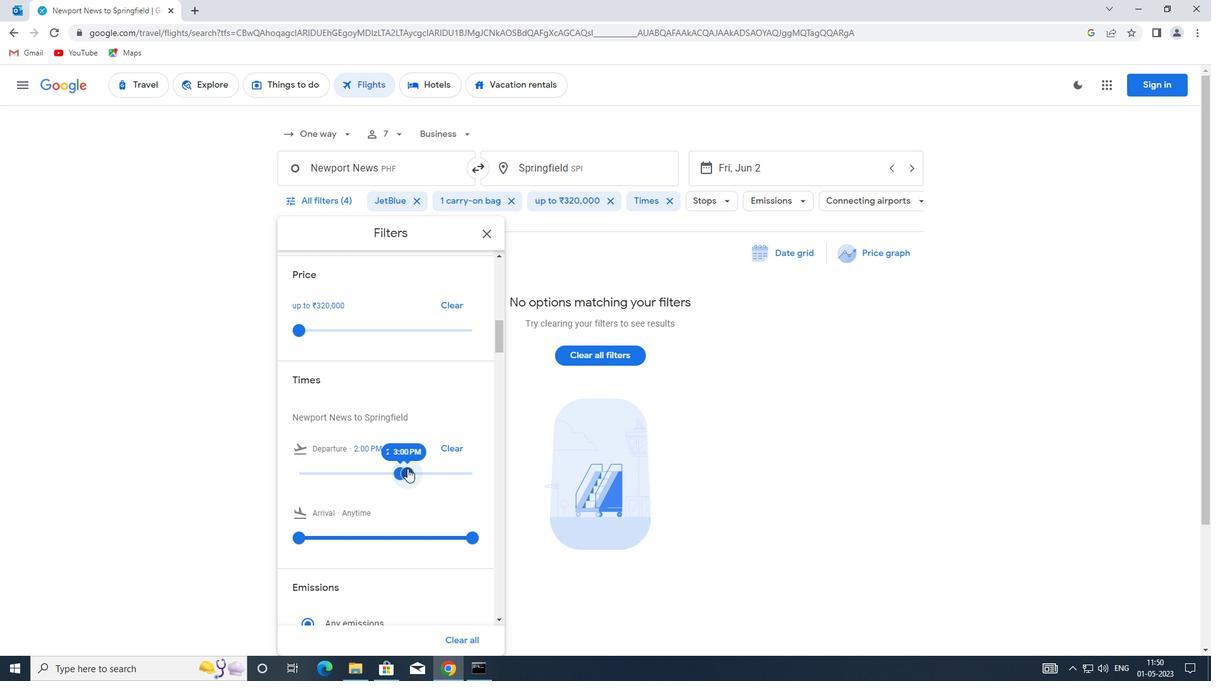 
Action: Mouse scrolled (407, 466) with delta (0, 0)
Screenshot: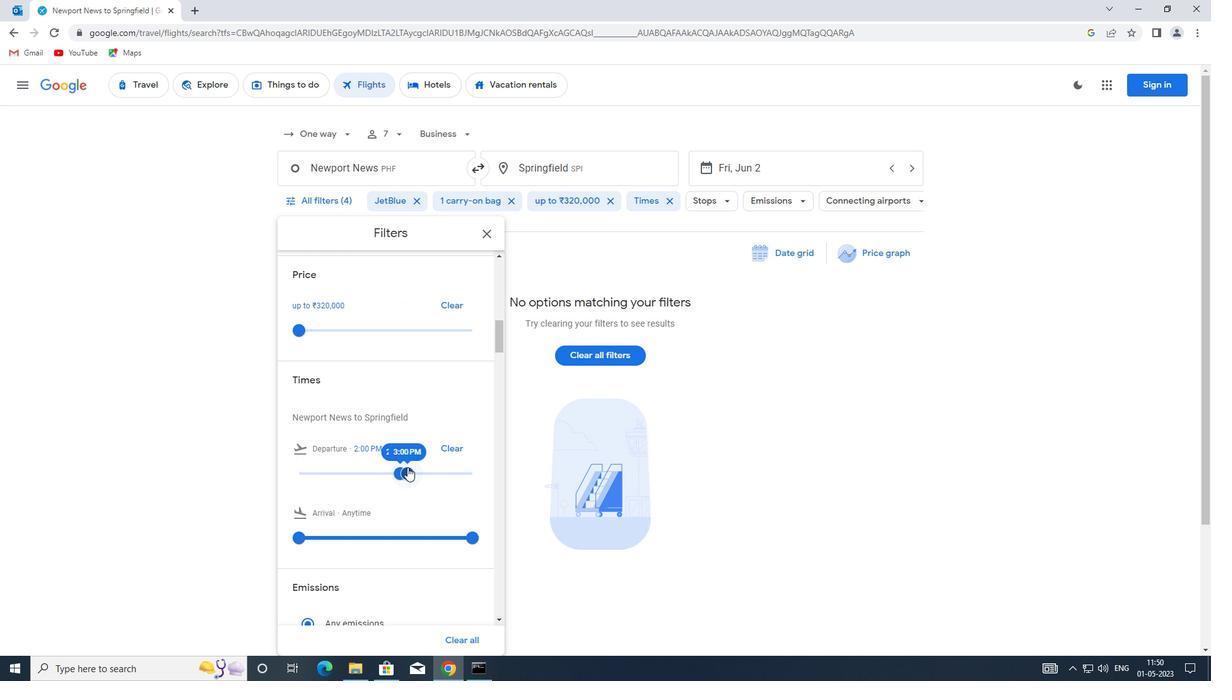 
Action: Mouse moved to (488, 234)
Screenshot: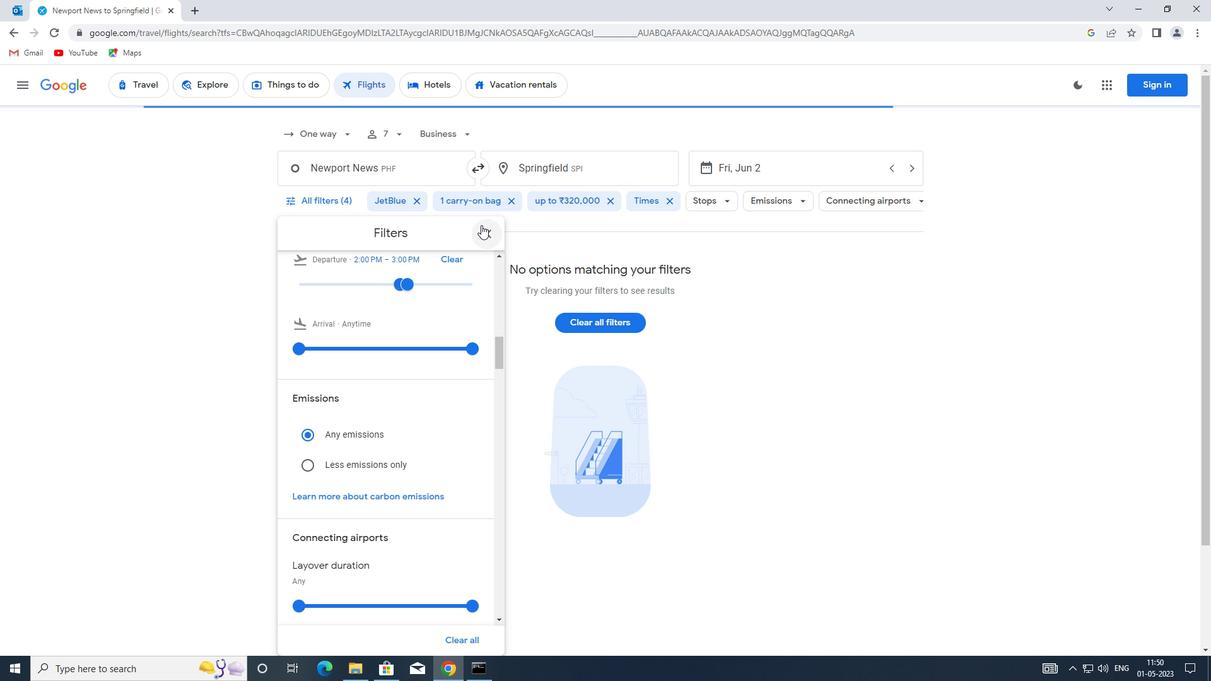
Action: Mouse pressed left at (488, 234)
Screenshot: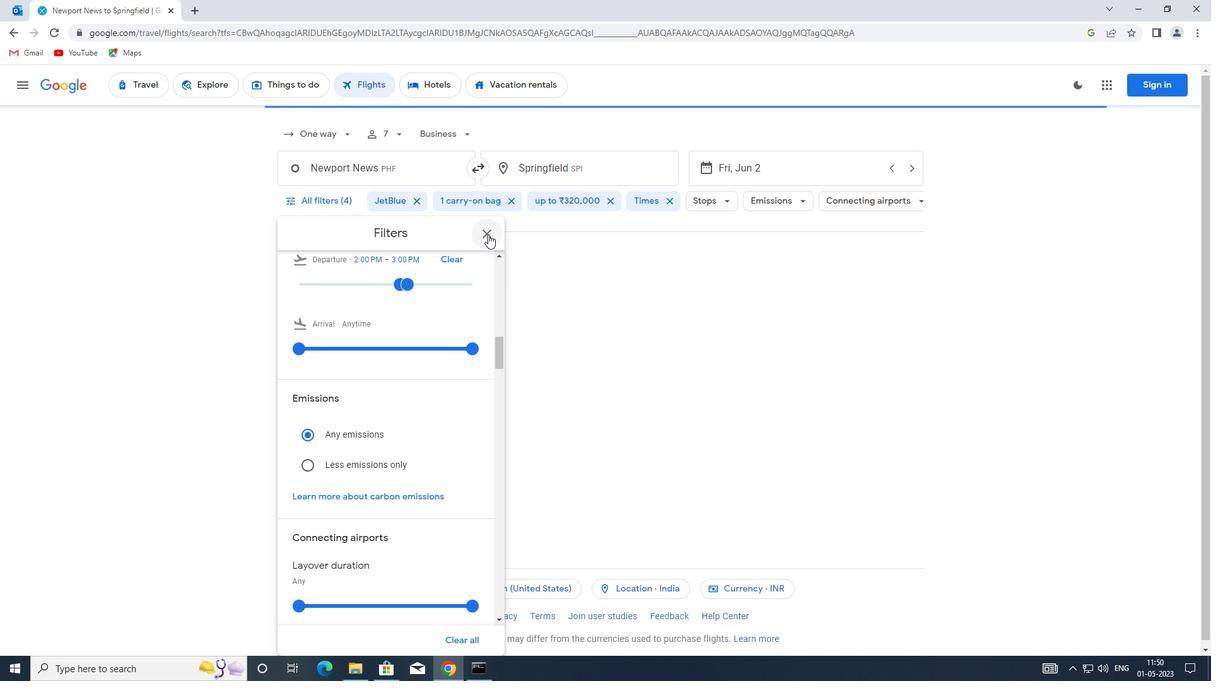
